 Task: Use flows to demonstrate automation in HR management.
Action: Mouse moved to (666, 43)
Screenshot: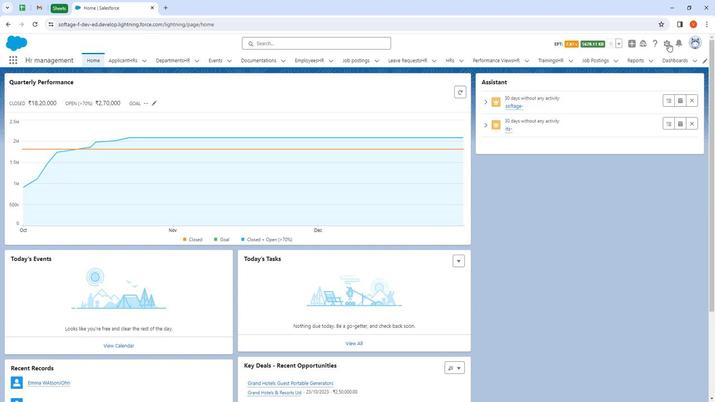 
Action: Mouse pressed left at (666, 43)
Screenshot: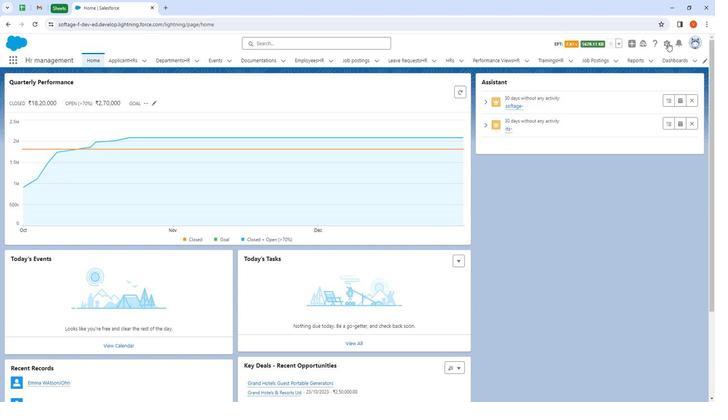 
Action: Mouse moved to (639, 75)
Screenshot: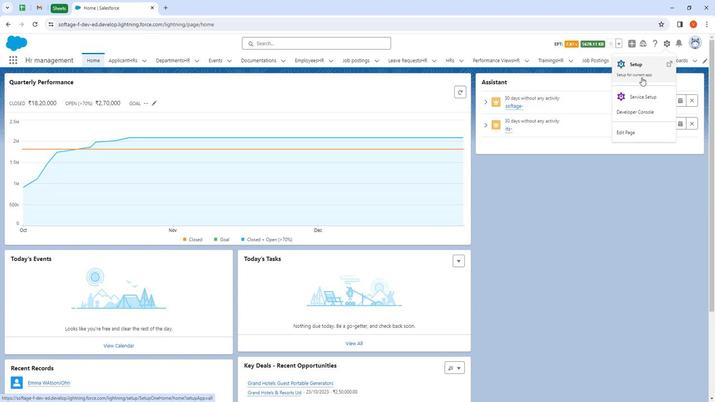 
Action: Mouse pressed left at (639, 75)
Screenshot: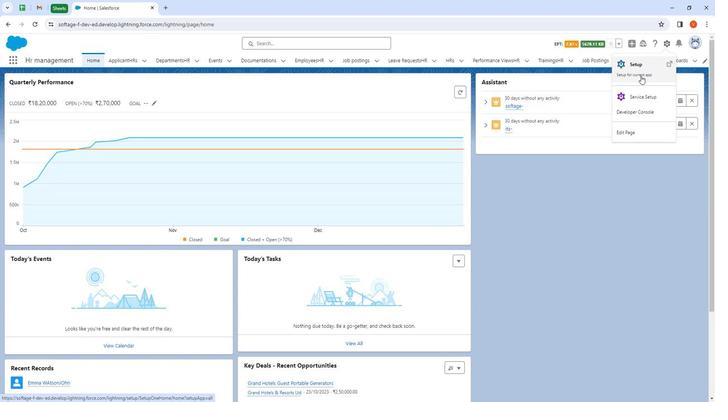 
Action: Mouse moved to (30, 82)
Screenshot: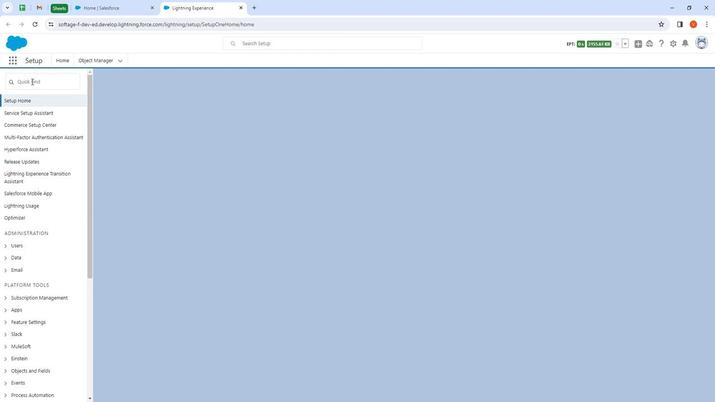 
Action: Mouse pressed left at (30, 82)
Screenshot: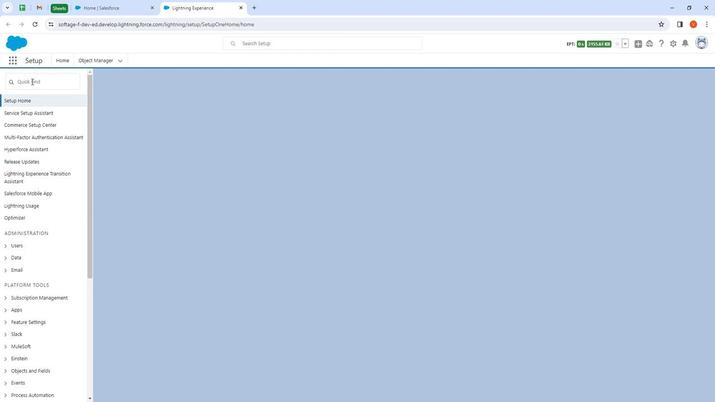
Action: Mouse moved to (39, 84)
Screenshot: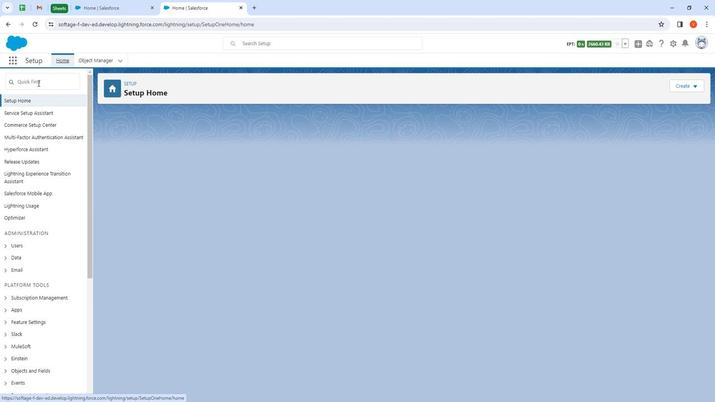 
Action: Mouse pressed left at (39, 84)
Screenshot: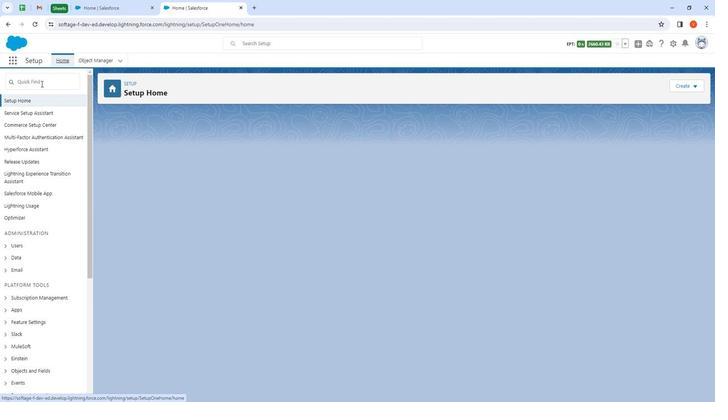 
Action: Mouse moved to (39, 84)
Screenshot: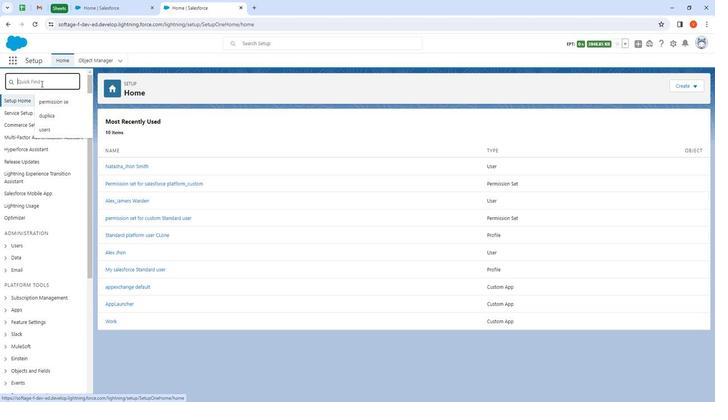 
Action: Key pressed flow
Screenshot: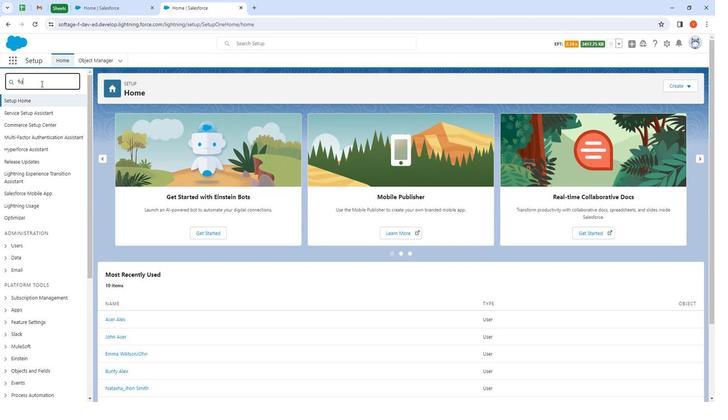 
Action: Mouse moved to (26, 162)
Screenshot: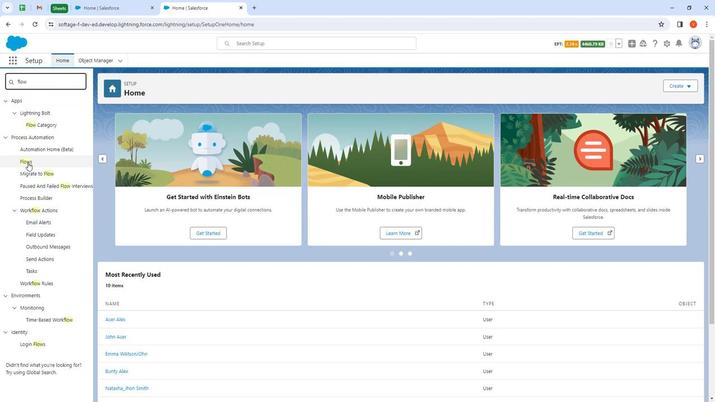 
Action: Mouse pressed left at (26, 162)
Screenshot: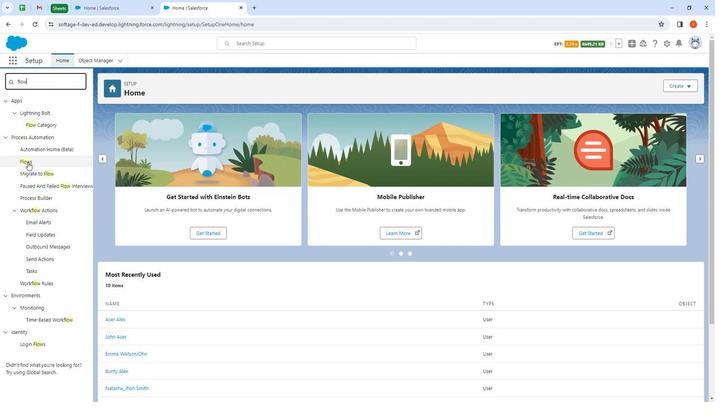 
Action: Mouse moved to (691, 84)
Screenshot: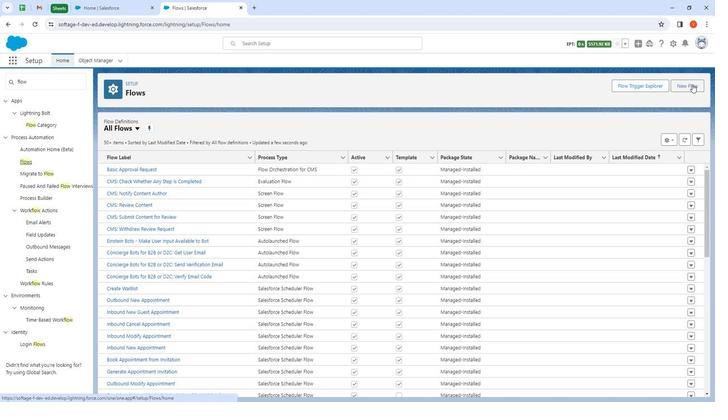 
Action: Mouse pressed left at (691, 84)
Screenshot: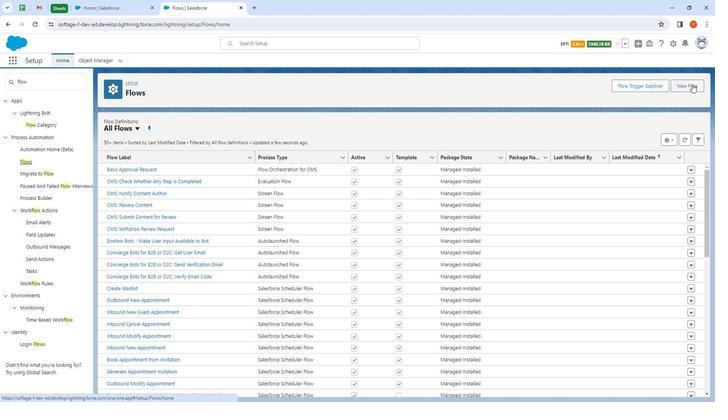 
Action: Mouse moved to (323, 159)
Screenshot: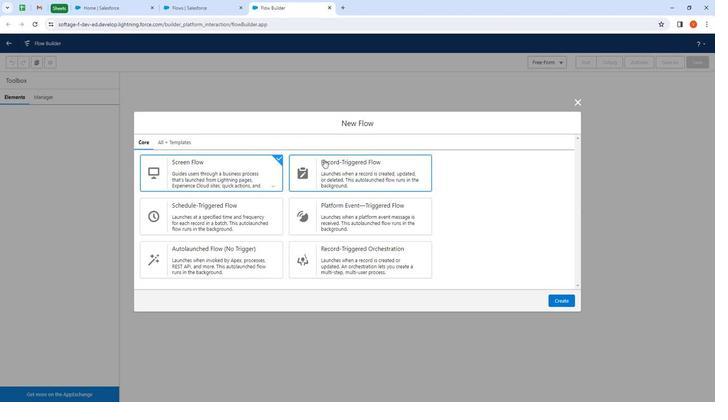 
Action: Mouse pressed left at (323, 159)
Screenshot: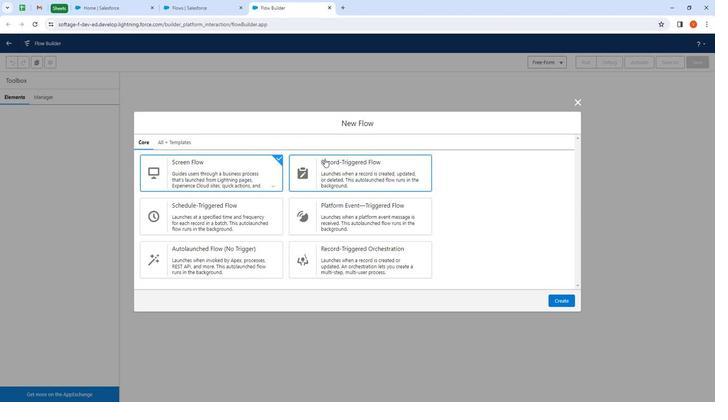 
Action: Mouse moved to (560, 302)
Screenshot: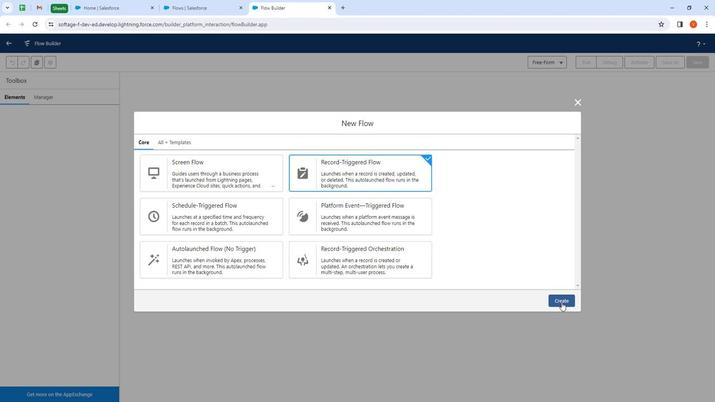 
Action: Mouse pressed left at (560, 302)
Screenshot: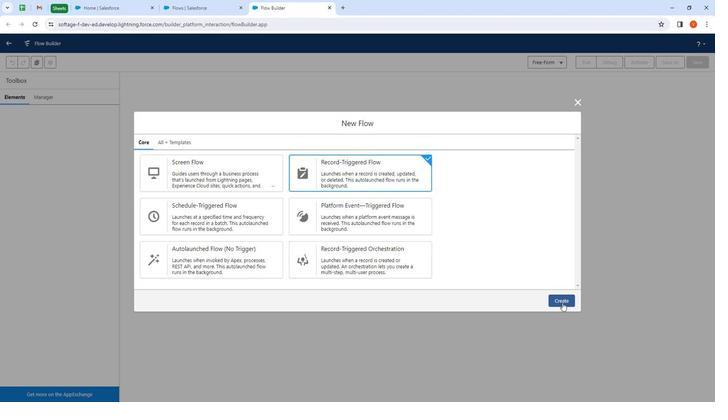 
Action: Mouse moved to (415, 124)
Screenshot: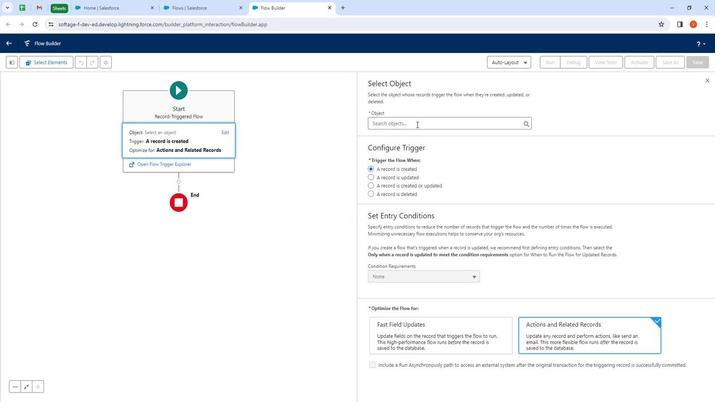 
Action: Mouse pressed left at (415, 124)
Screenshot: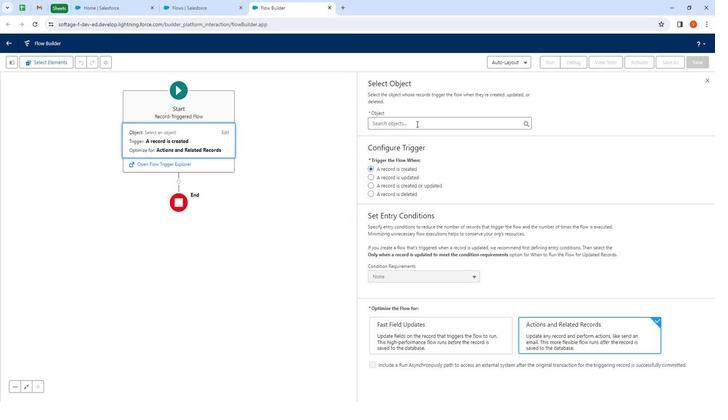 
Action: Mouse moved to (351, 73)
Screenshot: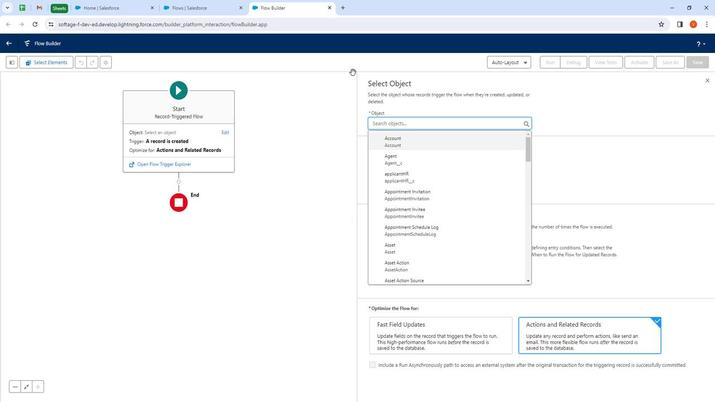
Action: Key pressed appli
Screenshot: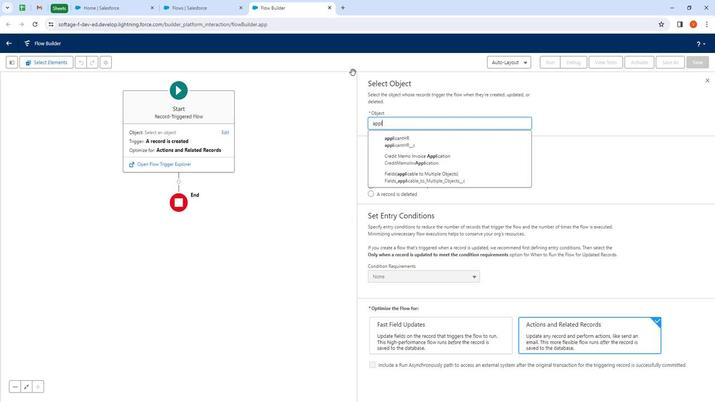
Action: Mouse moved to (447, 144)
Screenshot: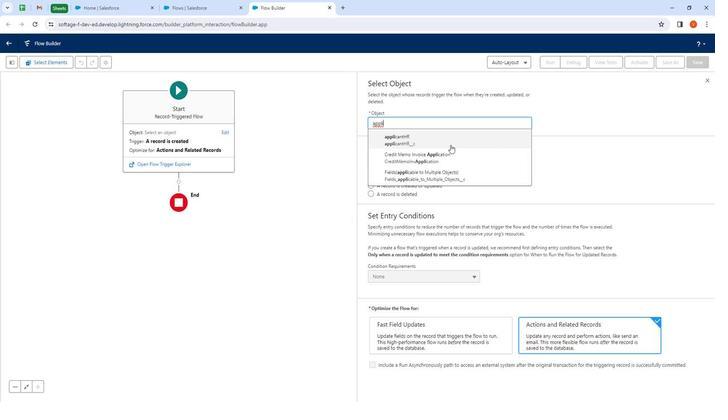 
Action: Mouse pressed left at (447, 144)
Screenshot: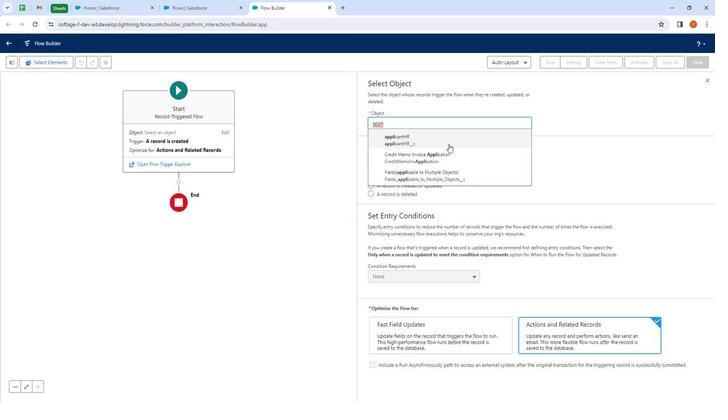 
Action: Mouse moved to (449, 334)
Screenshot: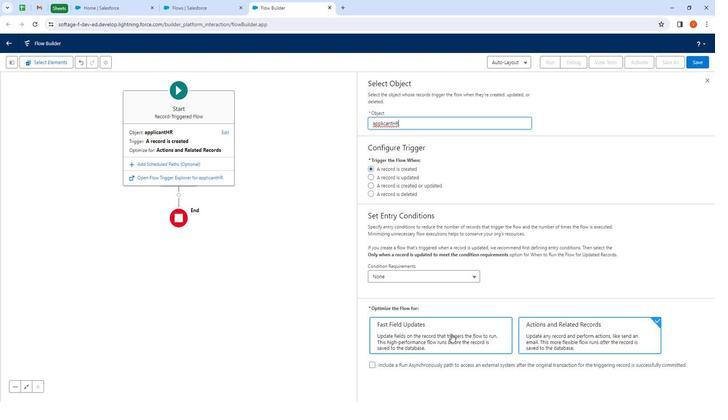 
Action: Mouse pressed left at (449, 334)
Screenshot: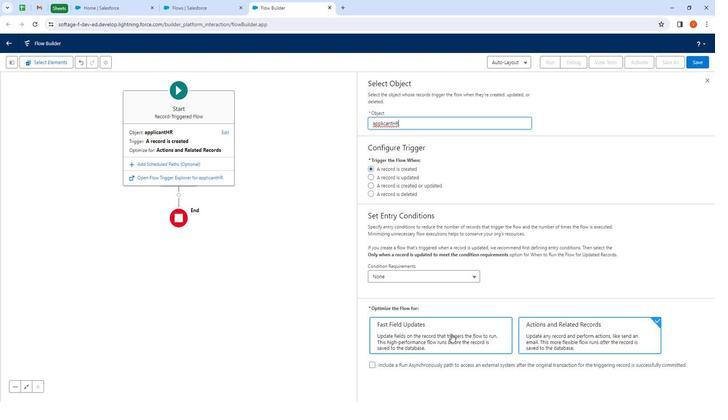 
Action: Mouse moved to (707, 78)
Screenshot: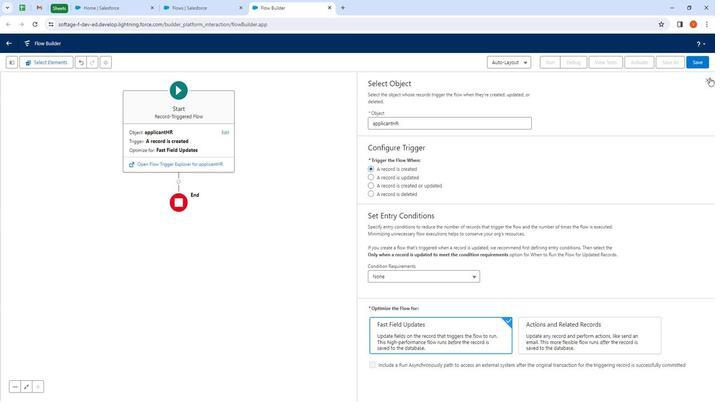 
Action: Mouse pressed left at (707, 78)
Screenshot: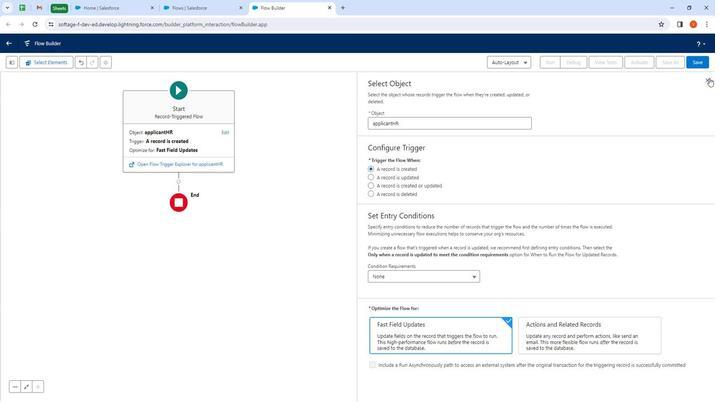 
Action: Mouse moved to (403, 139)
Screenshot: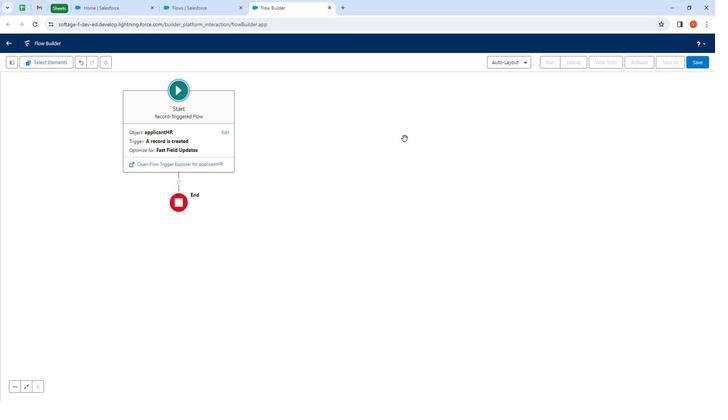 
Action: Mouse pressed left at (403, 139)
Screenshot: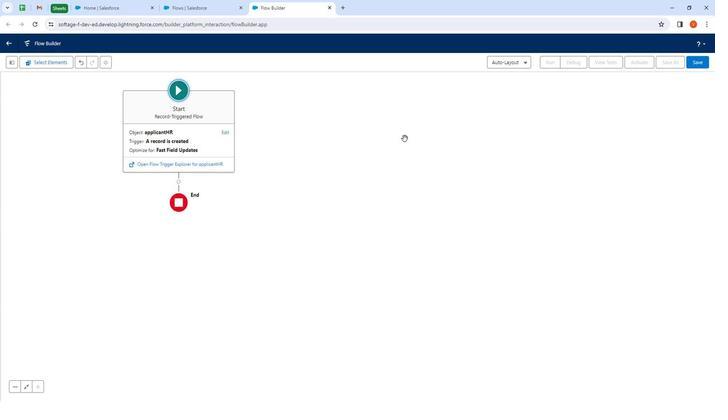
Action: Mouse moved to (347, 192)
Screenshot: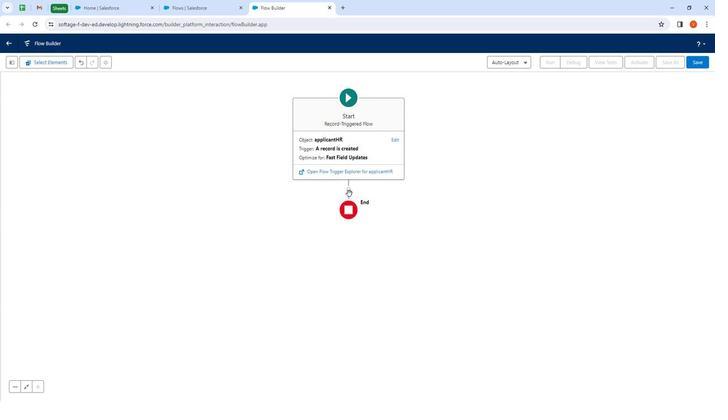 
Action: Mouse pressed left at (347, 192)
Screenshot: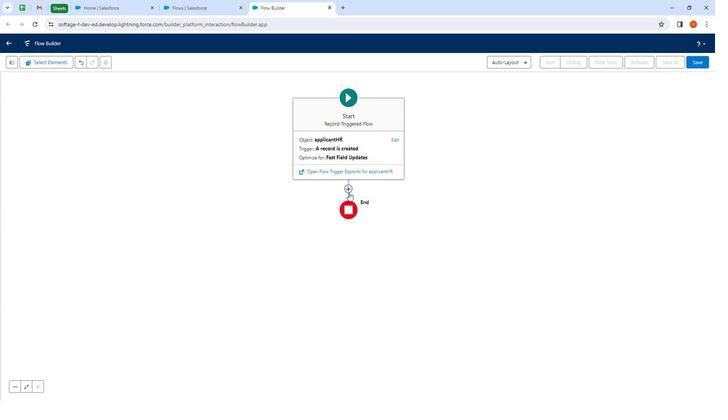 
Action: Mouse moved to (349, 163)
Screenshot: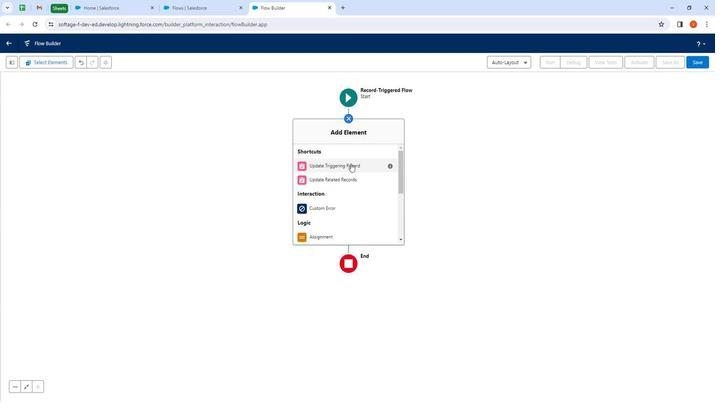 
Action: Mouse pressed left at (349, 163)
Screenshot: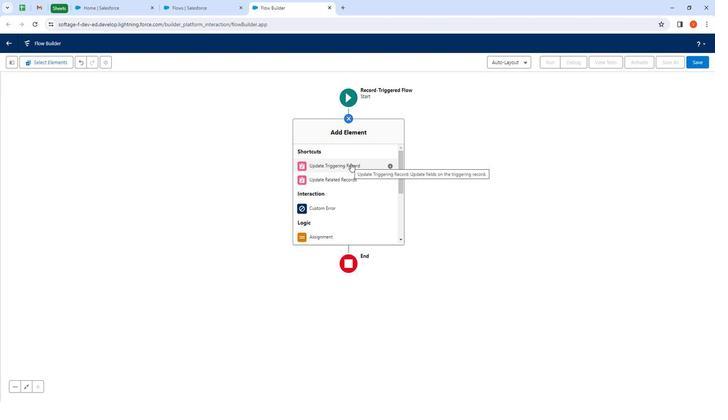 
Action: Mouse moved to (457, 110)
Screenshot: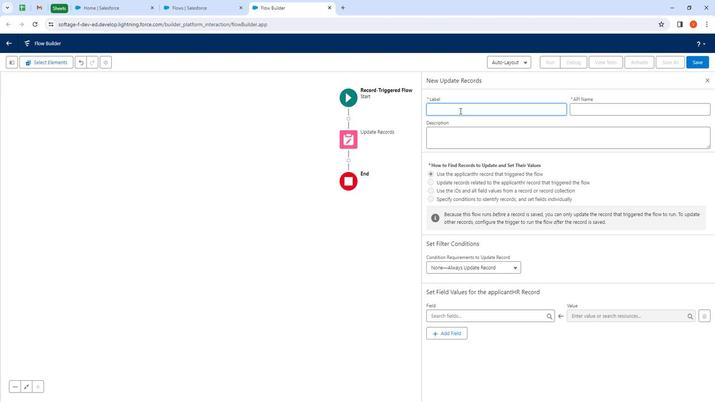 
Action: Mouse pressed left at (457, 110)
Screenshot: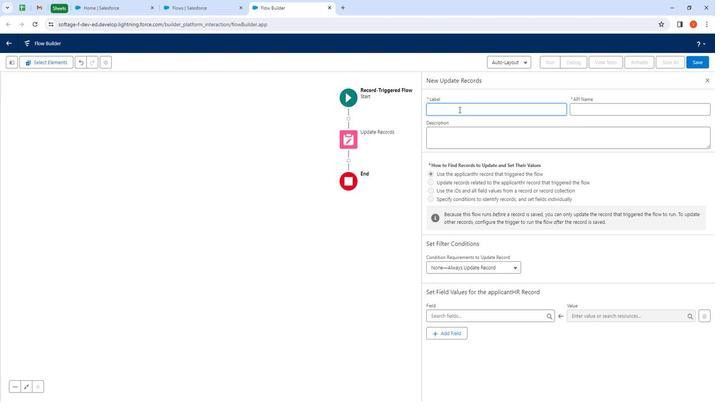 
Action: Mouse moved to (374, 56)
Screenshot: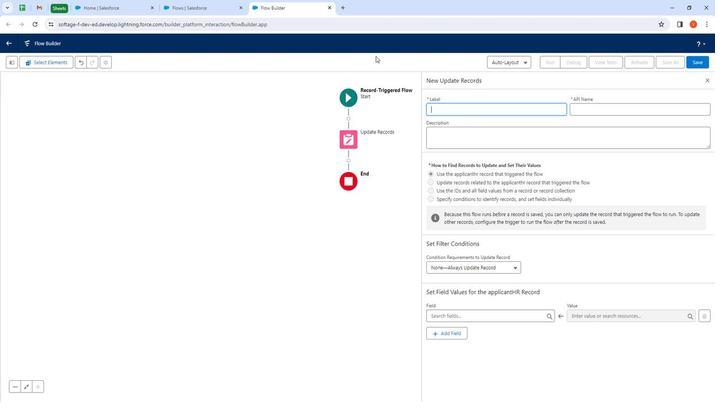 
Action: Key pressed <Key.shift>Update<Key.space><Key.shift>Element<Key.space>to<Key.space><Key.shift><Key.shift><Key.shift><Key.shift><Key.shift><Key.shift><Key.shift><Key.shift><Key.shift>Automate
Screenshot: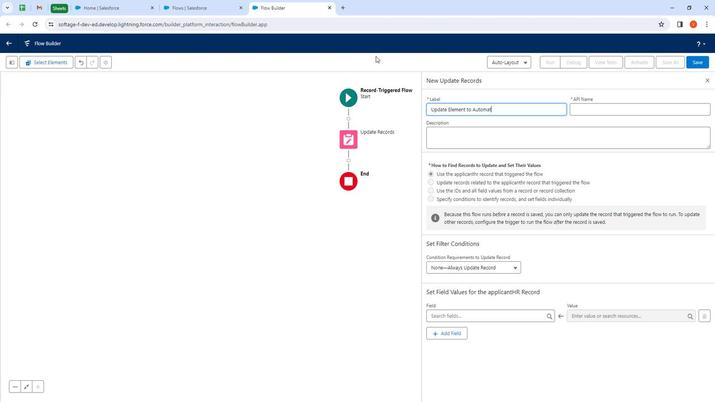 
Action: Mouse moved to (527, 134)
Screenshot: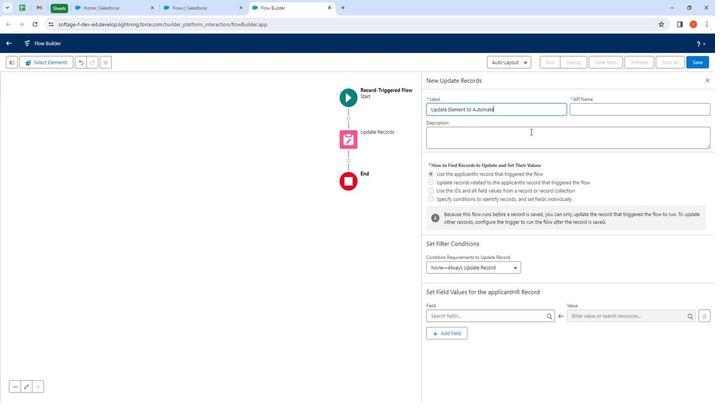 
Action: Mouse pressed left at (527, 134)
Screenshot: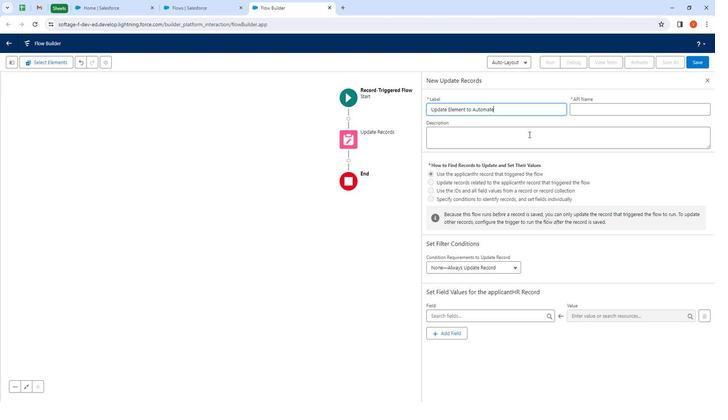 
Action: Mouse moved to (515, 126)
Screenshot: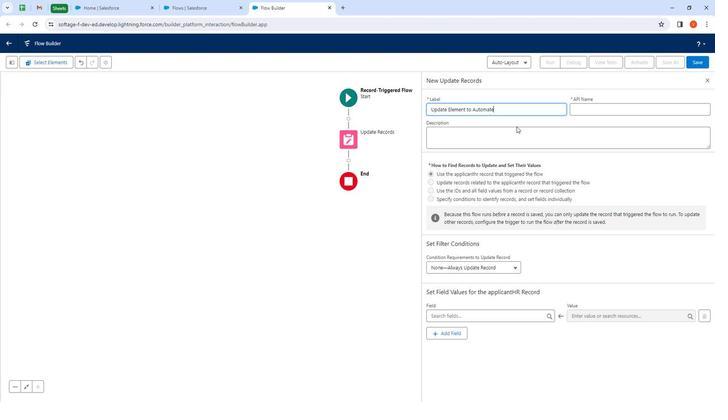 
Action: Key pressed this<Key.space>element<Key.space>use<Key.space>to<Key.space>automate<Key.space><Key.shift><Key.shift><Key.shift><Key.shift><Key.shift><Key.shift><Key.shift><Key.shift><Key.shift>Applicant<Key.space>f
Screenshot: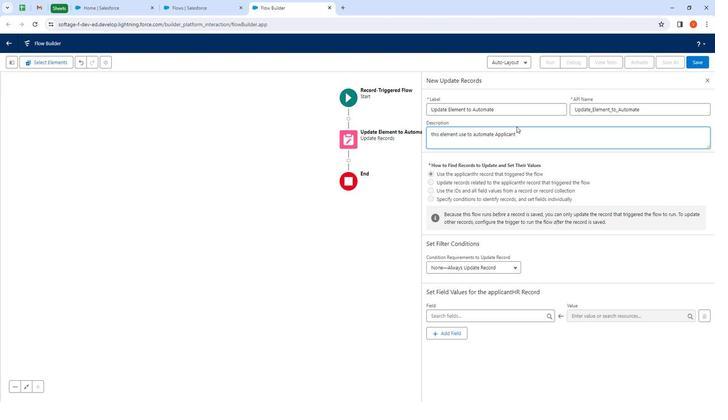 
Action: Mouse moved to (514, 126)
Screenshot: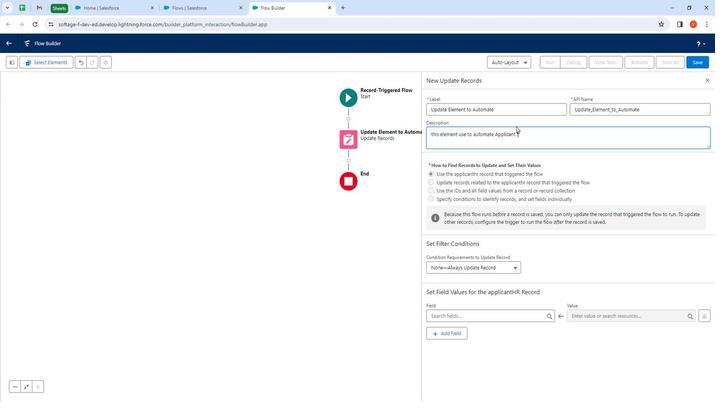 
Action: Key pressed ields
Screenshot: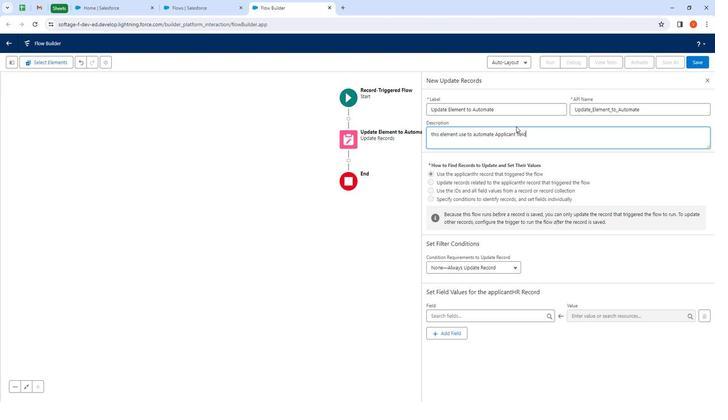 
Action: Mouse moved to (474, 267)
Screenshot: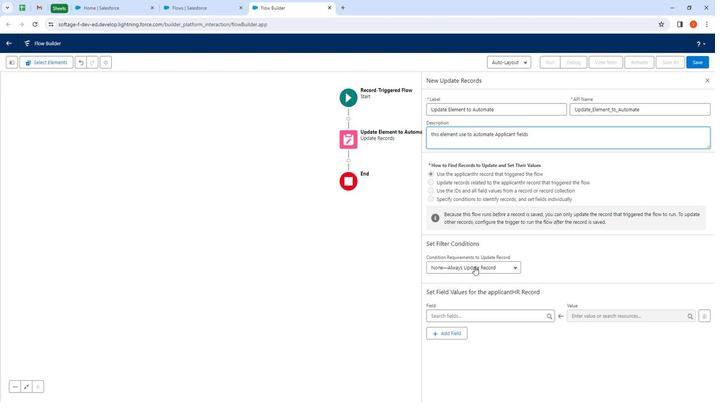 
Action: Mouse pressed left at (474, 267)
Screenshot: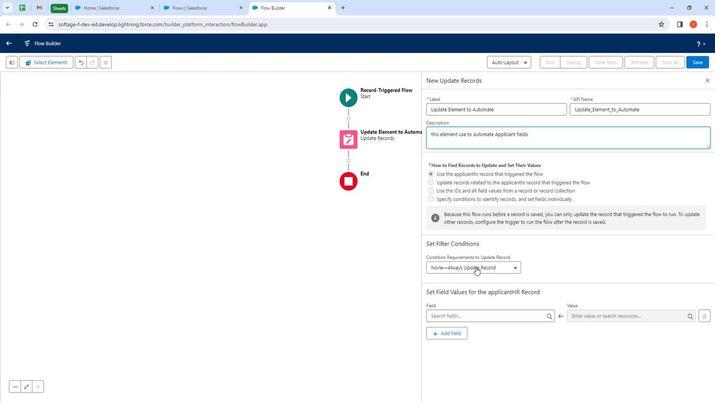 
Action: Mouse moved to (490, 302)
Screenshot: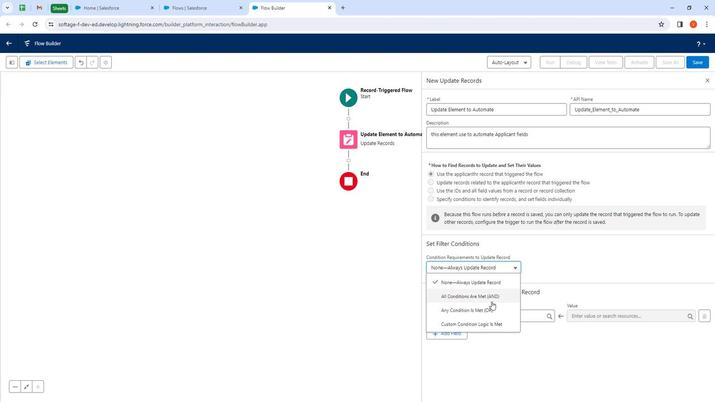 
Action: Mouse pressed left at (490, 302)
Screenshot: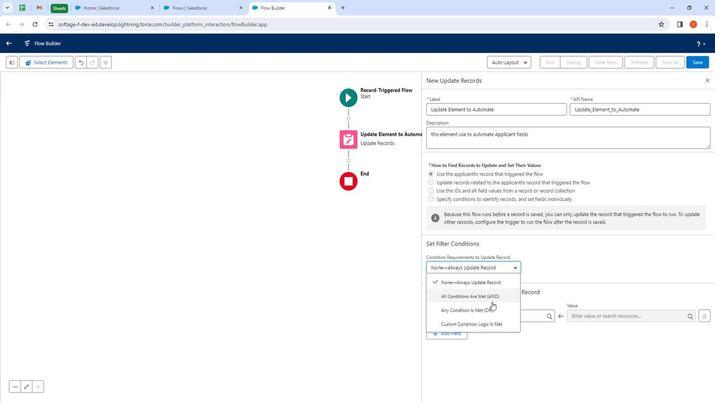
Action: Mouse moved to (495, 296)
Screenshot: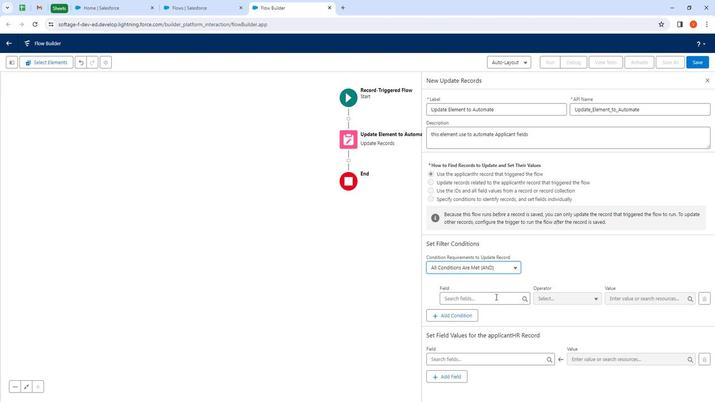
Action: Mouse scrolled (495, 296) with delta (0, 0)
Screenshot: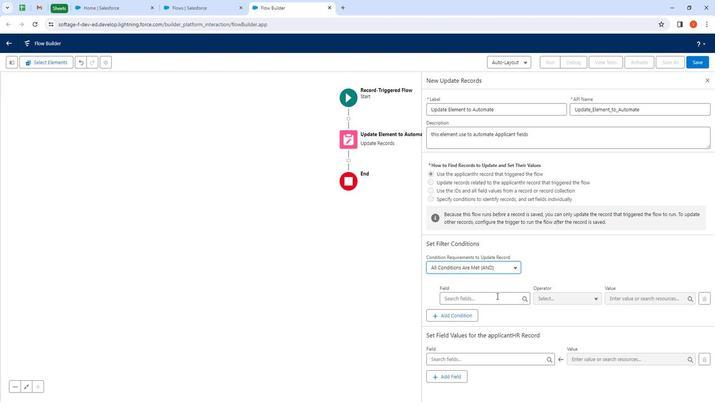 
Action: Mouse moved to (485, 298)
Screenshot: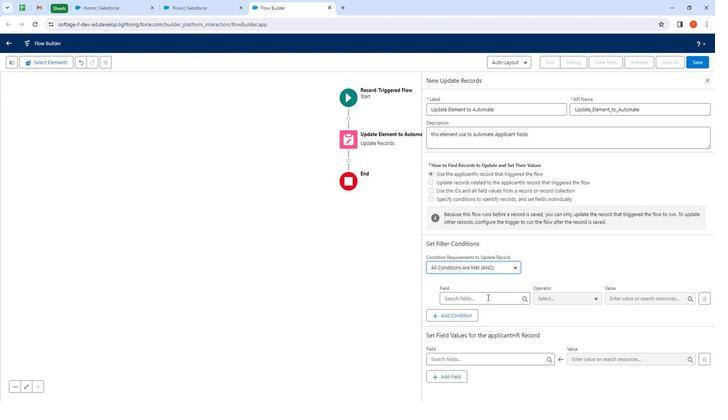 
Action: Mouse pressed left at (485, 298)
Screenshot: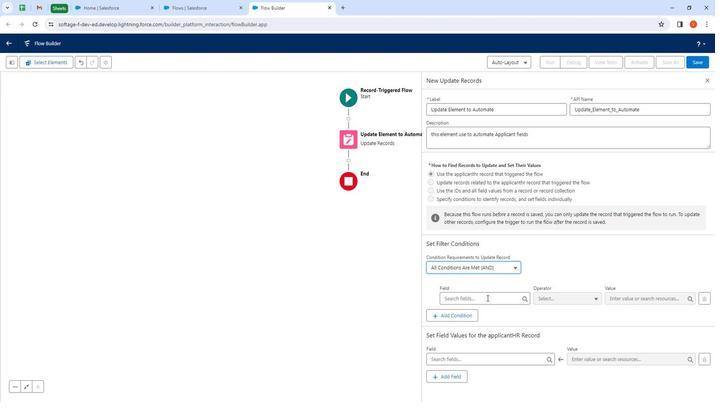 
Action: Mouse moved to (483, 201)
Screenshot: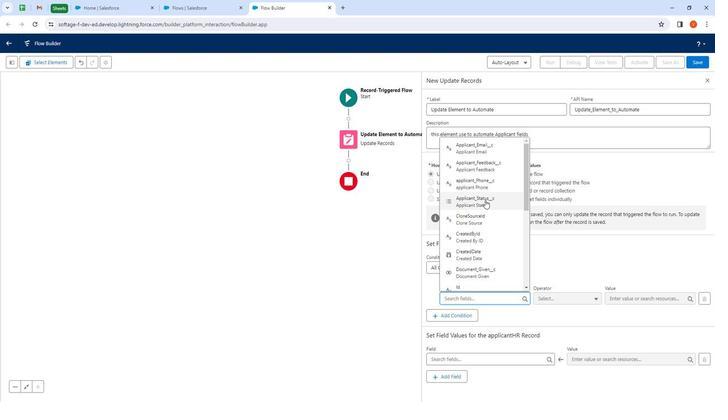 
Action: Mouse pressed left at (483, 201)
Screenshot: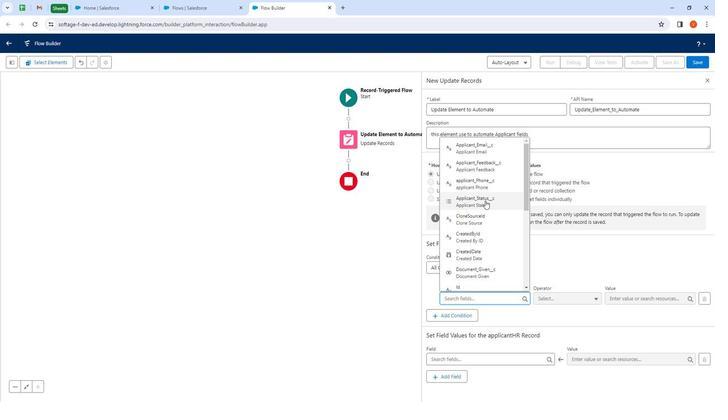 
Action: Mouse moved to (578, 296)
Screenshot: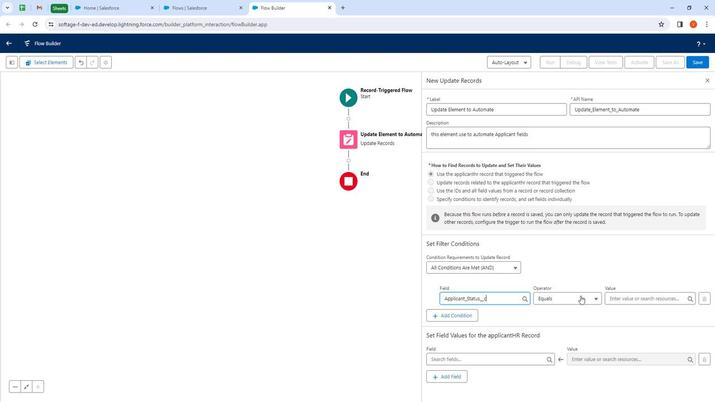 
Action: Mouse pressed left at (578, 296)
Screenshot: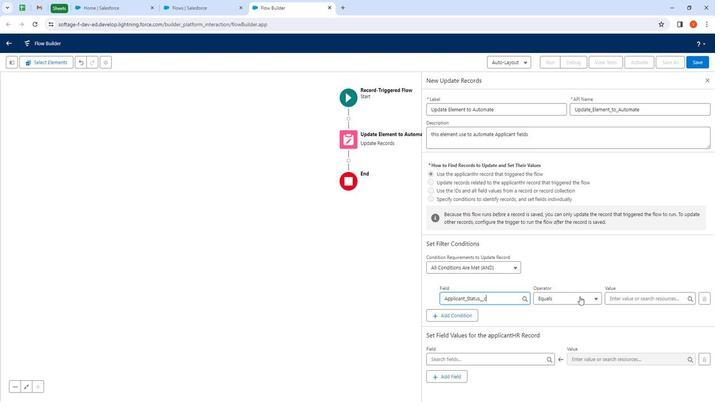 
Action: Mouse moved to (576, 229)
Screenshot: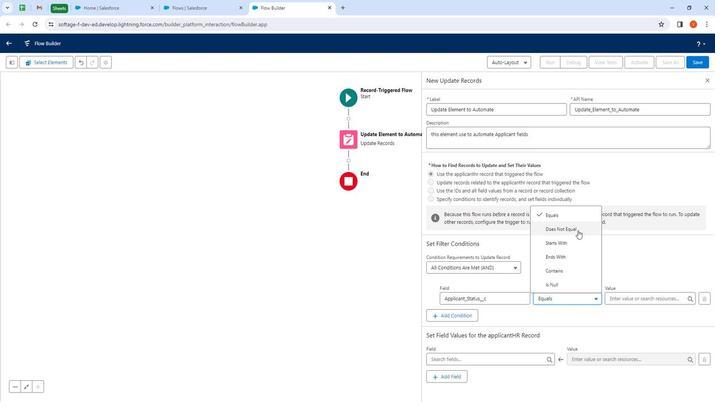 
Action: Mouse pressed left at (576, 229)
Screenshot: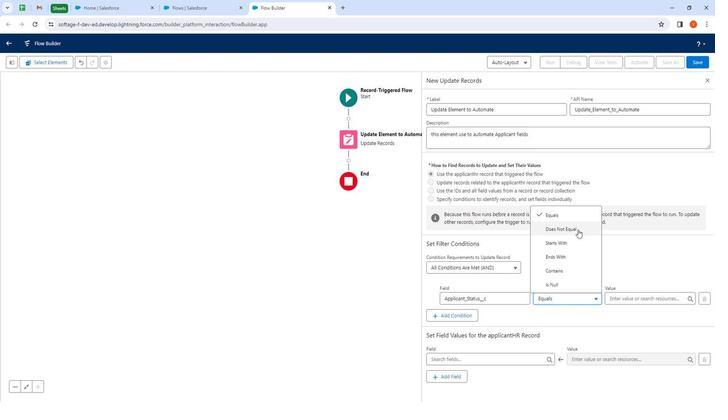 
Action: Mouse moved to (627, 300)
Screenshot: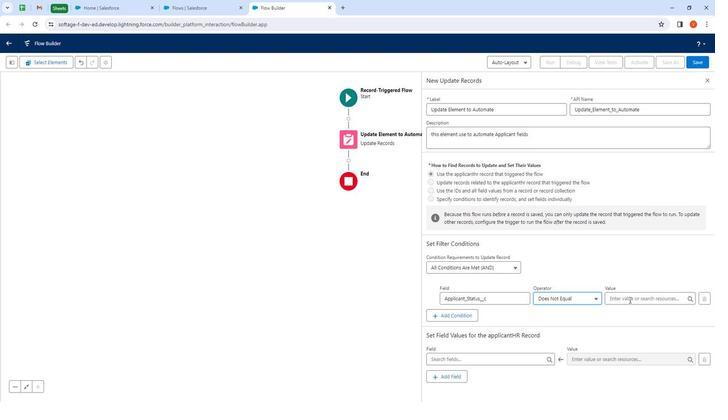 
Action: Mouse pressed left at (627, 300)
Screenshot: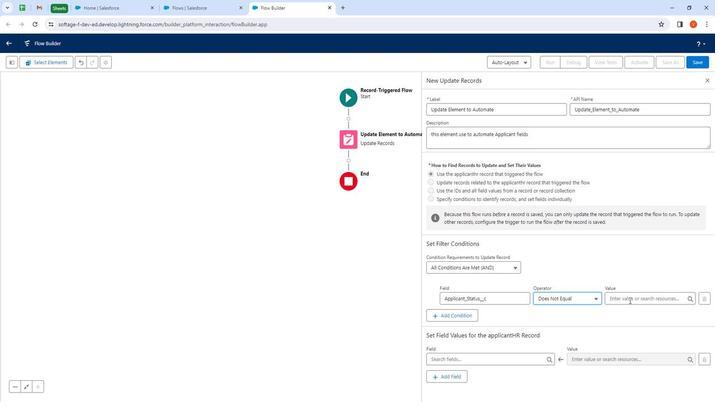 
Action: Mouse moved to (639, 180)
Screenshot: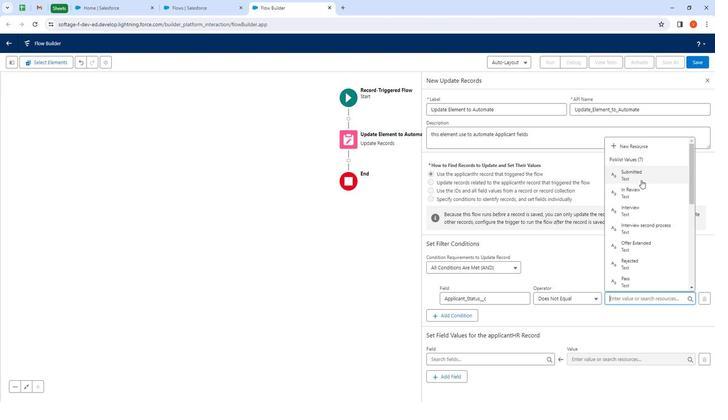 
Action: Mouse pressed left at (639, 180)
Screenshot: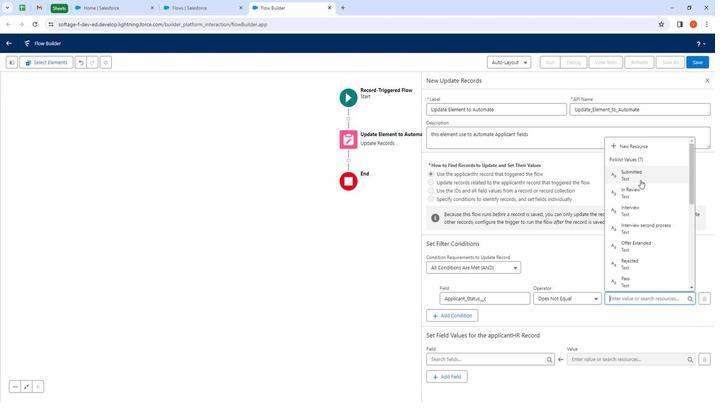 
Action: Mouse moved to (443, 319)
Screenshot: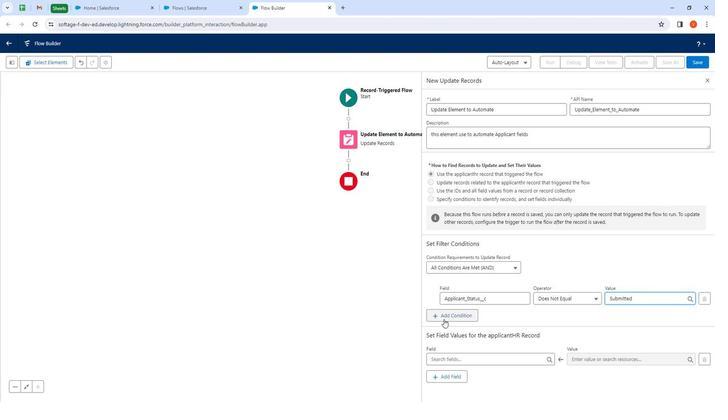 
Action: Mouse pressed left at (443, 319)
Screenshot: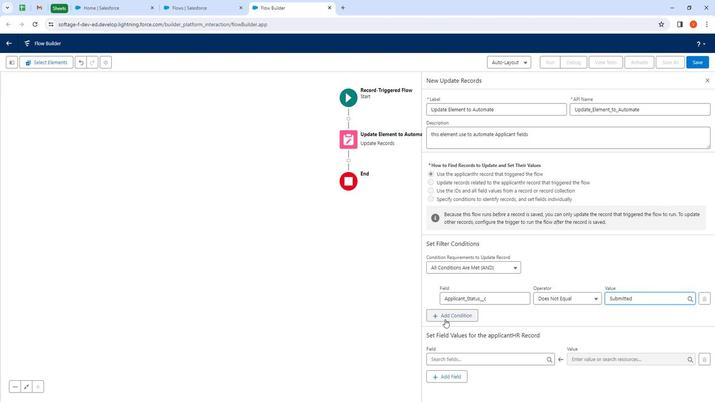 
Action: Mouse moved to (483, 328)
Screenshot: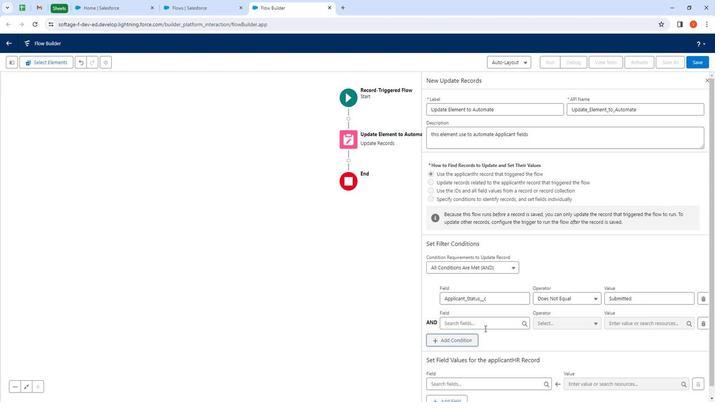 
Action: Mouse pressed left at (483, 328)
Screenshot: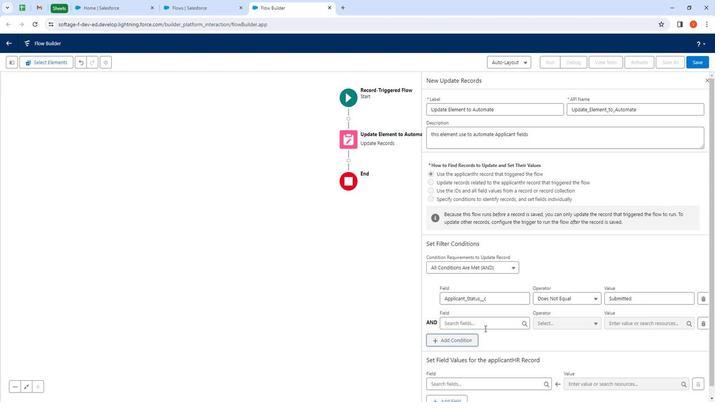 
Action: Mouse moved to (495, 224)
Screenshot: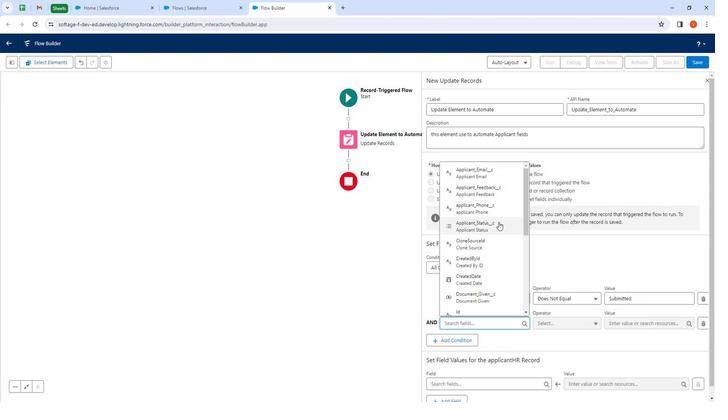
Action: Mouse pressed left at (495, 224)
Screenshot: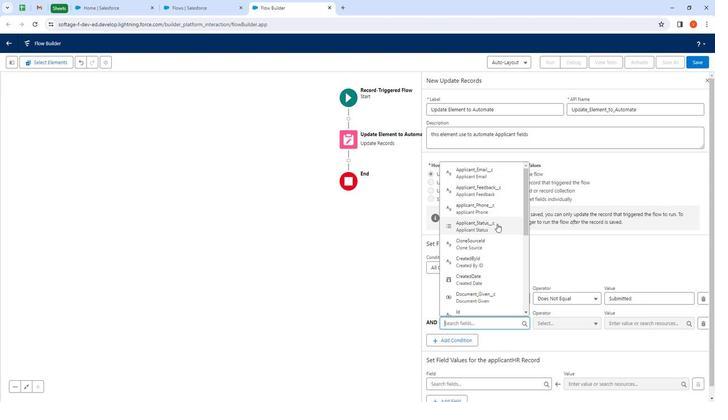 
Action: Mouse moved to (567, 325)
Screenshot: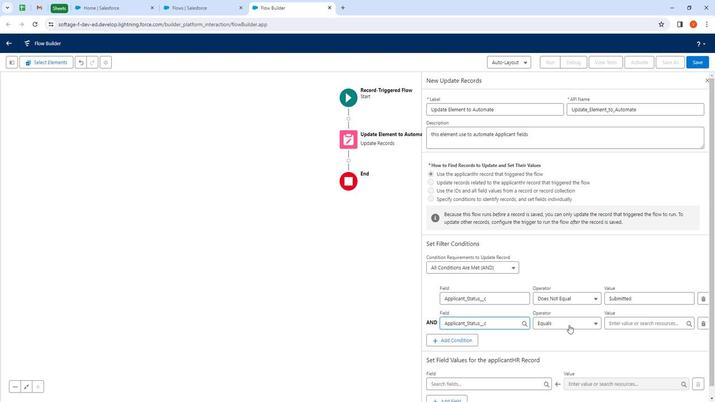 
Action: Mouse pressed left at (567, 325)
Screenshot: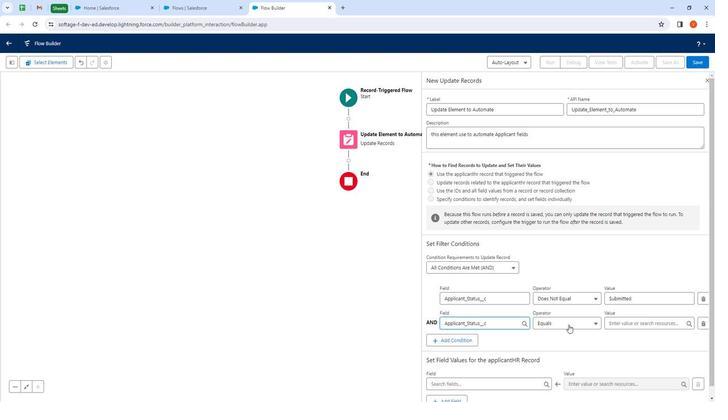 
Action: Mouse moved to (565, 251)
Screenshot: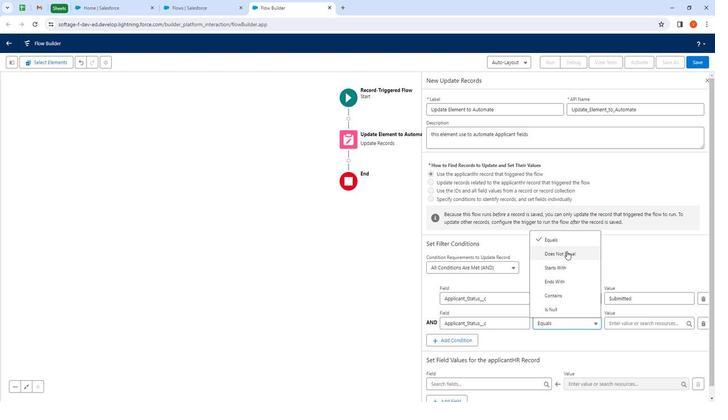 
Action: Mouse pressed left at (565, 251)
Screenshot: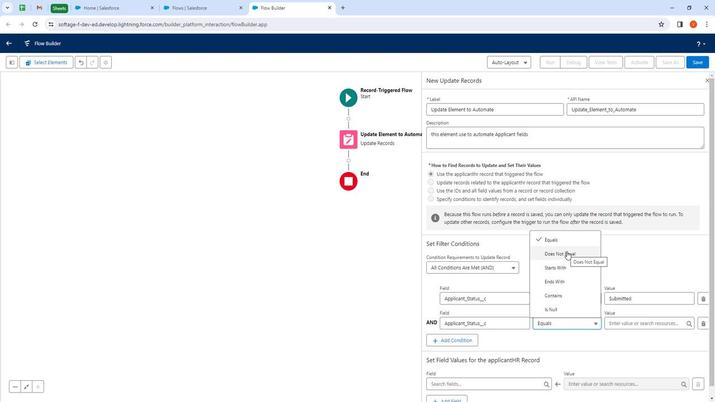 
Action: Mouse moved to (624, 322)
Screenshot: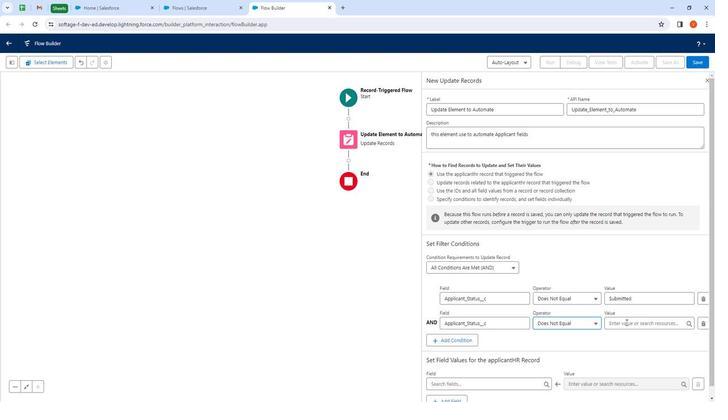 
Action: Mouse pressed left at (624, 322)
Screenshot: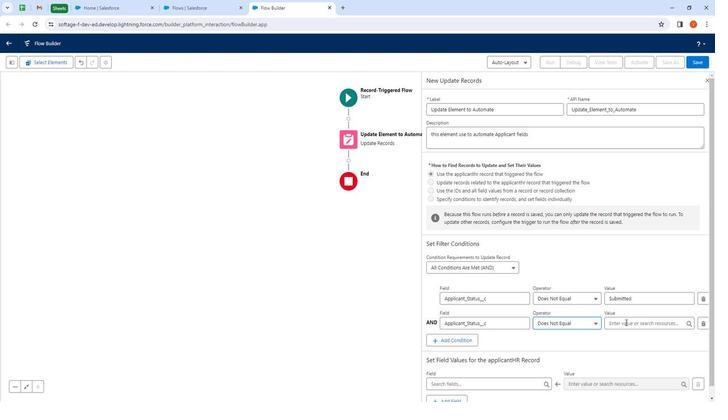
Action: Mouse moved to (641, 284)
Screenshot: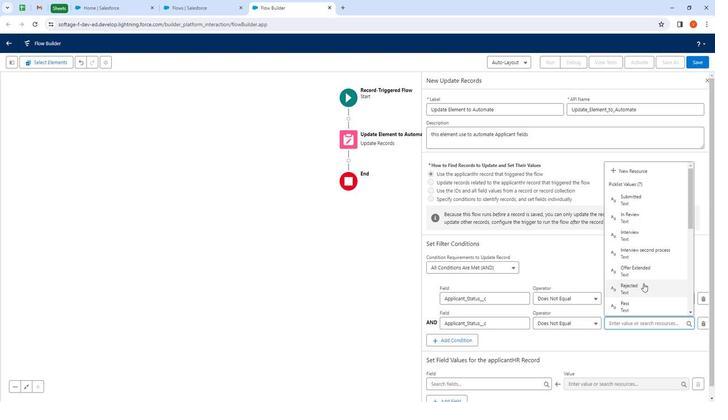 
Action: Mouse pressed left at (641, 284)
Screenshot: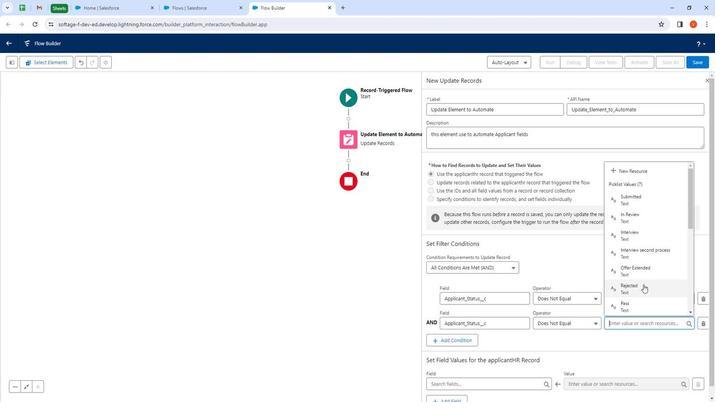 
Action: Mouse moved to (625, 269)
Screenshot: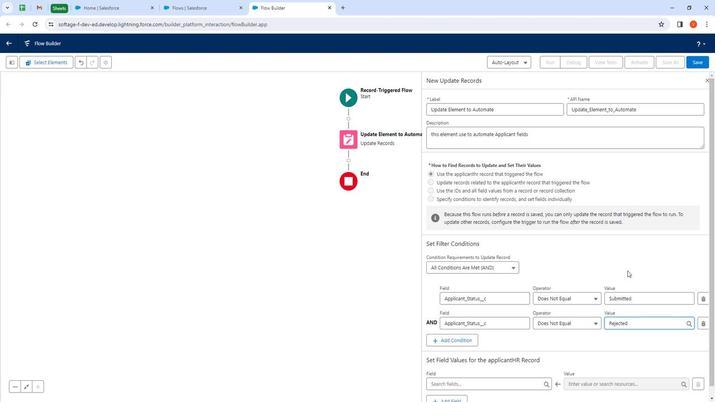 
Action: Mouse pressed left at (625, 269)
Screenshot: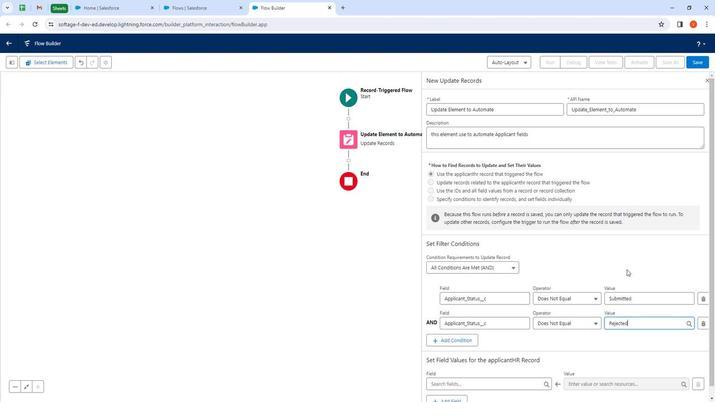 
Action: Mouse moved to (557, 251)
Screenshot: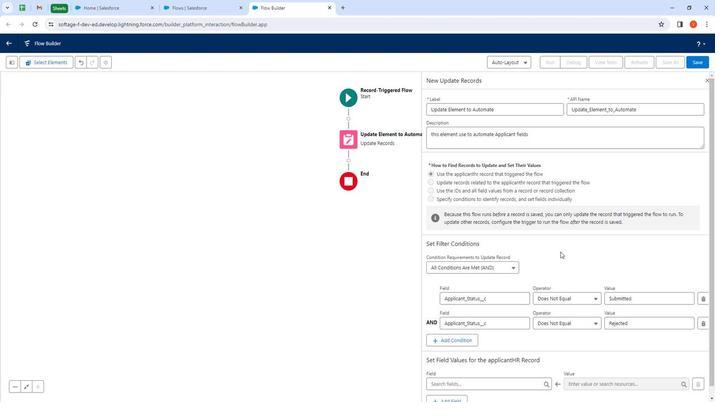 
Action: Mouse scrolled (557, 251) with delta (0, 0)
Screenshot: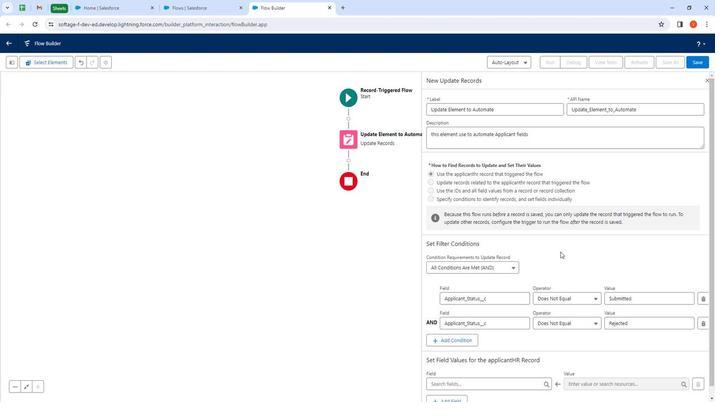 
Action: Mouse moved to (552, 254)
Screenshot: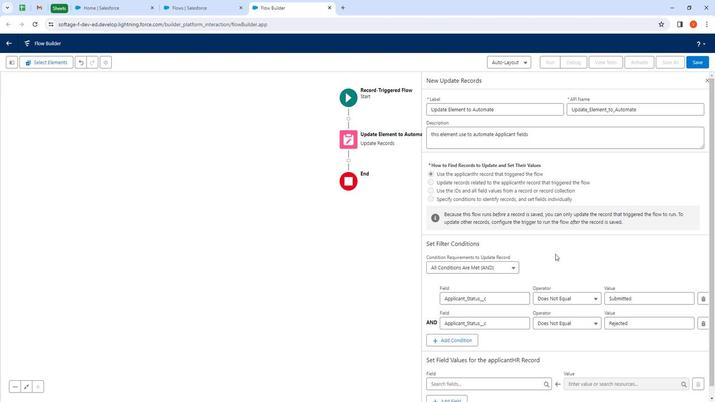 
Action: Mouse scrolled (552, 254) with delta (0, 0)
Screenshot: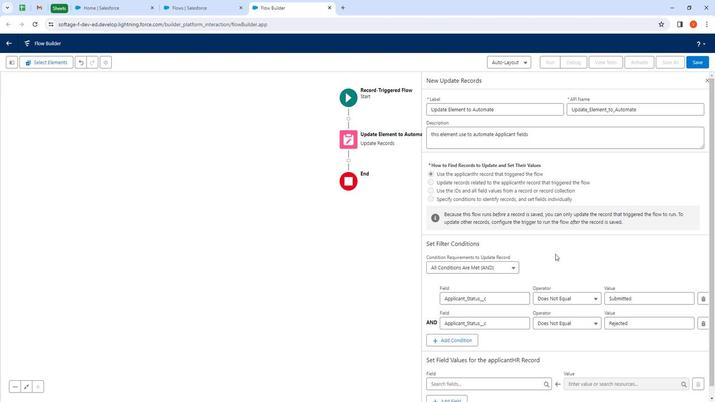 
Action: Mouse moved to (550, 255)
Screenshot: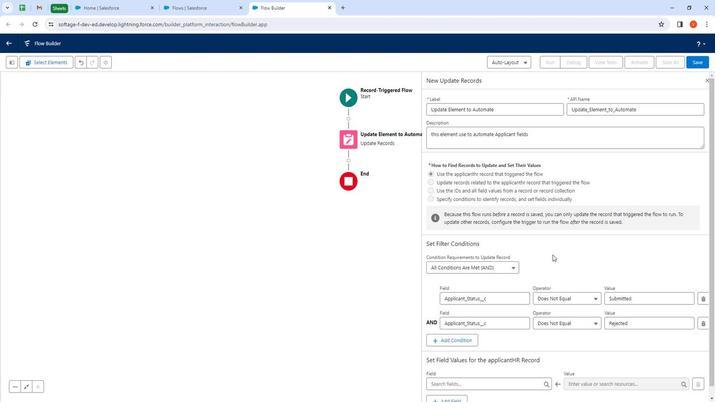 
Action: Mouse scrolled (550, 254) with delta (0, 0)
Screenshot: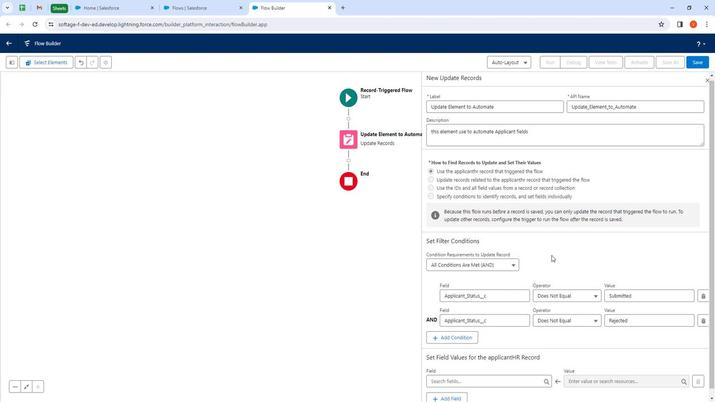 
Action: Mouse moved to (549, 255)
Screenshot: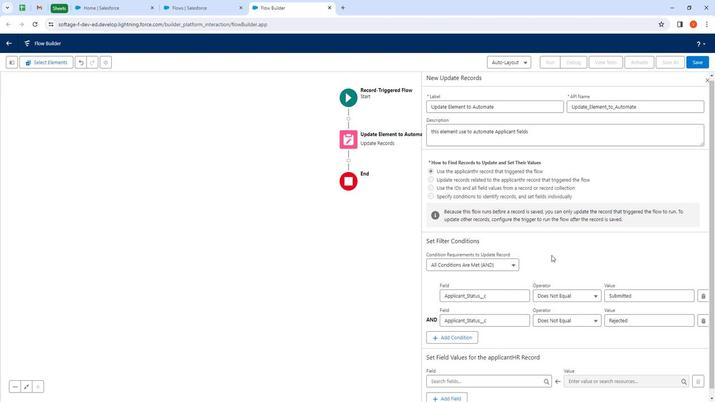 
Action: Mouse scrolled (549, 254) with delta (0, 0)
Screenshot: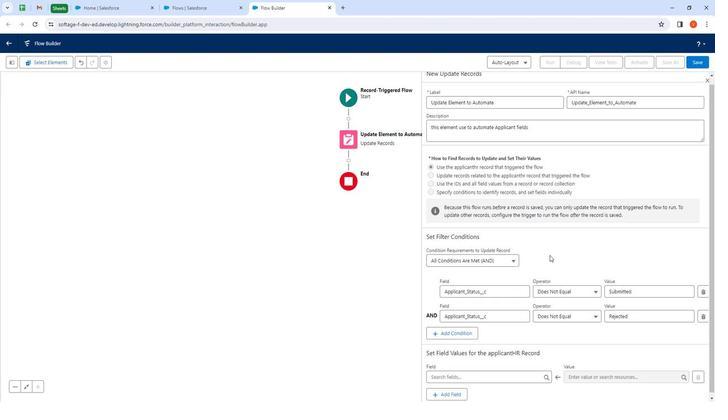 
Action: Mouse moved to (545, 255)
Screenshot: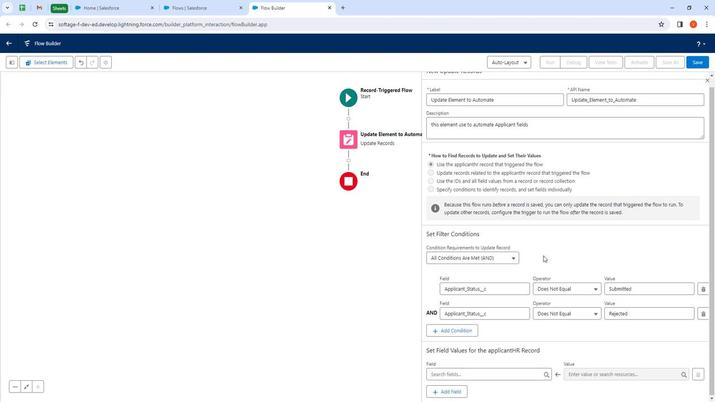 
Action: Mouse scrolled (545, 254) with delta (0, 0)
Screenshot: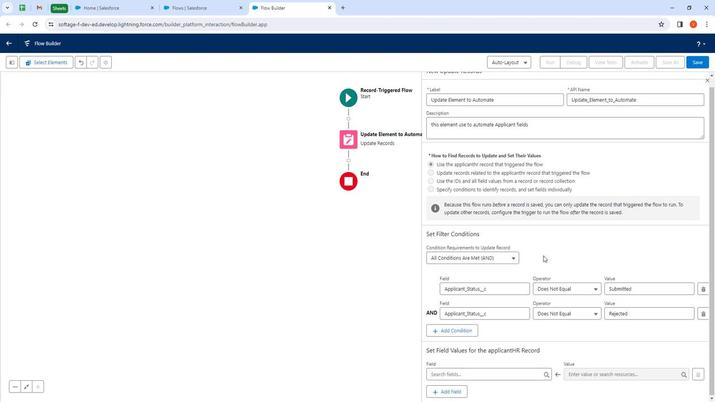 
Action: Mouse moved to (453, 373)
Screenshot: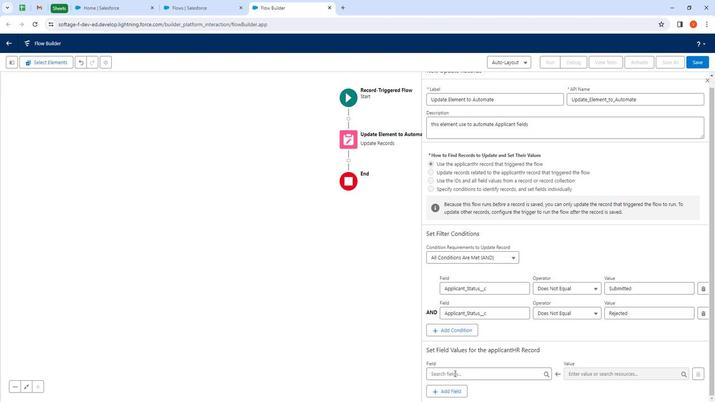 
Action: Mouse pressed left at (453, 373)
Screenshot: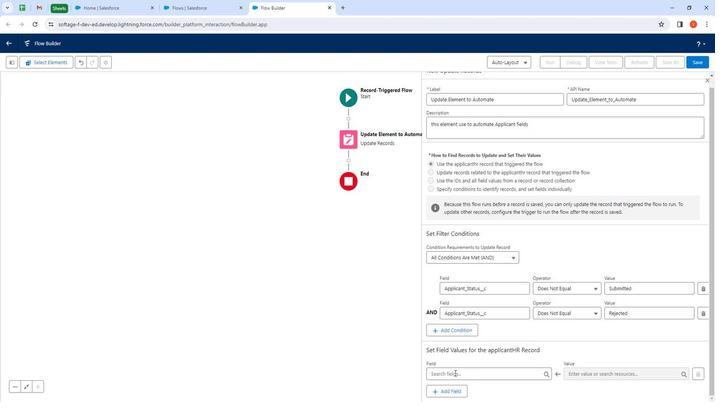 
Action: Mouse moved to (489, 263)
Screenshot: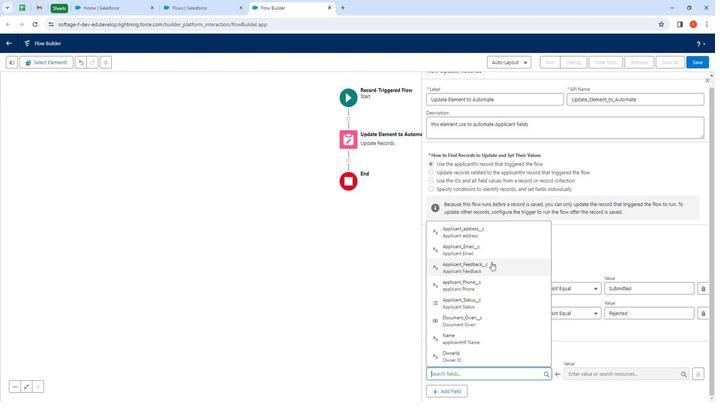 
Action: Mouse pressed left at (489, 263)
Screenshot: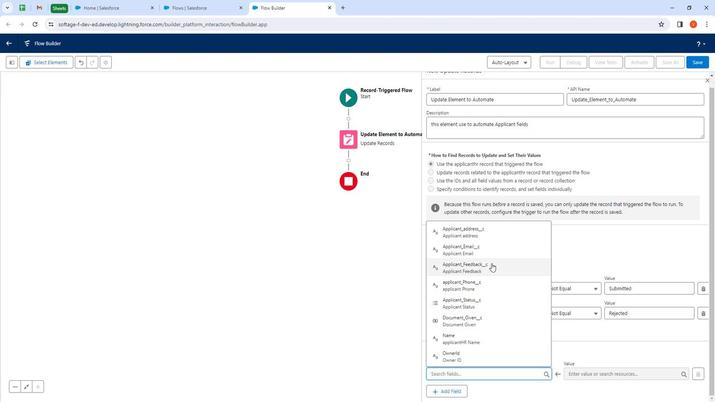 
Action: Mouse moved to (598, 379)
Screenshot: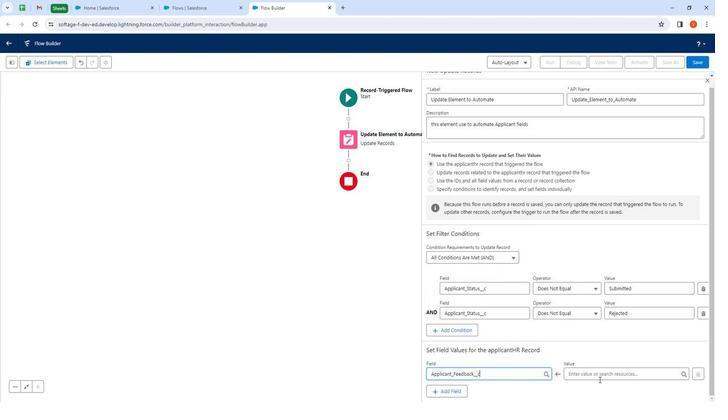 
Action: Mouse pressed left at (598, 379)
Screenshot: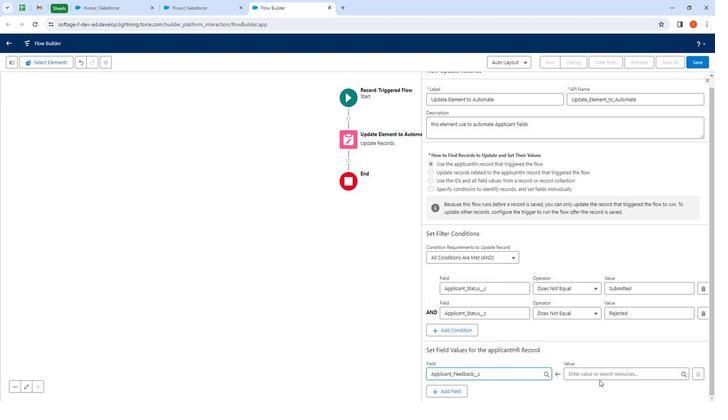 
Action: Mouse moved to (596, 375)
Screenshot: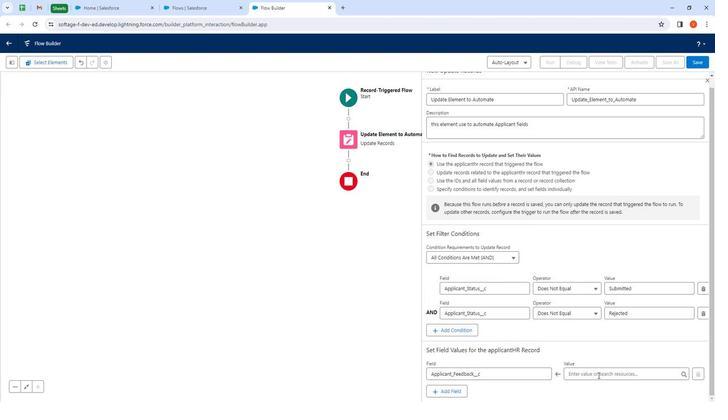
Action: Mouse pressed left at (596, 375)
Screenshot: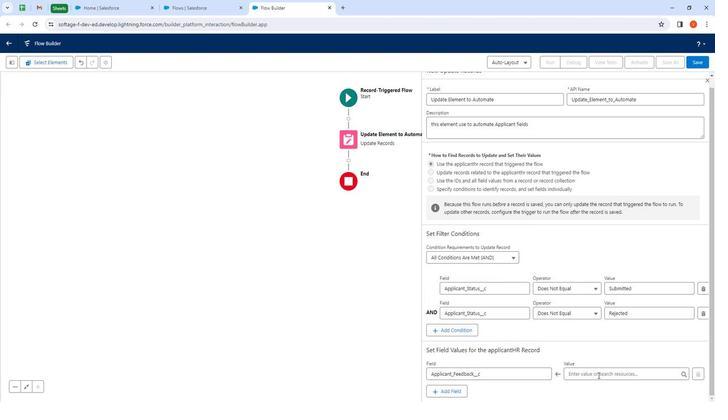 
Action: Mouse moved to (564, 340)
Screenshot: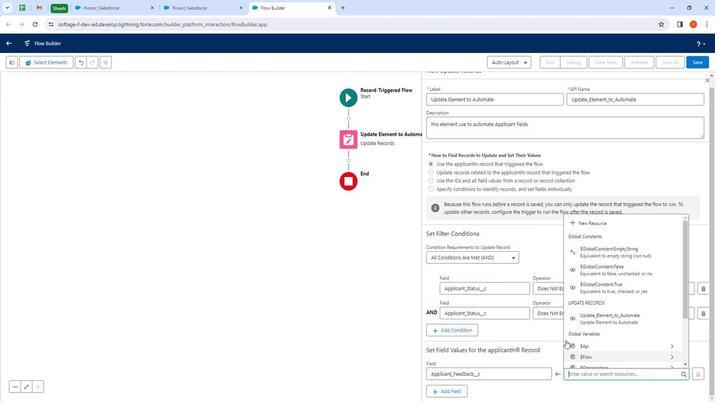 
Action: Key pressed <Key.shift>Good<Key.space><Key.shift><Key.shift><Key.shift><Key.shift><Key.shift><Key.shift><Key.shift><Key.shift><Key.shift><Key.shift><Key.shift><Key.shift><Key.shift><Key.shift><Key.shift>Got<Key.space>selecrt<Key.backspace><Key.backspace>
Screenshot: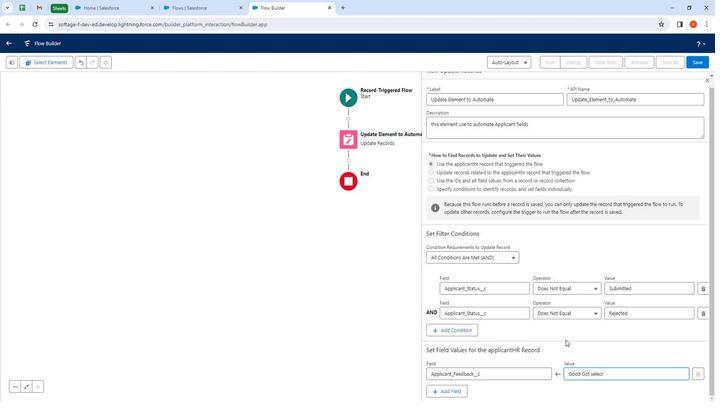 
Action: Mouse moved to (564, 339)
Screenshot: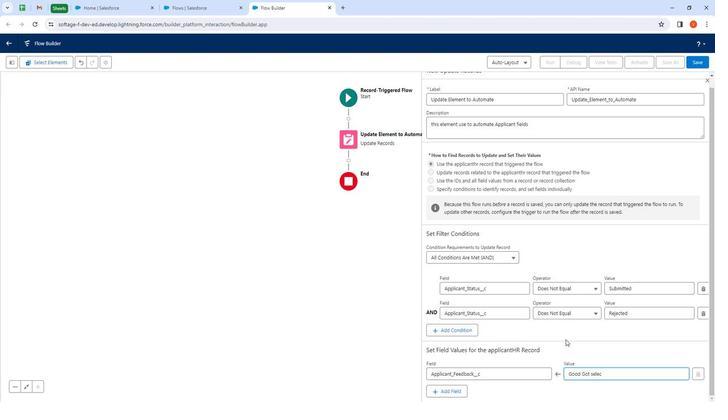 
Action: Key pressed ted
Screenshot: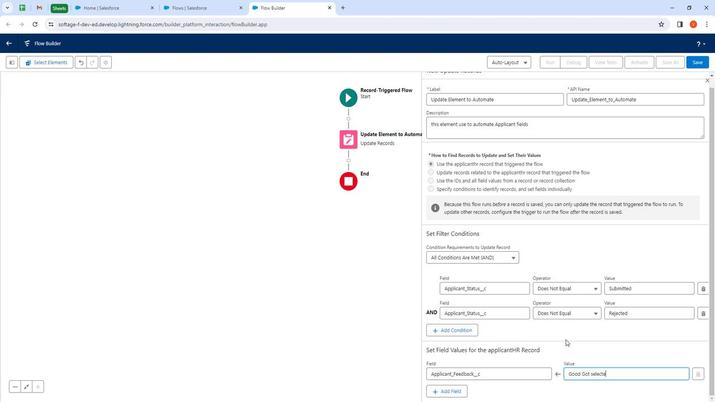 
Action: Mouse moved to (617, 351)
Screenshot: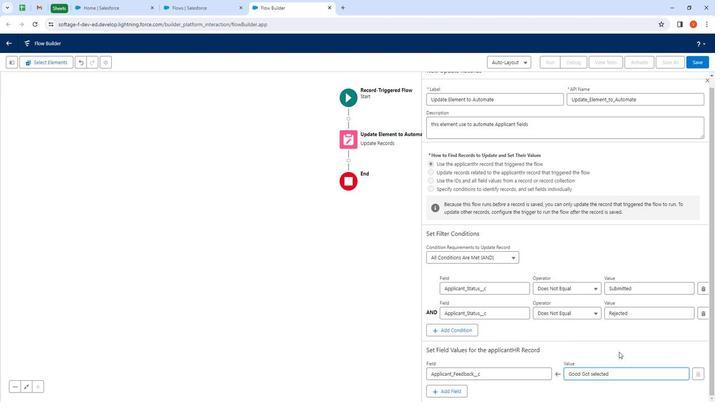 
Action: Mouse pressed left at (617, 351)
Screenshot: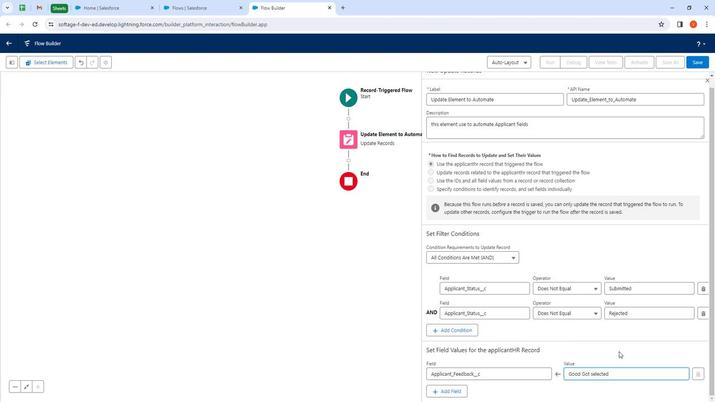 
Action: Mouse moved to (706, 81)
Screenshot: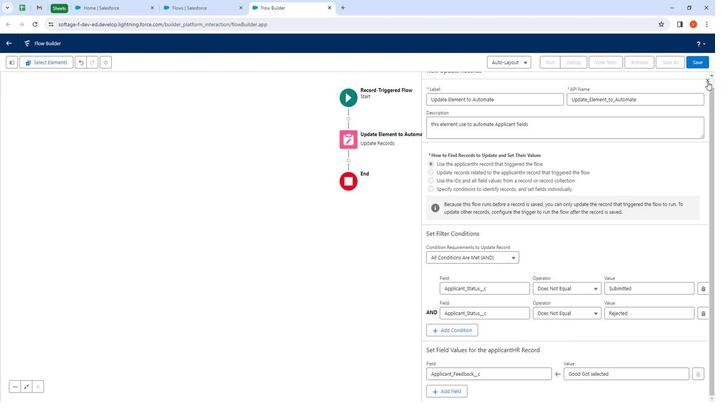 
Action: Mouse pressed left at (706, 81)
Screenshot: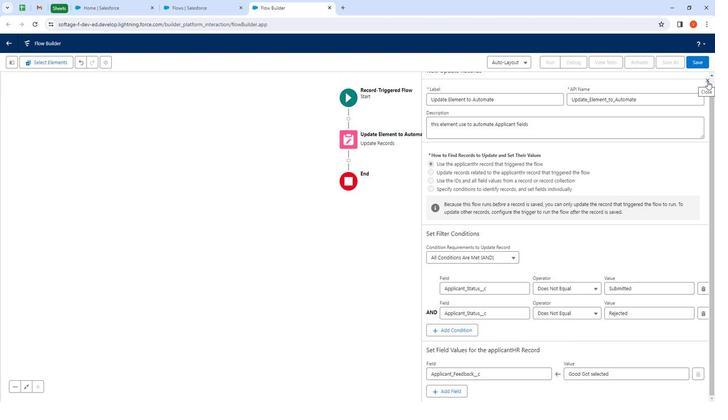 
Action: Mouse moved to (693, 69)
Screenshot: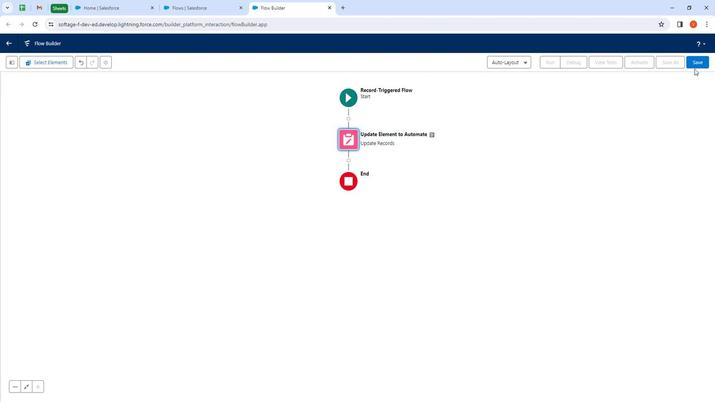 
Action: Mouse pressed left at (693, 69)
Screenshot: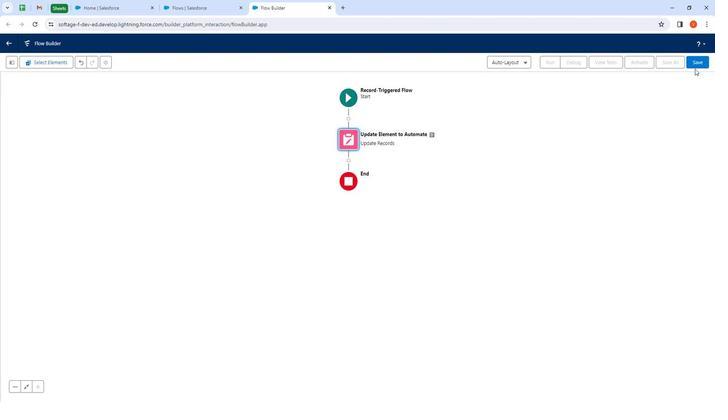 
Action: Mouse moved to (694, 67)
Screenshot: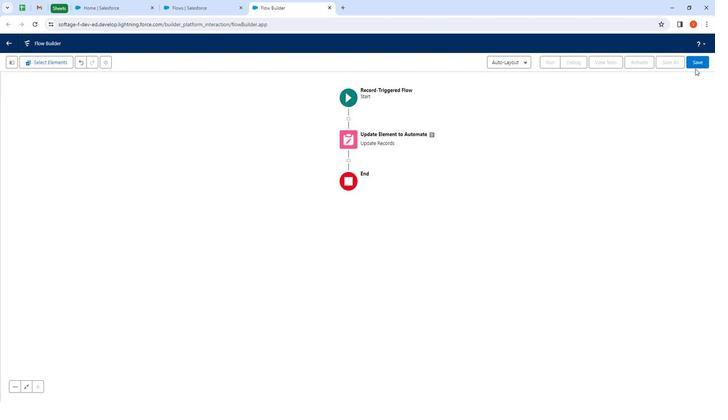 
Action: Mouse pressed left at (694, 67)
Screenshot: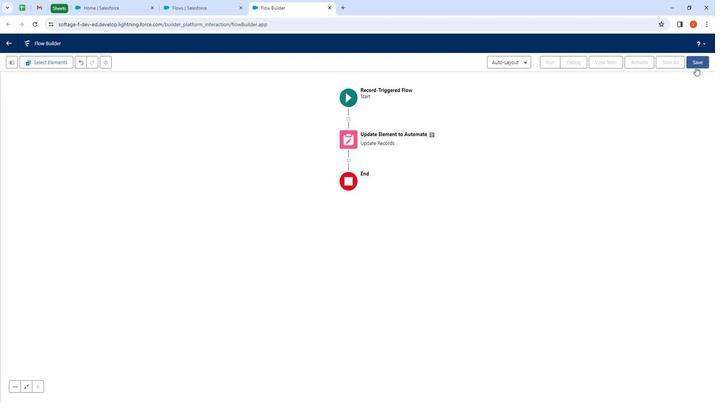 
Action: Mouse moved to (256, 187)
Screenshot: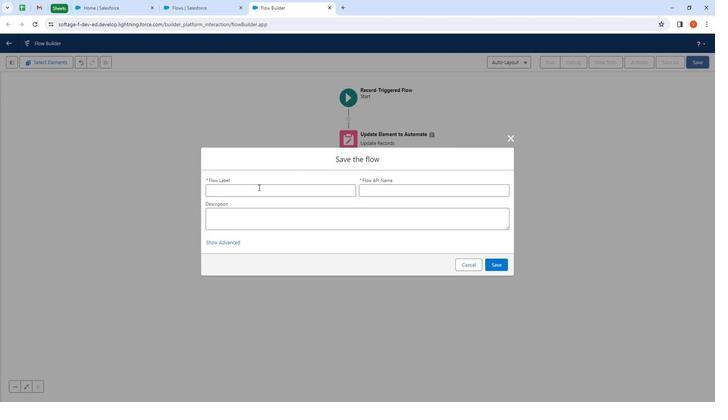 
Action: Mouse pressed left at (256, 187)
Screenshot: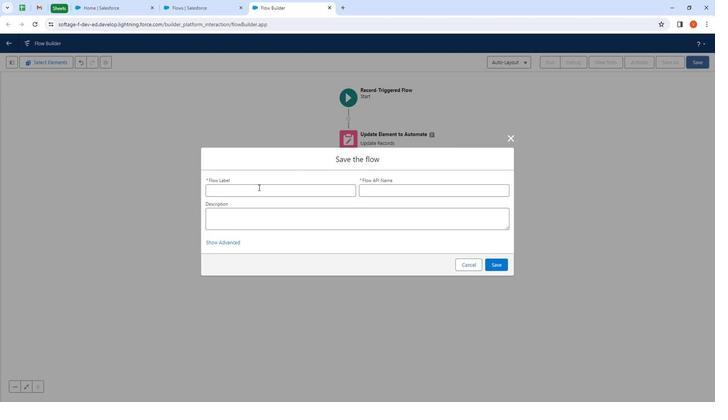 
Action: Key pressed applicant<Key.space><Key.shift>Automation<Key.space>flow
Screenshot: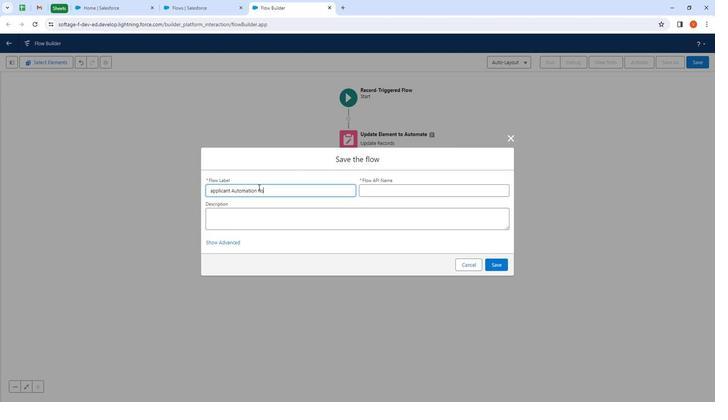 
Action: Mouse moved to (310, 210)
Screenshot: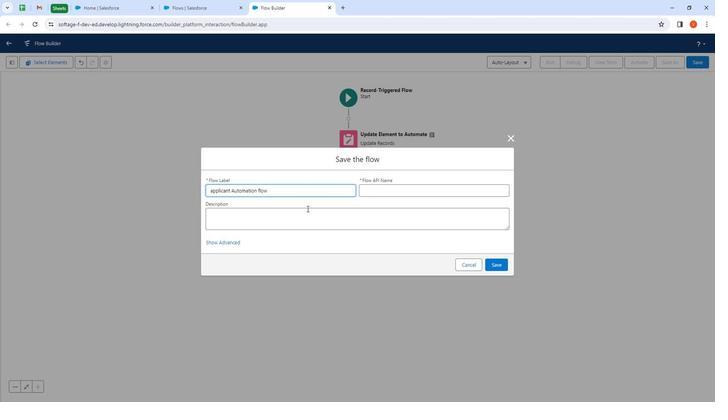 
Action: Mouse pressed left at (310, 210)
Screenshot: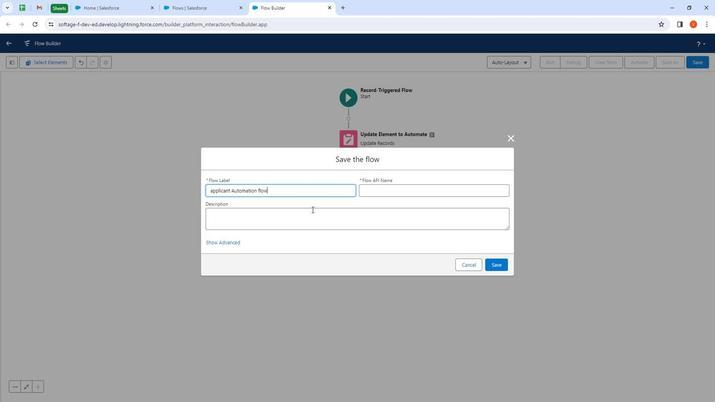 
Action: Mouse moved to (243, 161)
Screenshot: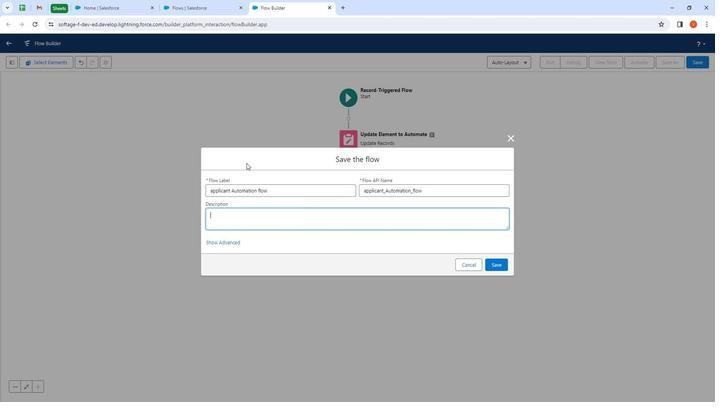 
Action: Key pressed <Key.shift>This<Key.space>flow<Key.space>change<Key.space>vau<Key.backspace>lues<Key.space>on<Key.space>the<Key.space>baisis<Key.space>of
Screenshot: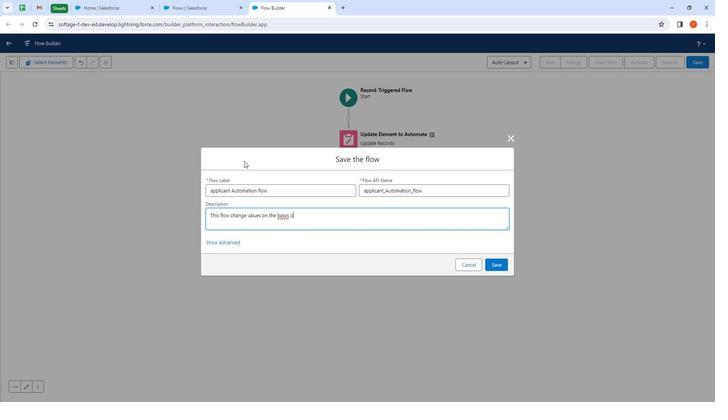 
Action: Mouse moved to (285, 213)
Screenshot: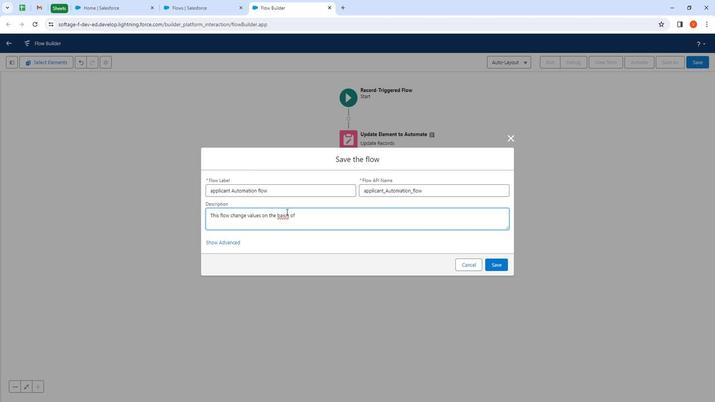 
Action: Mouse pressed right at (285, 213)
Screenshot: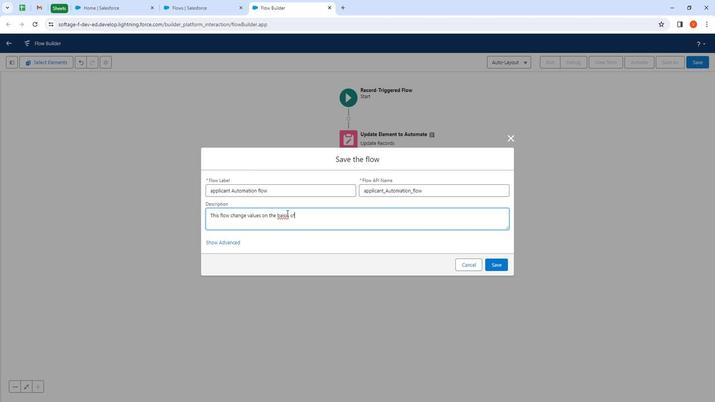 
Action: Mouse moved to (308, 221)
Screenshot: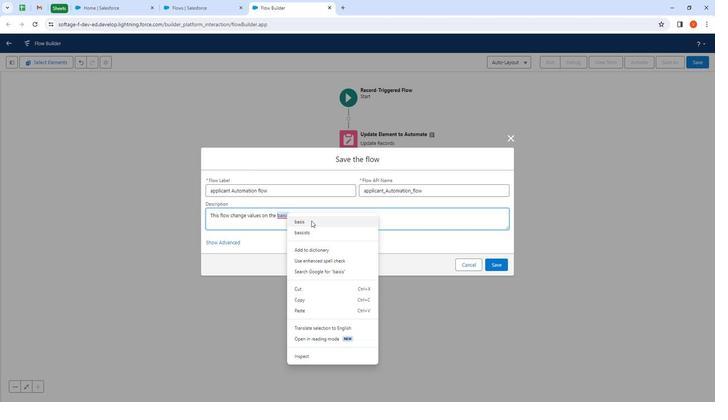 
Action: Mouse pressed left at (308, 221)
Screenshot: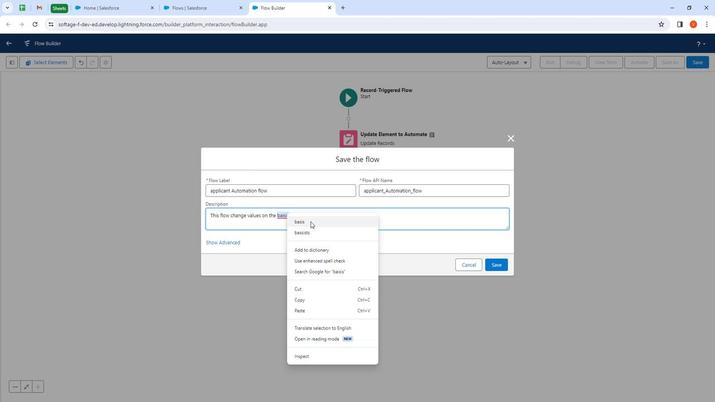 
Action: Mouse moved to (302, 216)
Screenshot: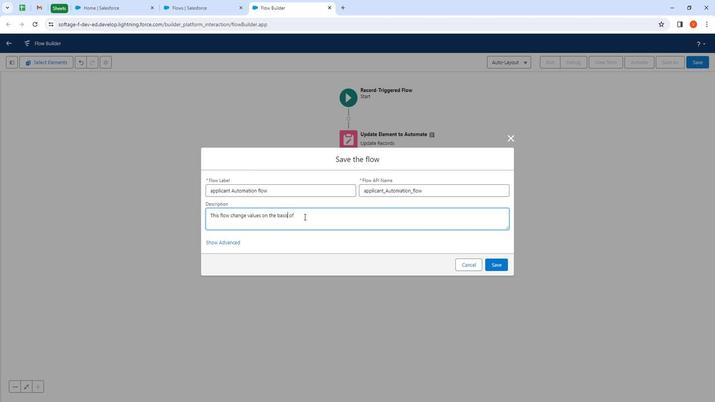 
Action: Mouse pressed left at (302, 216)
Screenshot: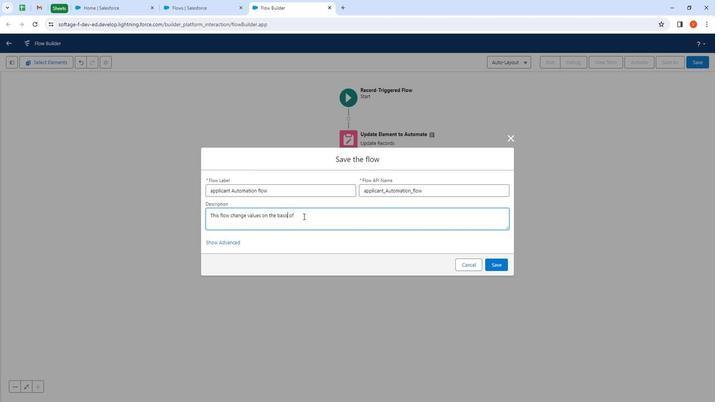 
Action: Mouse moved to (263, 184)
Screenshot: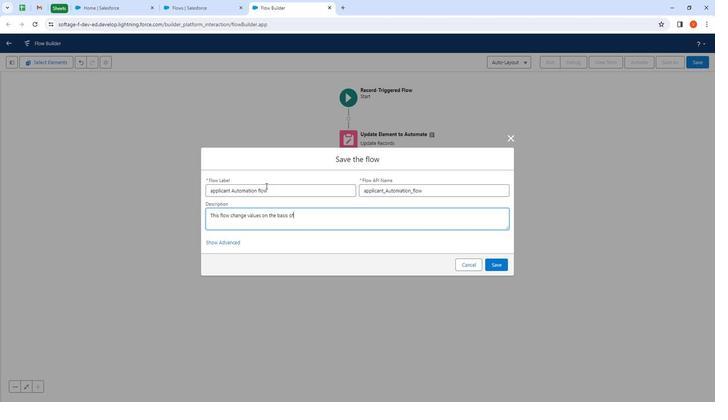 
Action: Key pressed <Key.space><Key.shift>Require<Key.space>condition<Key.space>that<Key.space>is<Key.space>status
Screenshot: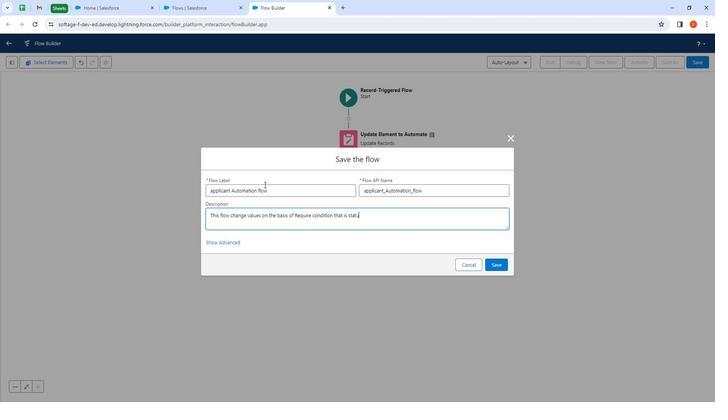 
Action: Mouse moved to (272, 196)
Screenshot: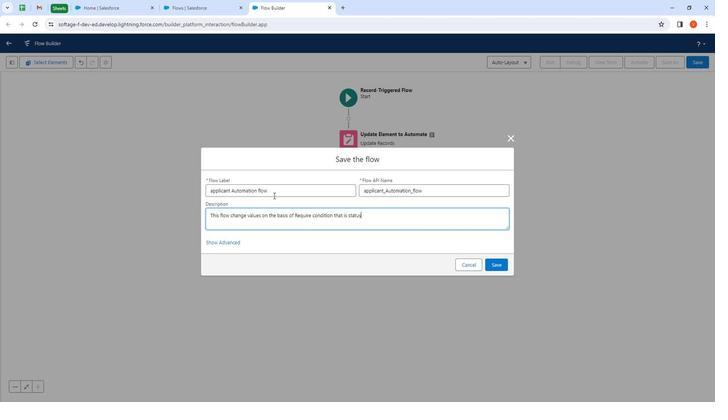 
Action: Key pressed /
Screenshot: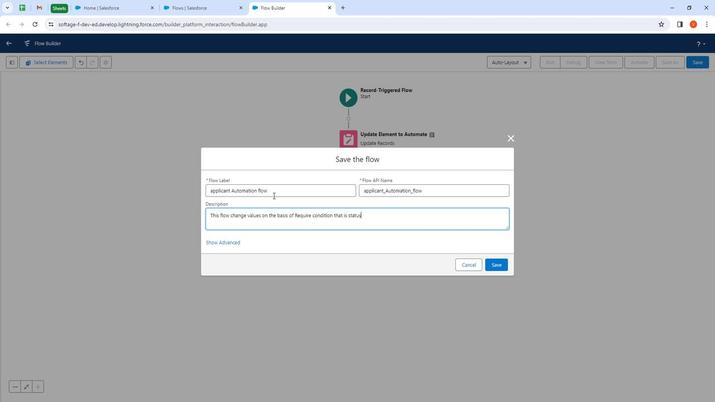 
Action: Mouse moved to (272, 197)
Screenshot: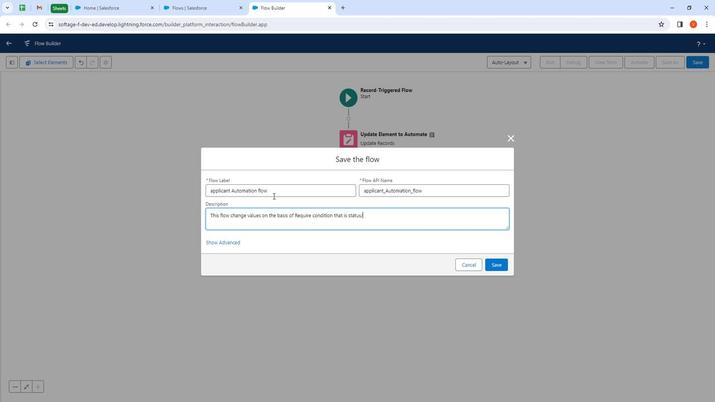 
Action: Key pressed .
Screenshot: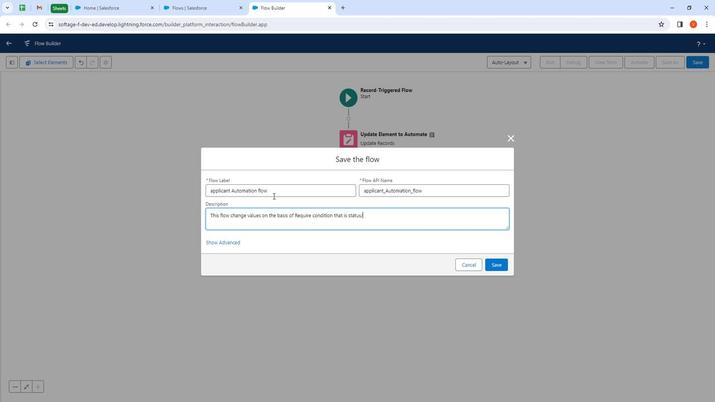 
Action: Mouse moved to (392, 243)
Screenshot: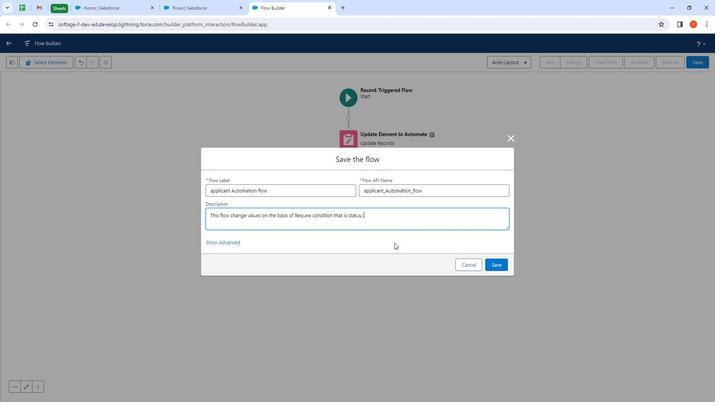 
Action: Key pressed <Key.backspace>
Screenshot: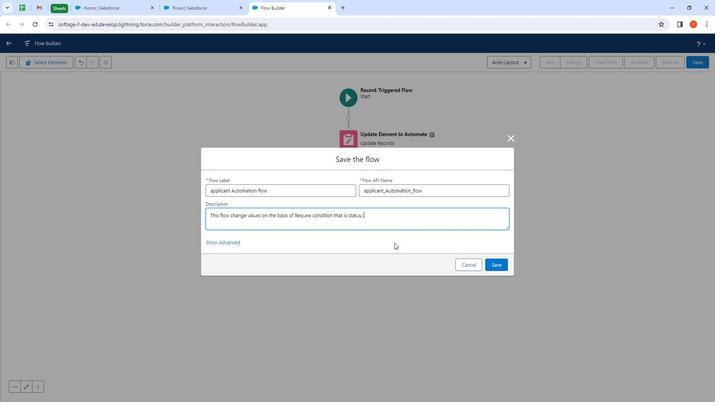 
Action: Mouse moved to (393, 241)
Screenshot: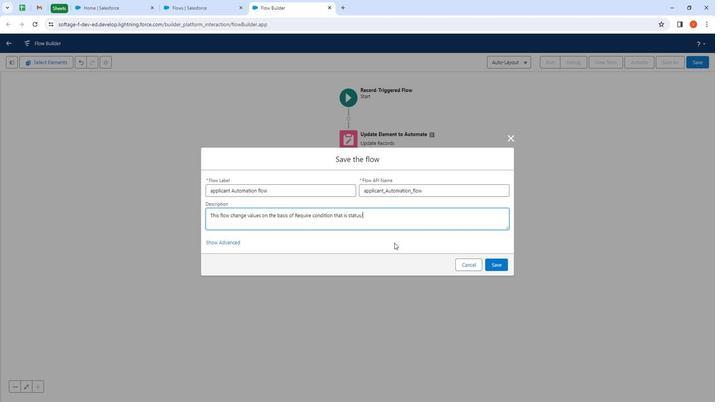 
Action: Key pressed <Key.backspace>
Screenshot: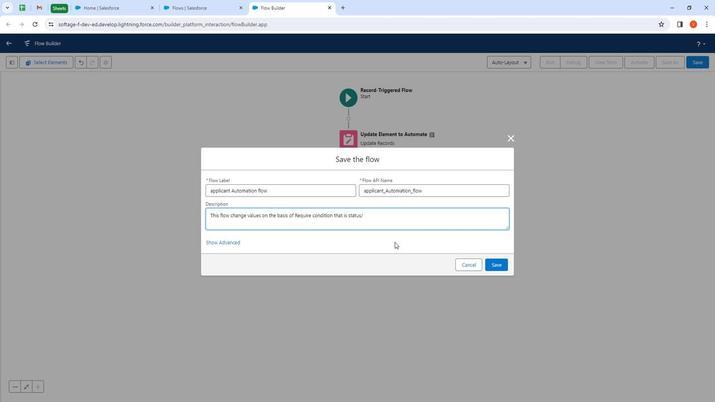 
Action: Mouse moved to (396, 234)
Screenshot: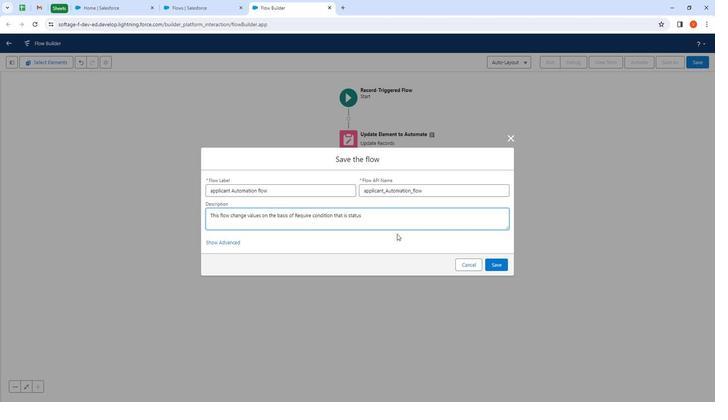 
Action: Key pressed .
Screenshot: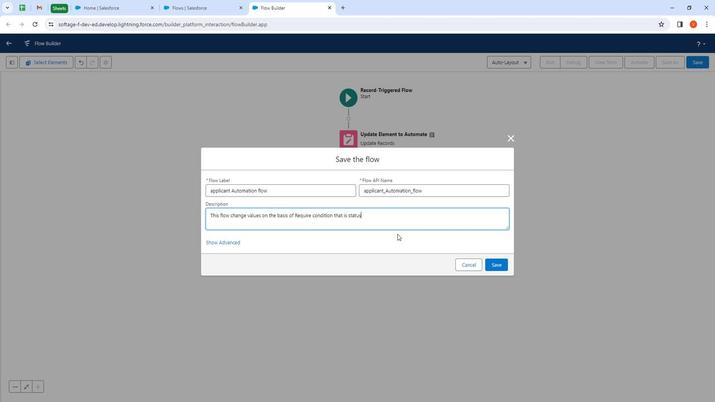 
Action: Mouse moved to (502, 265)
Screenshot: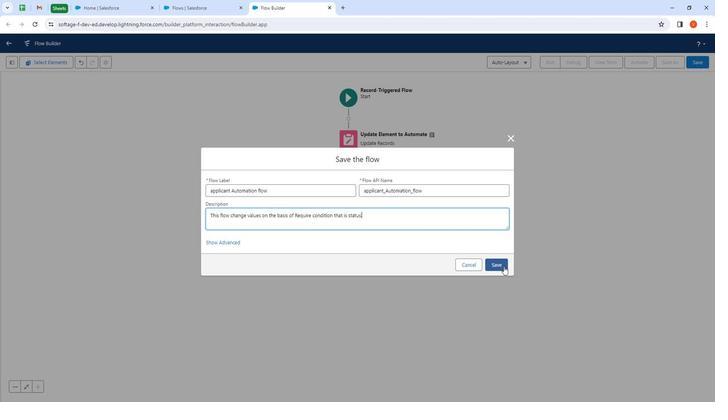 
Action: Mouse pressed left at (502, 265)
Screenshot: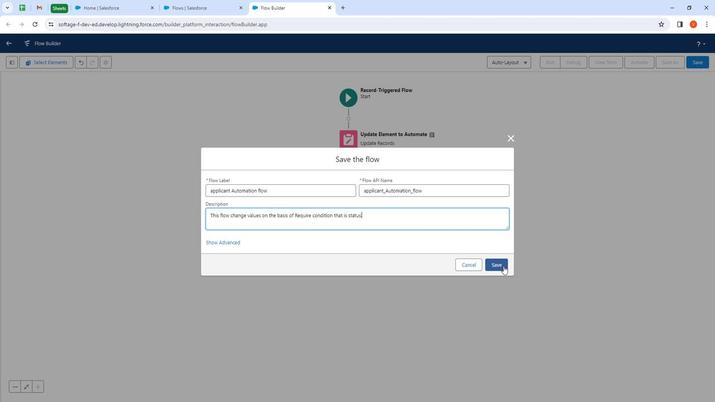 
Action: Mouse moved to (348, 143)
Screenshot: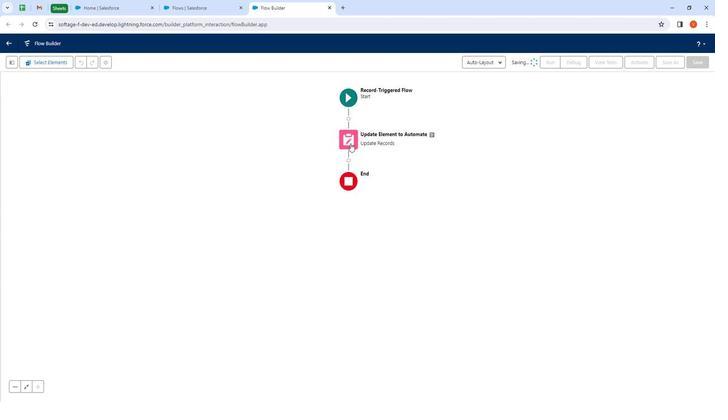 
Action: Mouse pressed left at (348, 143)
Screenshot: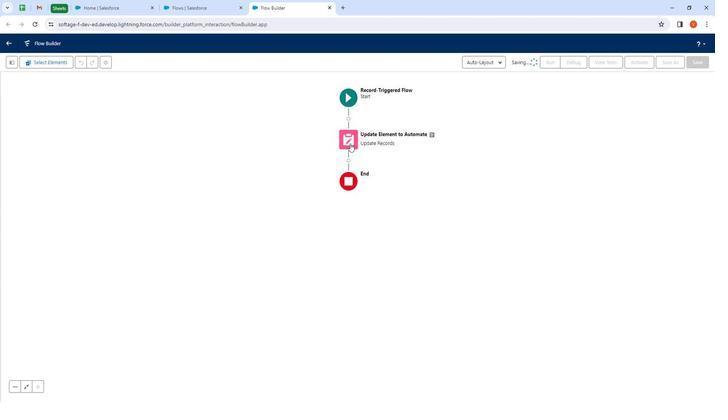 
Action: Mouse pressed left at (348, 143)
Screenshot: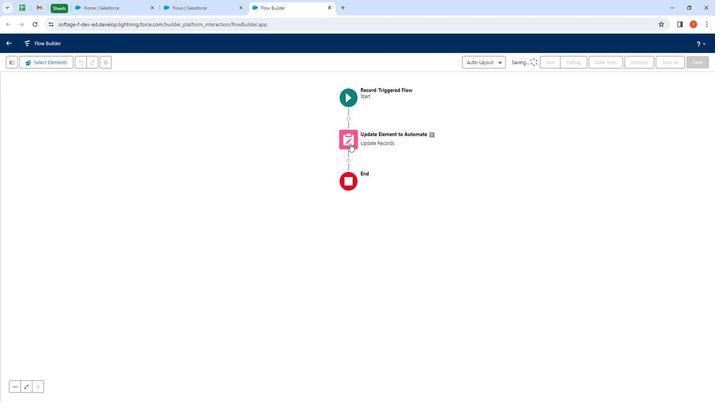 
Action: Mouse moved to (706, 78)
Screenshot: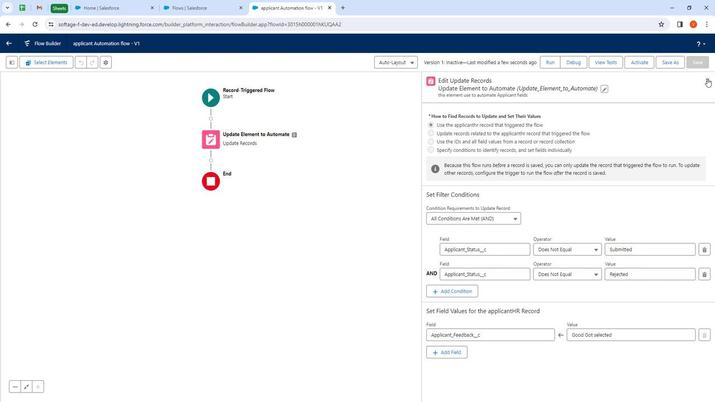 
Action: Mouse pressed left at (706, 78)
Screenshot: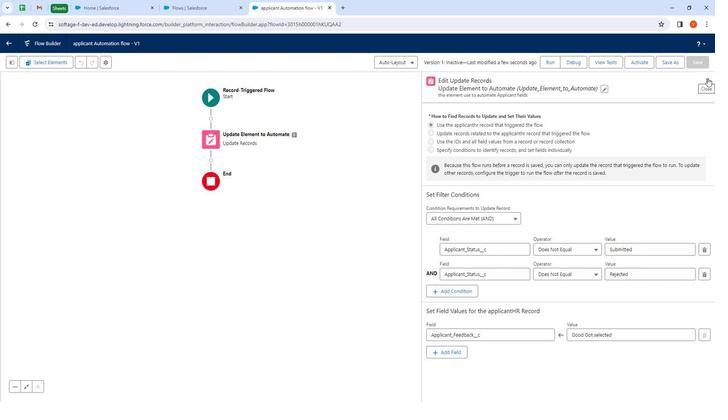 
Action: Mouse moved to (630, 63)
Screenshot: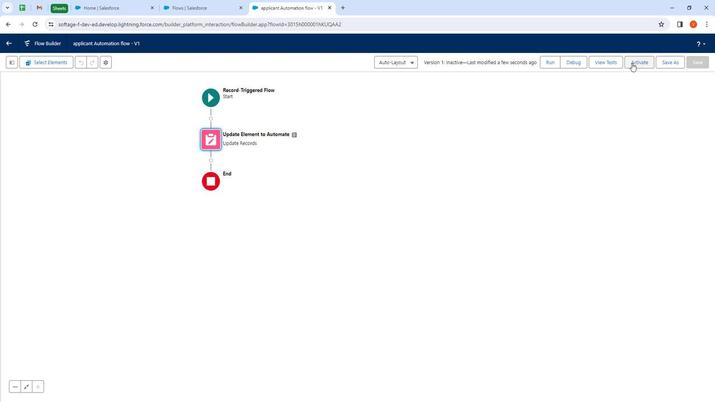 
Action: Mouse pressed left at (630, 63)
Screenshot: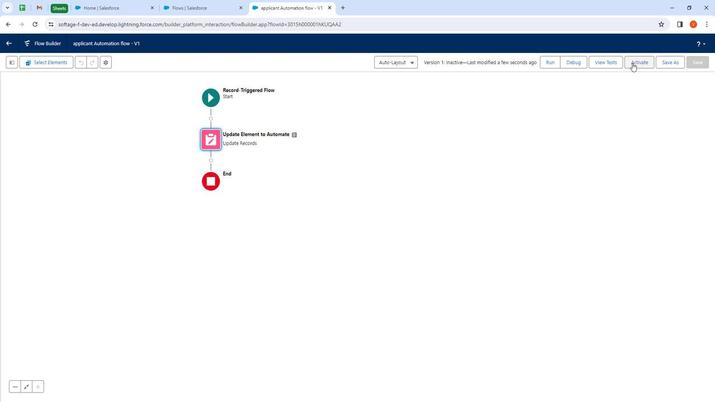 
Action: Mouse moved to (2, 44)
Screenshot: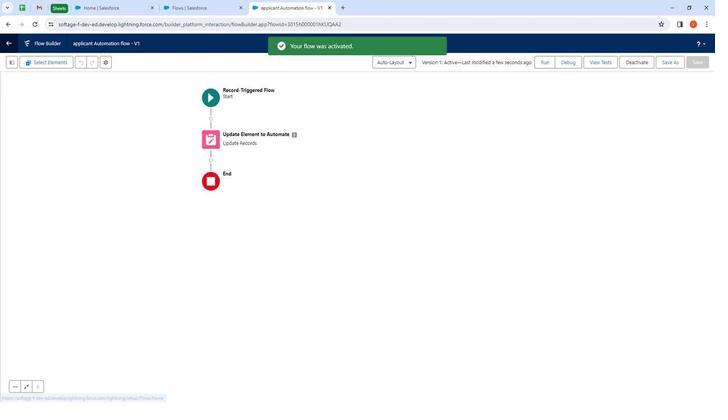 
Action: Mouse pressed left at (2, 44)
Screenshot: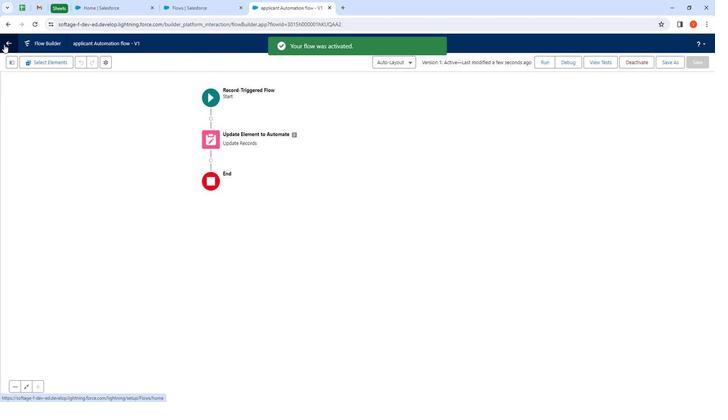 
Action: Mouse moved to (7, 62)
Screenshot: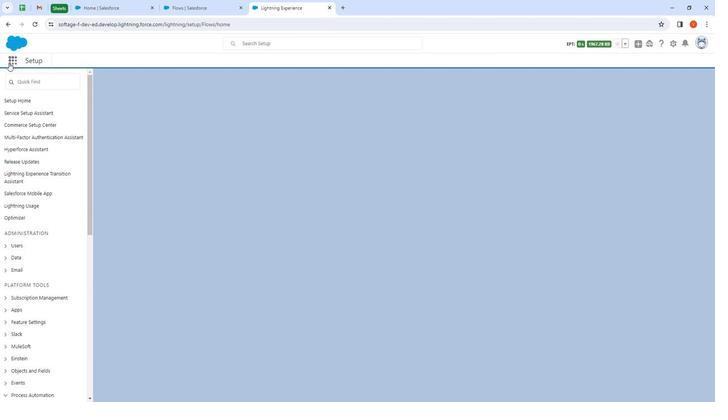 
Action: Mouse pressed left at (7, 62)
Screenshot: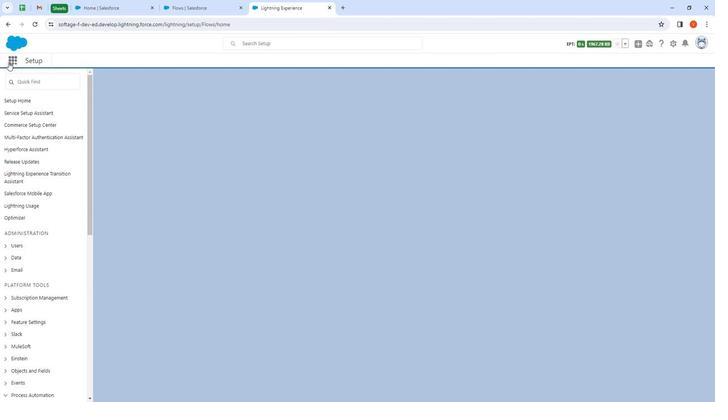 
Action: Mouse moved to (13, 58)
Screenshot: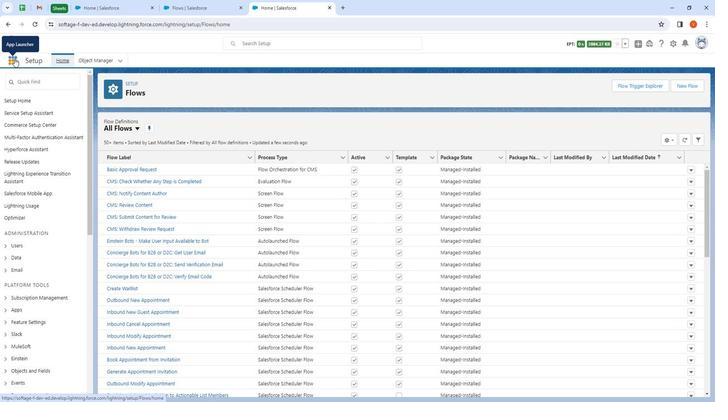 
Action: Mouse pressed left at (13, 58)
Screenshot: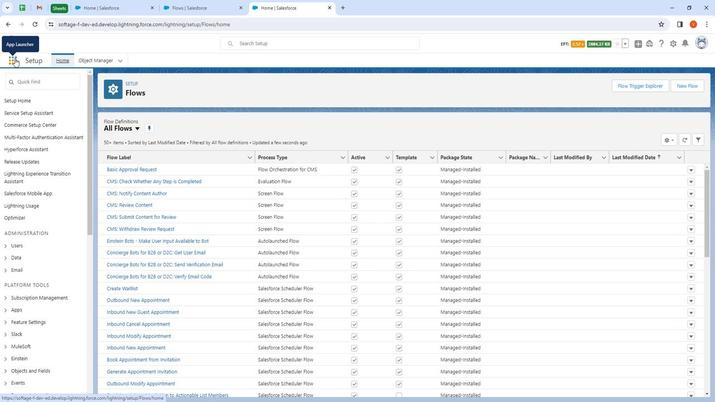 
Action: Mouse moved to (16, 195)
Screenshot: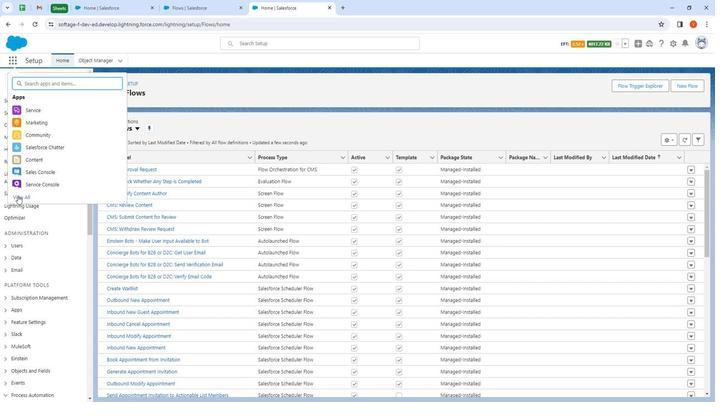 
Action: Mouse pressed left at (16, 195)
Screenshot: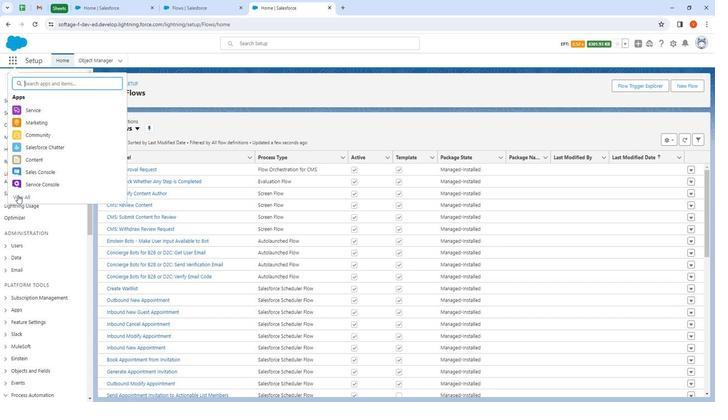 
Action: Mouse moved to (178, 290)
Screenshot: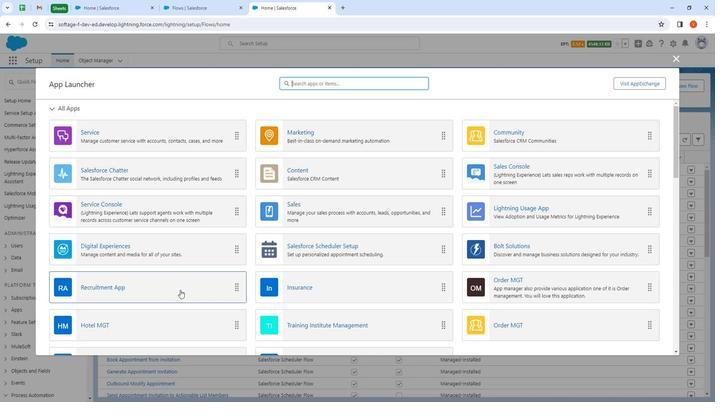 
Action: Mouse scrolled (178, 289) with delta (0, 0)
Screenshot: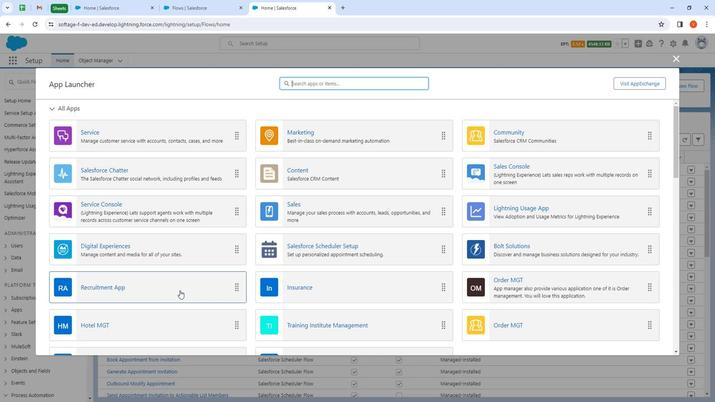 
Action: Mouse scrolled (178, 289) with delta (0, 0)
Screenshot: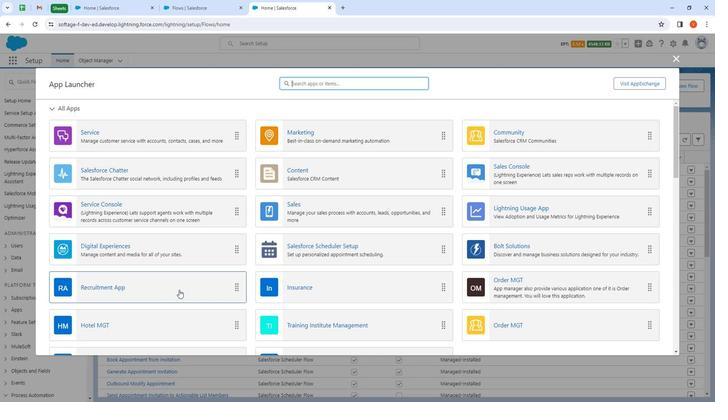 
Action: Mouse moved to (177, 289)
Screenshot: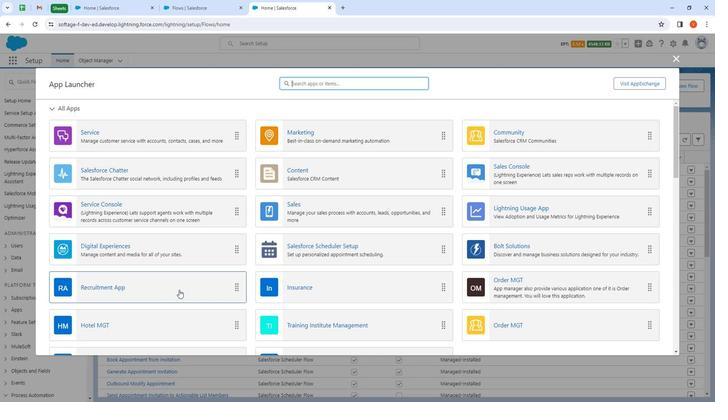 
Action: Mouse scrolled (177, 289) with delta (0, 0)
Screenshot: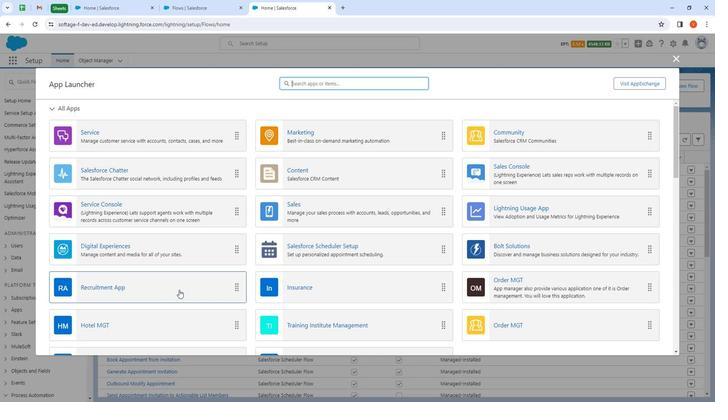 
Action: Mouse moved to (288, 244)
Screenshot: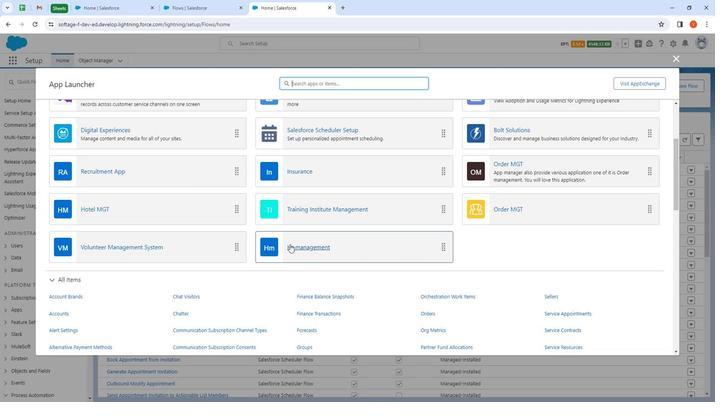 
Action: Mouse pressed left at (288, 244)
Screenshot: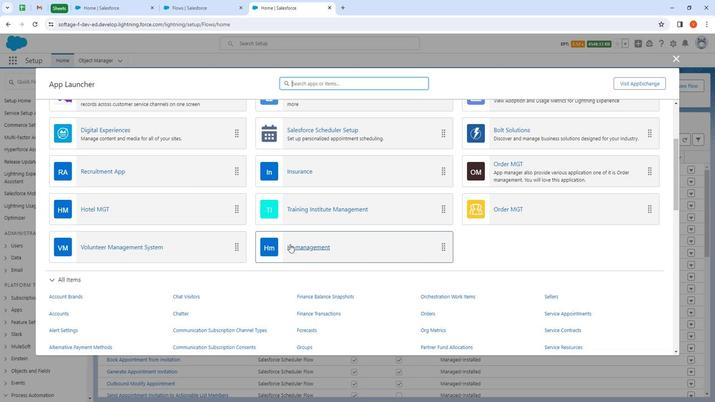 
Action: Mouse moved to (117, 64)
Screenshot: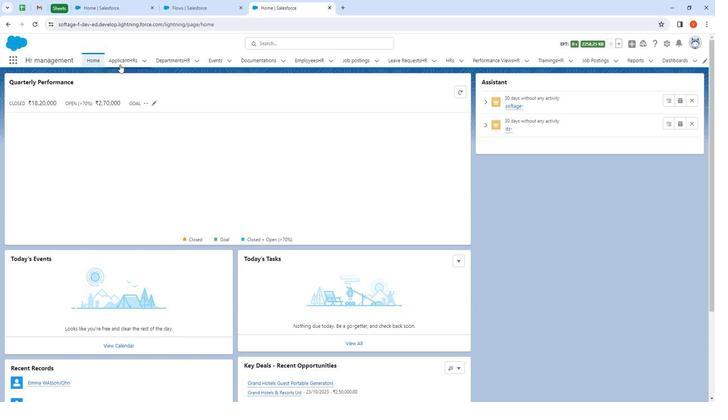 
Action: Mouse pressed left at (117, 64)
Screenshot: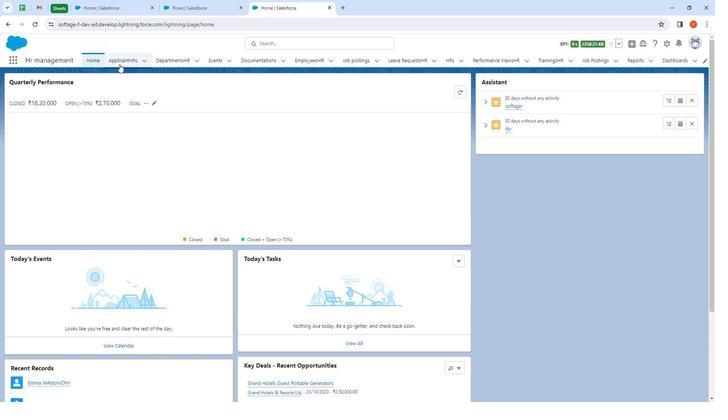 
Action: Mouse moved to (617, 82)
Screenshot: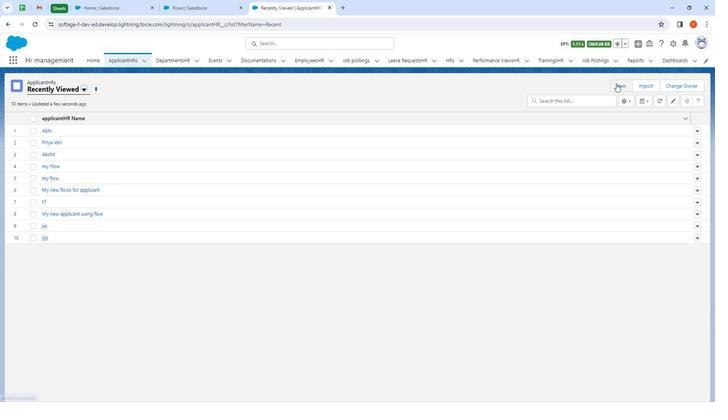 
Action: Mouse pressed left at (617, 82)
Screenshot: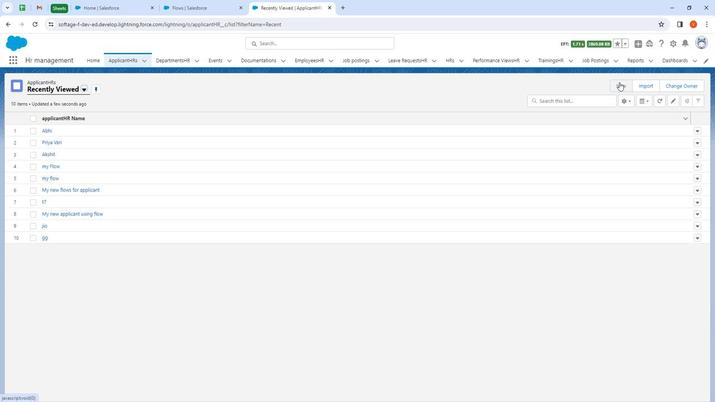 
Action: Mouse moved to (240, 148)
Screenshot: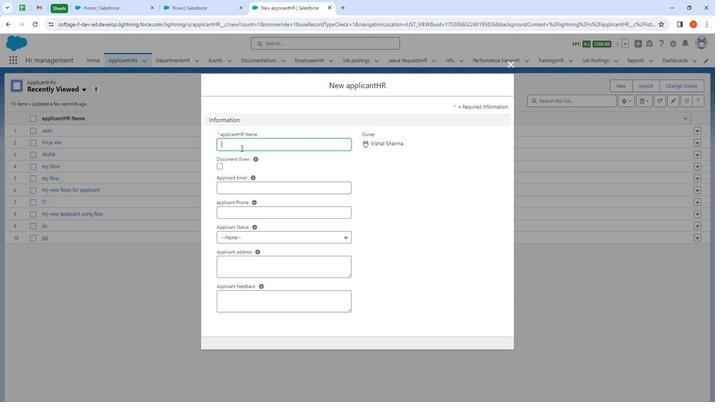 
Action: Mouse pressed left at (240, 148)
Screenshot: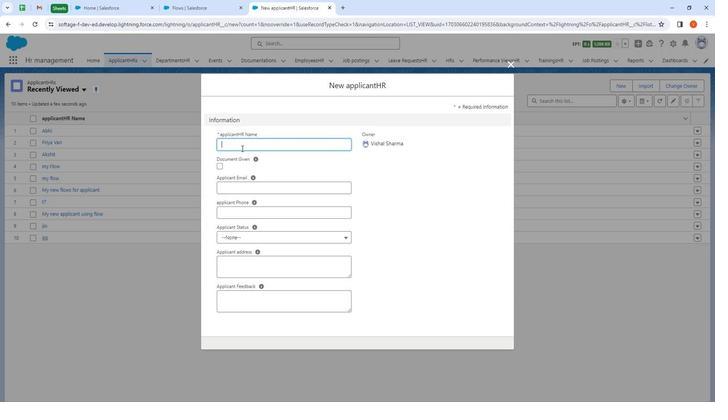 
Action: Mouse moved to (240, 148)
Screenshot: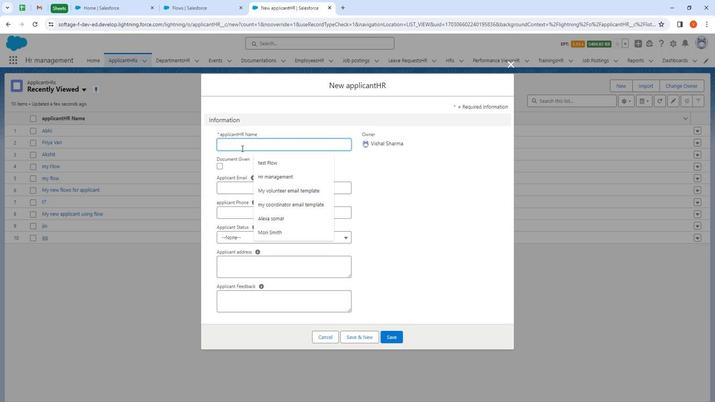 
Action: Key pressed <Key.shift>Danial<Key.space><Key.shift>Desial
Screenshot: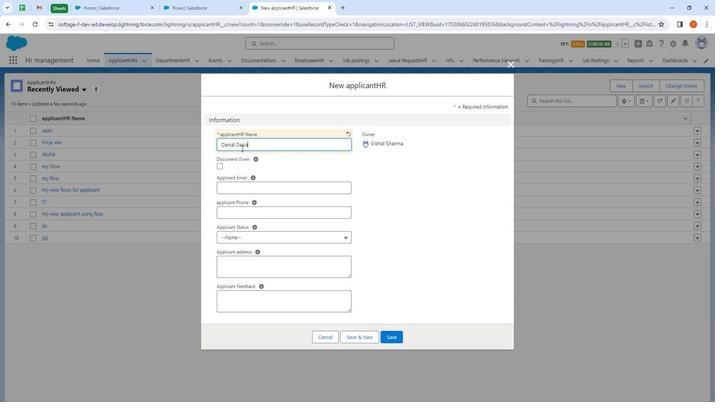 
Action: Mouse moved to (380, 186)
Screenshot: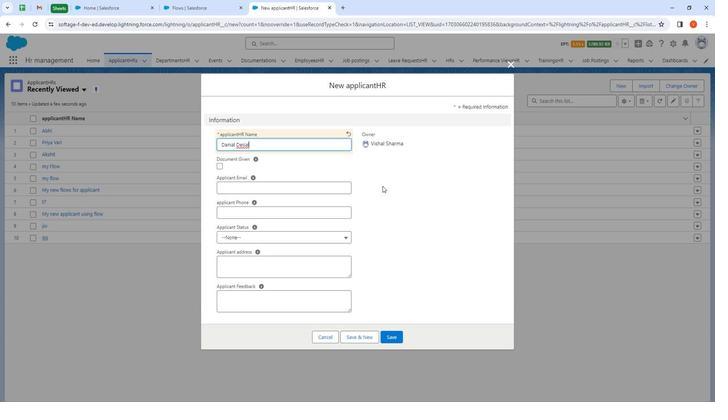 
Action: Mouse pressed left at (380, 186)
Screenshot: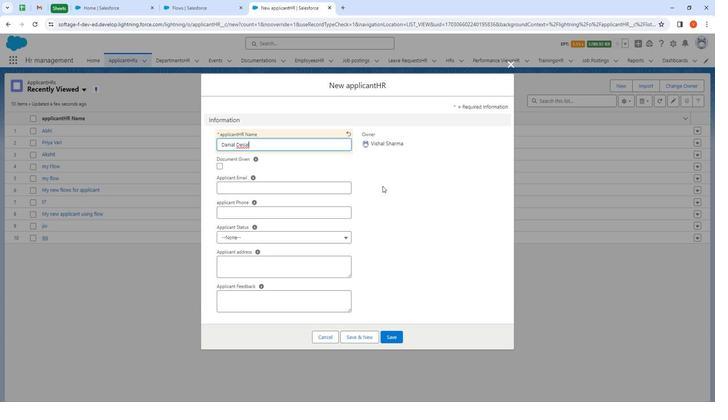 
Action: Mouse moved to (216, 164)
Screenshot: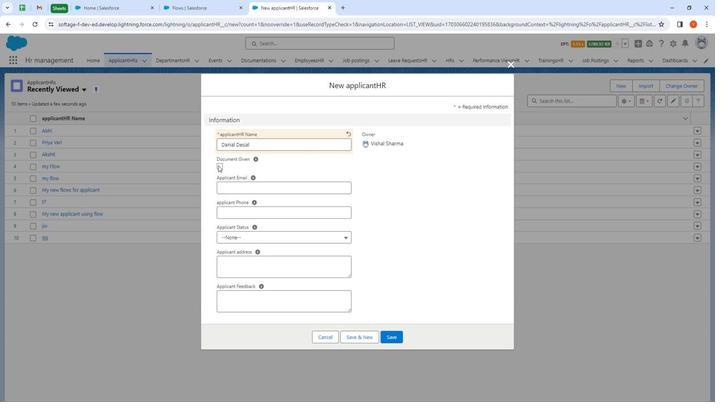 
Action: Mouse pressed left at (216, 164)
Screenshot: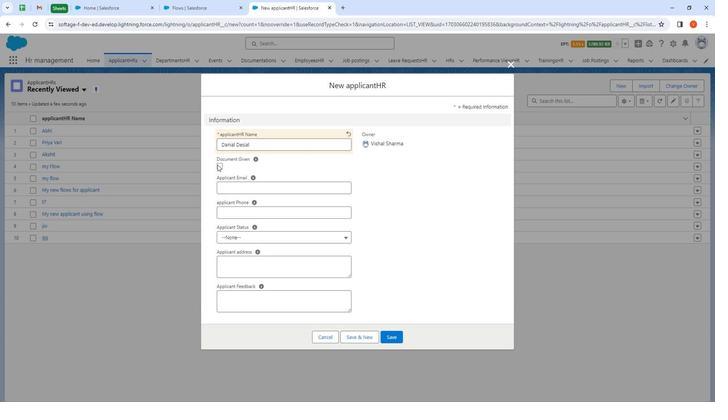 
Action: Mouse moved to (241, 190)
Screenshot: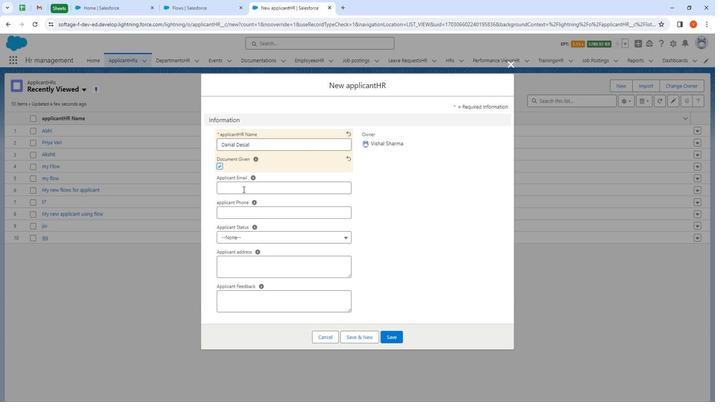 
Action: Mouse pressed left at (241, 190)
Screenshot: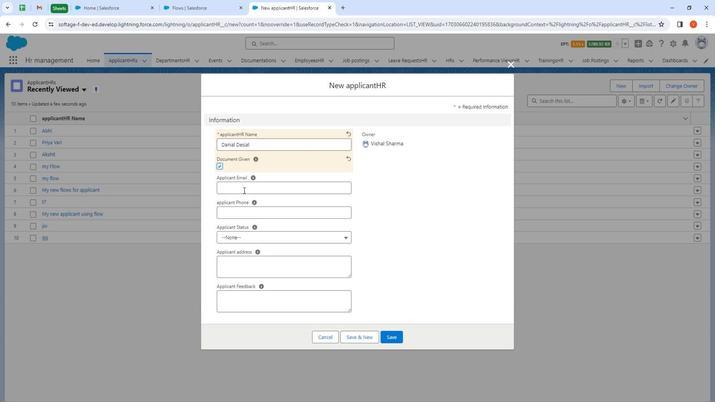 
Action: Mouse moved to (232, 181)
Screenshot: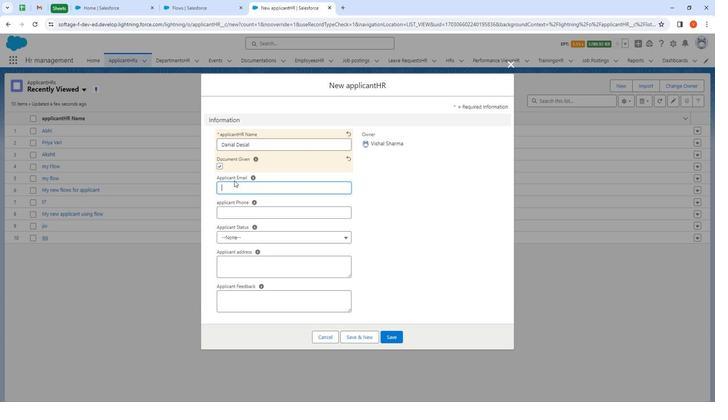 
Action: Key pressed <Key.shift>Danial<Key.shift>@em.com
Screenshot: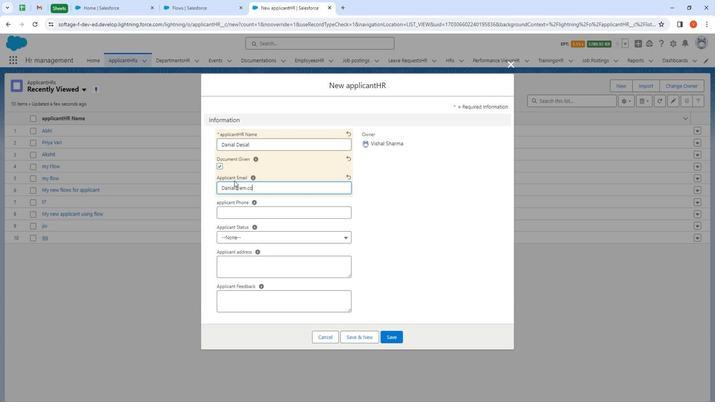 
Action: Mouse moved to (265, 207)
Screenshot: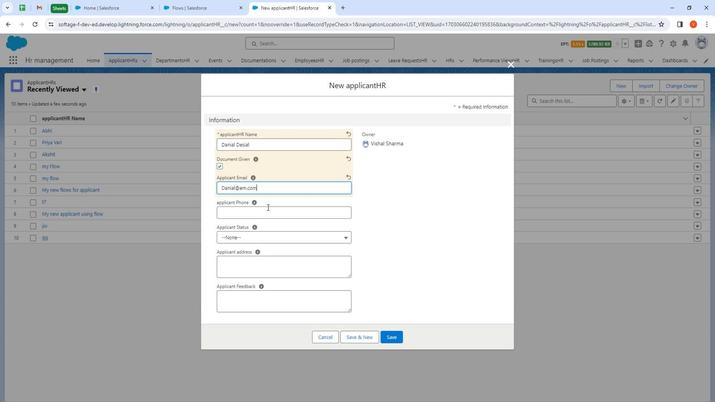 
Action: Mouse pressed left at (265, 207)
Screenshot: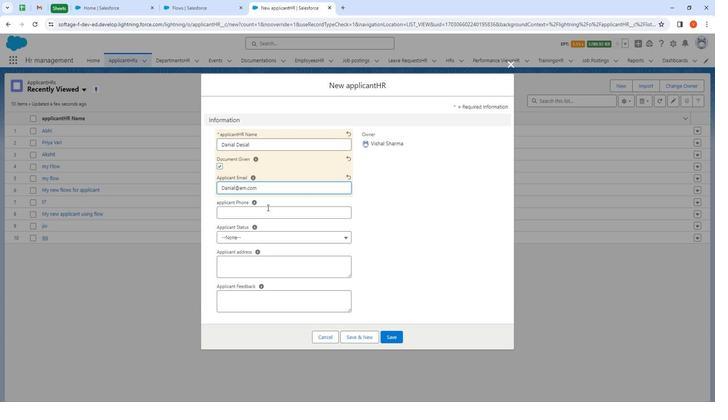 
Action: Key pressed 1
Screenshot: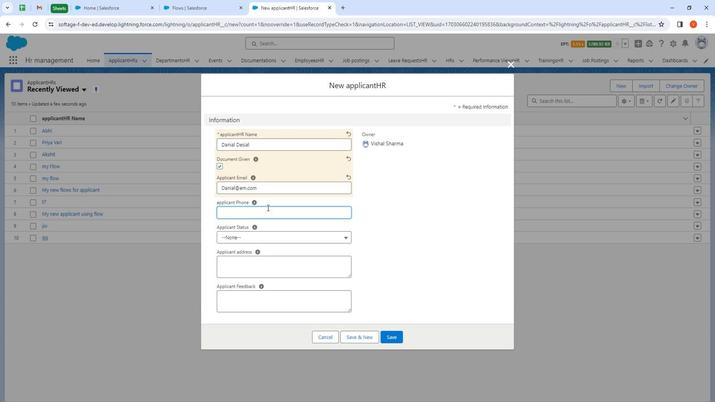 
Action: Mouse moved to (266, 208)
Screenshot: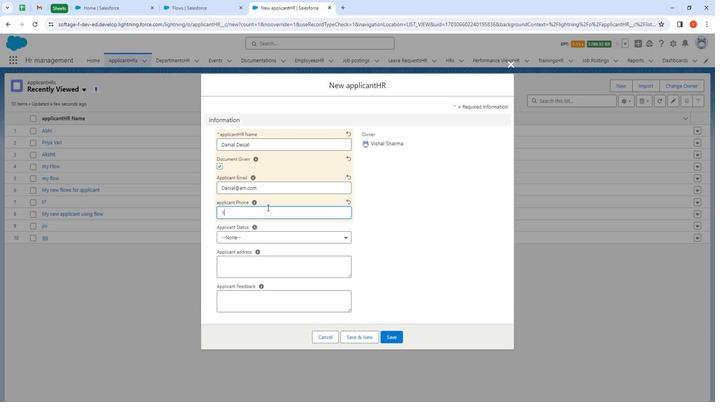 
Action: Key pressed 23
Screenshot: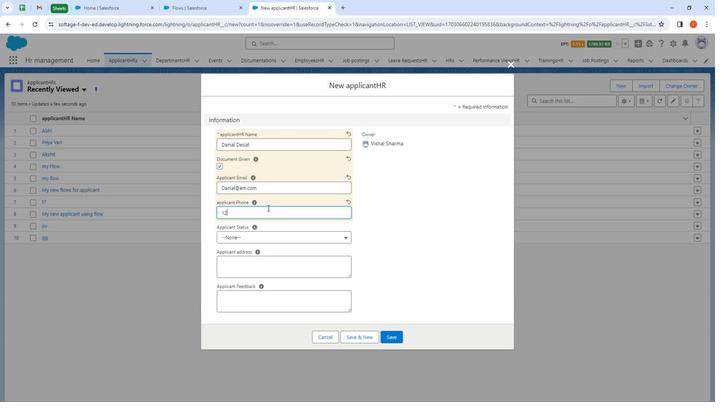 
Action: Mouse moved to (275, 234)
Screenshot: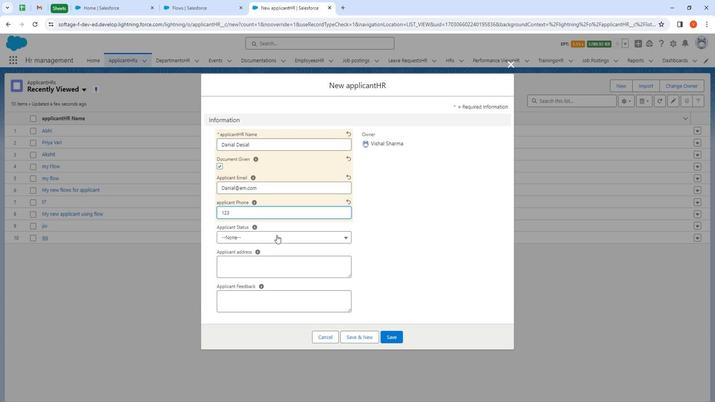 
Action: Key pressed 6343
Screenshot: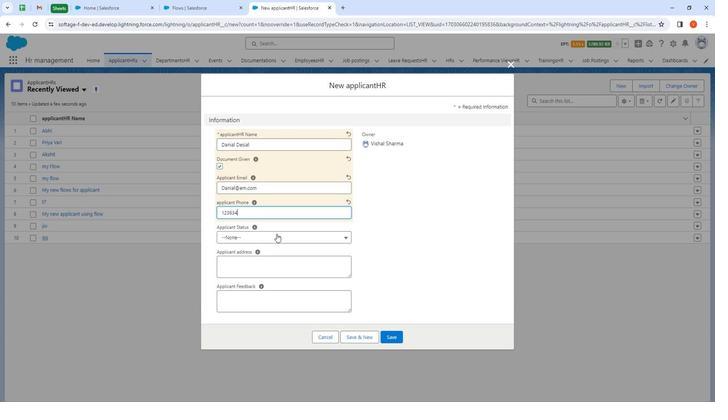 
Action: Mouse moved to (266, 237)
Screenshot: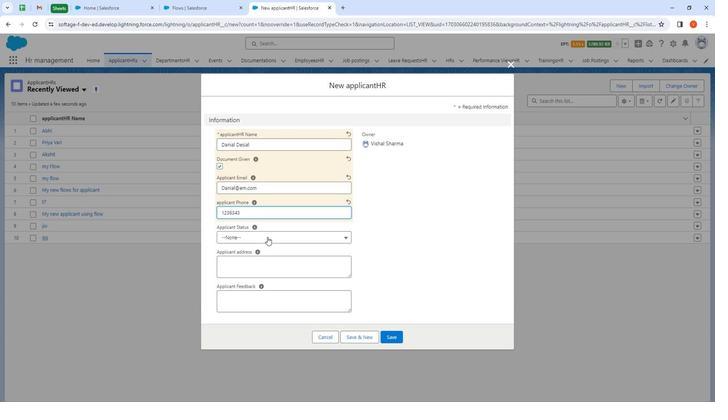 
Action: Mouse pressed left at (266, 237)
Screenshot: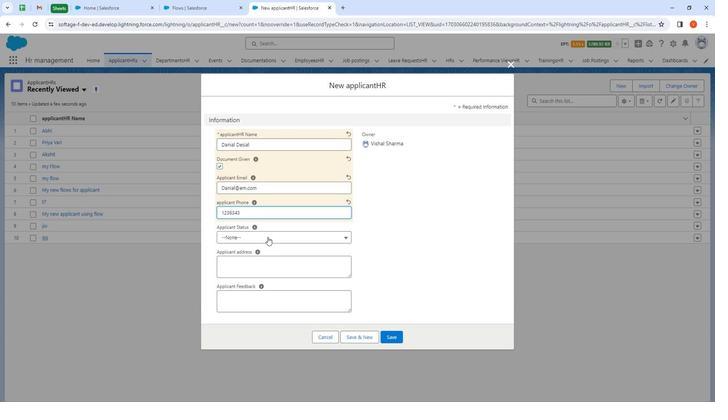 
Action: Mouse moved to (291, 350)
Screenshot: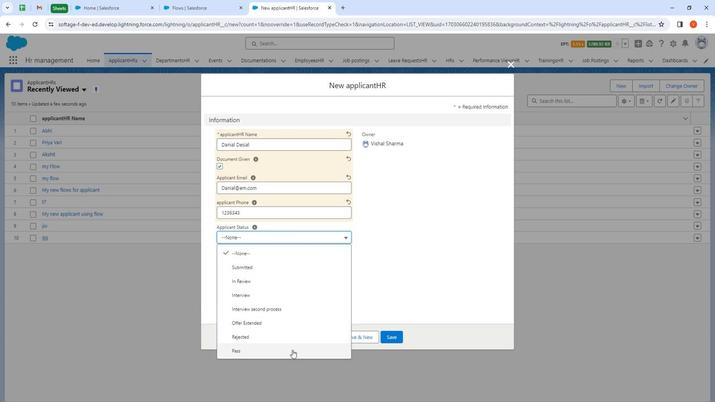 
Action: Mouse pressed left at (291, 350)
Screenshot: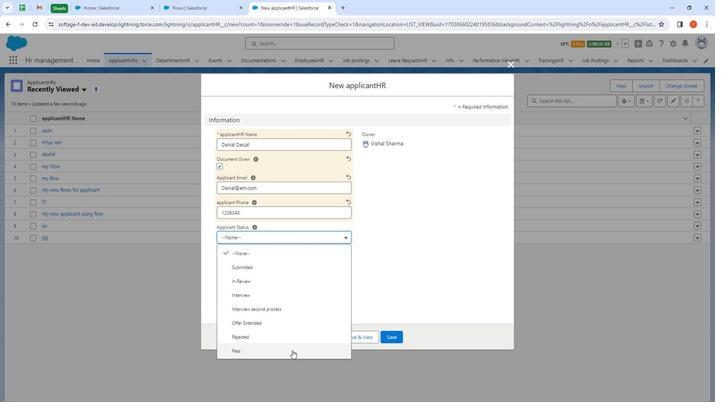 
Action: Mouse moved to (262, 272)
Screenshot: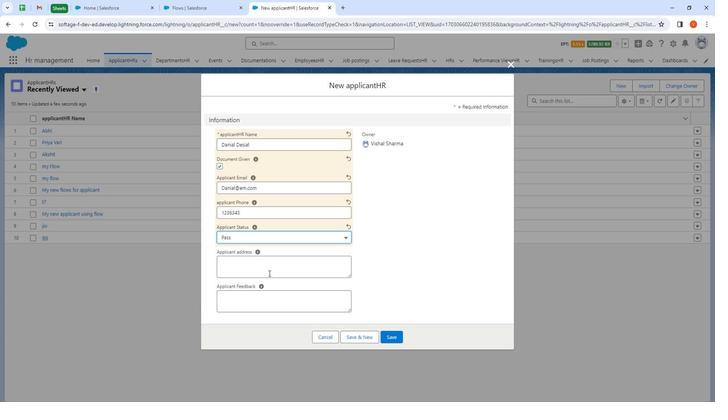 
Action: Mouse pressed left at (262, 272)
Screenshot: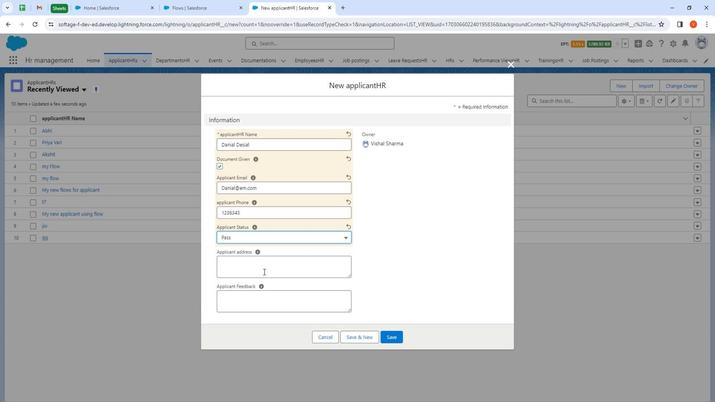 
Action: Mouse moved to (263, 268)
Screenshot: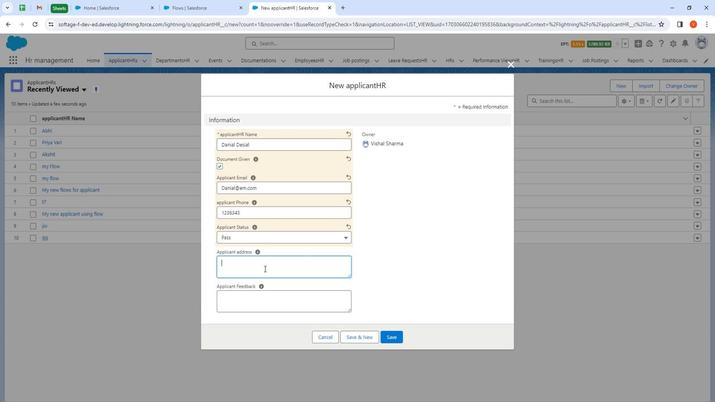 
Action: Key pressed 12/22<Key.space>street<Key.space><Key.shift>Canada
Screenshot: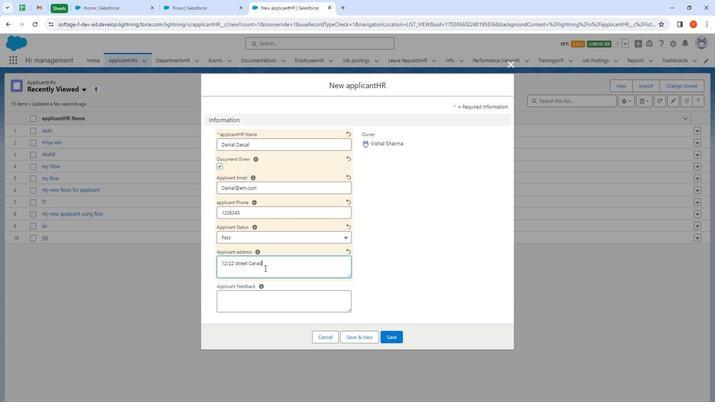 
Action: Mouse moved to (418, 288)
Screenshot: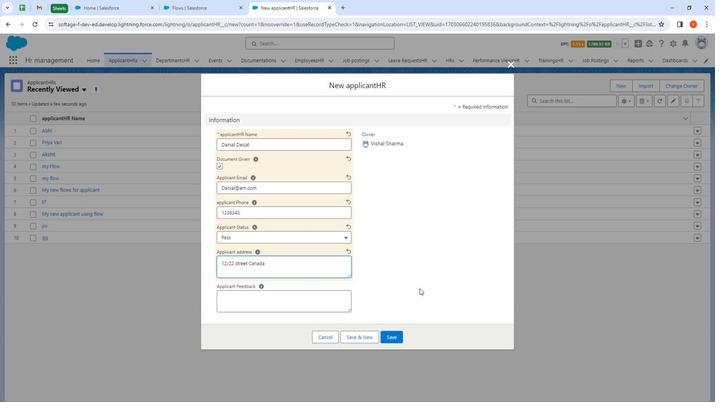 
Action: Mouse pressed left at (418, 288)
Screenshot: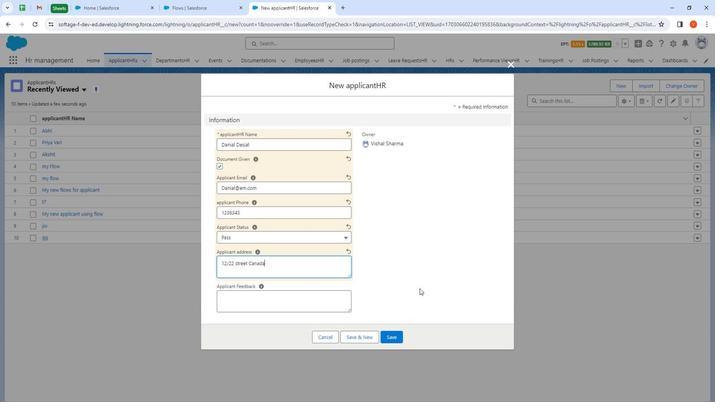 
Action: Mouse moved to (388, 338)
Screenshot: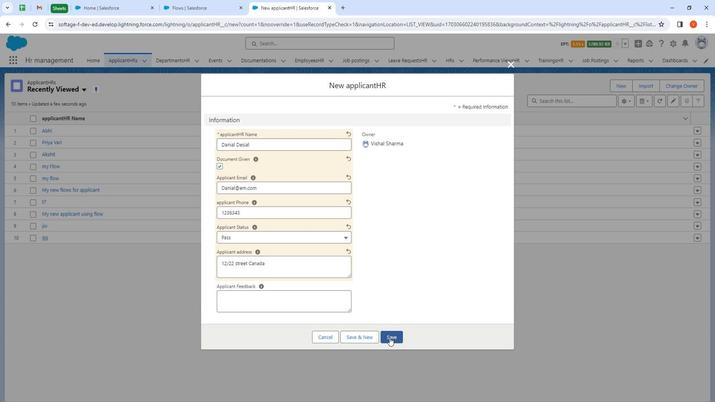 
Action: Mouse pressed left at (388, 338)
Screenshot: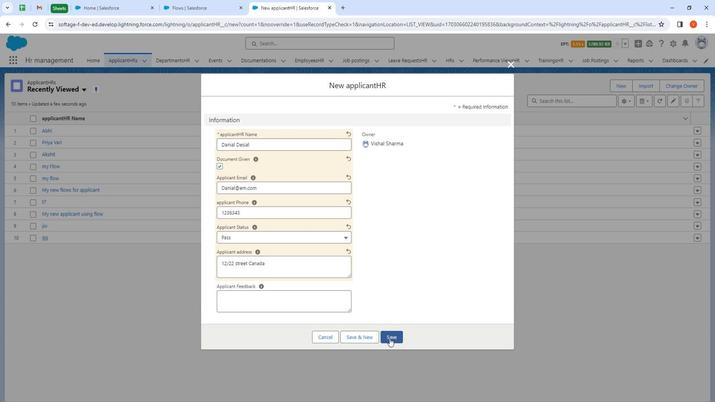 
Action: Mouse moved to (67, 355)
Screenshot: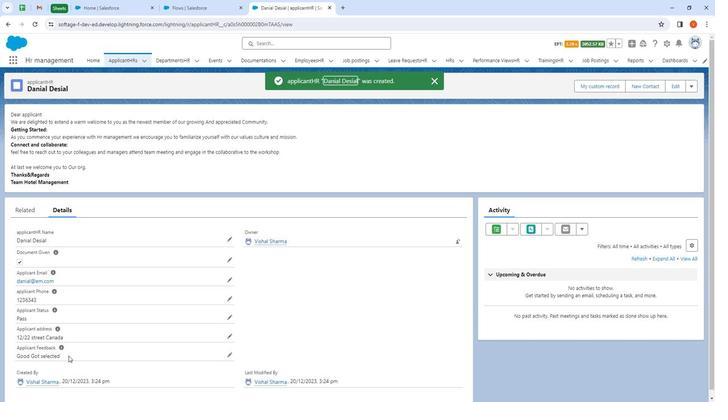 
Action: Mouse pressed left at (67, 355)
Screenshot: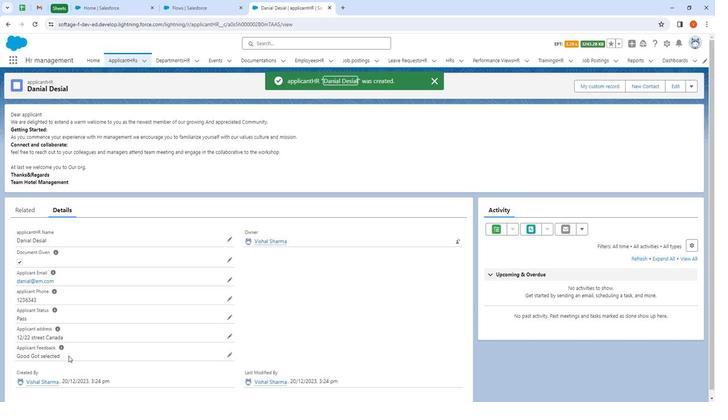 
Action: Mouse moved to (115, 61)
Screenshot: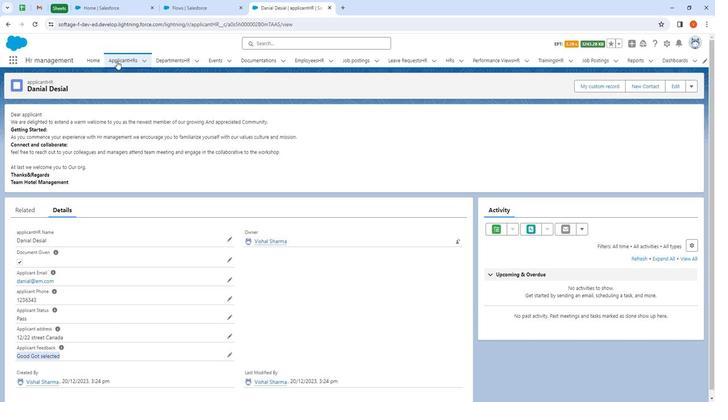 
Action: Mouse pressed left at (115, 61)
Screenshot: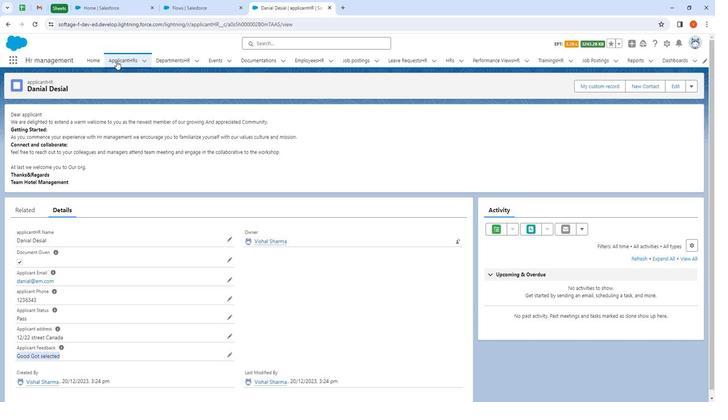 
Action: Mouse moved to (623, 87)
Screenshot: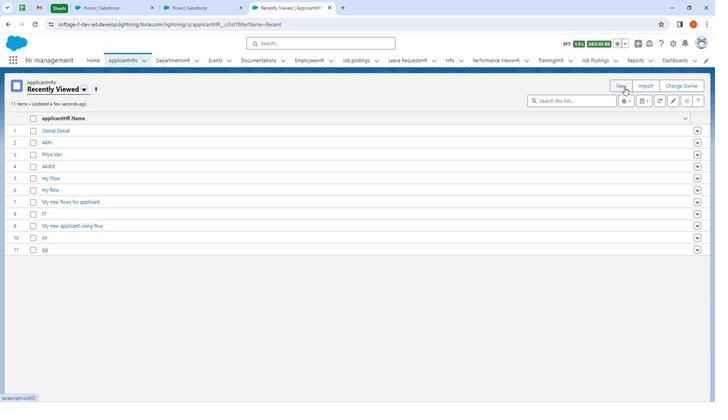 
Action: Mouse pressed left at (623, 87)
Screenshot: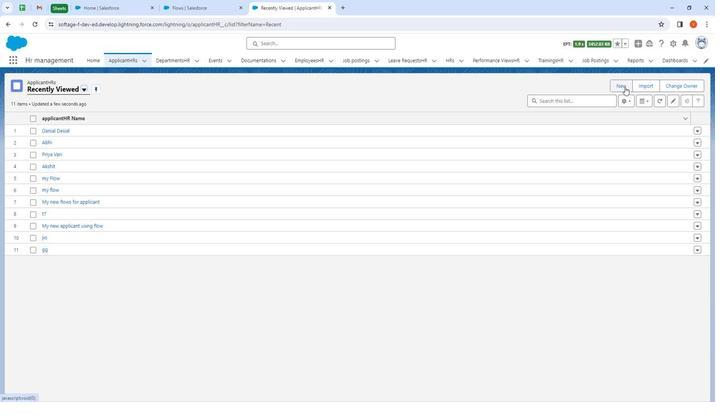 
Action: Mouse moved to (269, 145)
Screenshot: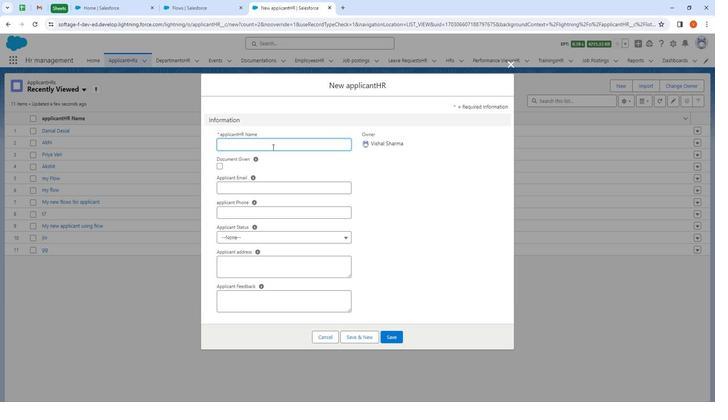 
Action: Mouse pressed left at (269, 145)
Screenshot: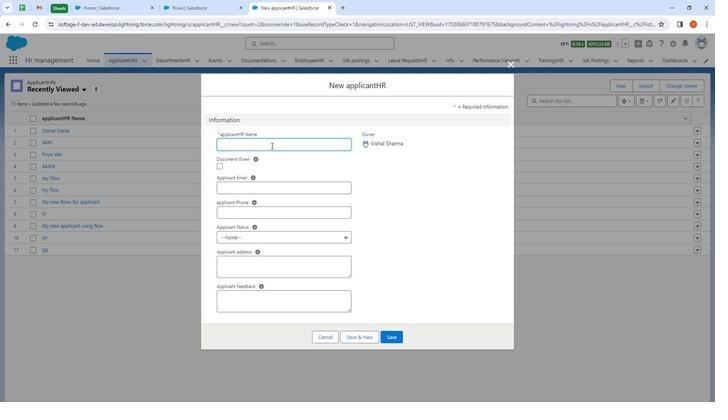 
Action: Mouse moved to (269, 145)
Screenshot: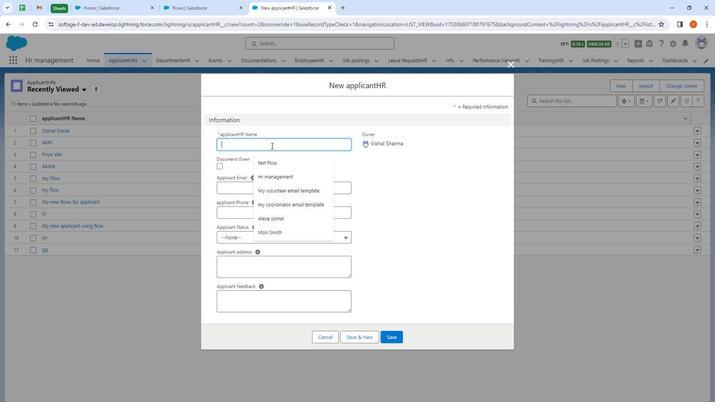 
Action: Key pressed bunty<Key.space>
Screenshot: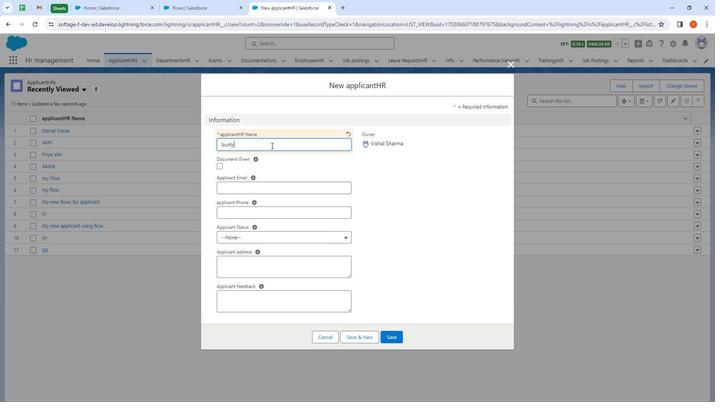 
Action: Mouse moved to (217, 168)
Screenshot: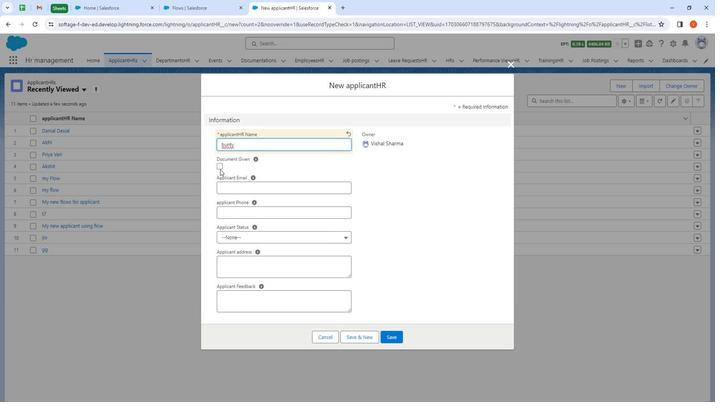 
Action: Mouse pressed left at (217, 168)
Screenshot: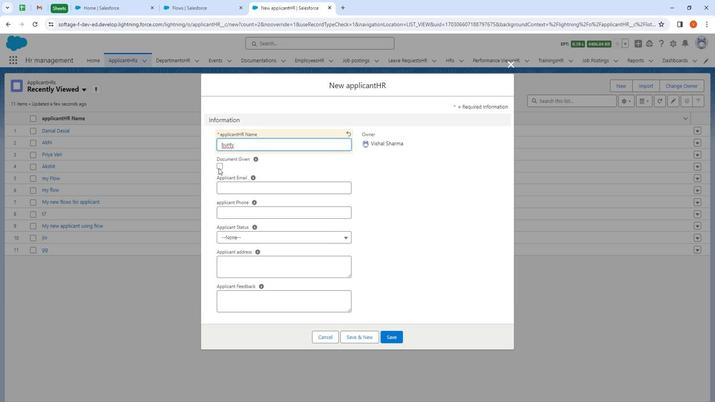 
Action: Mouse moved to (241, 187)
Screenshot: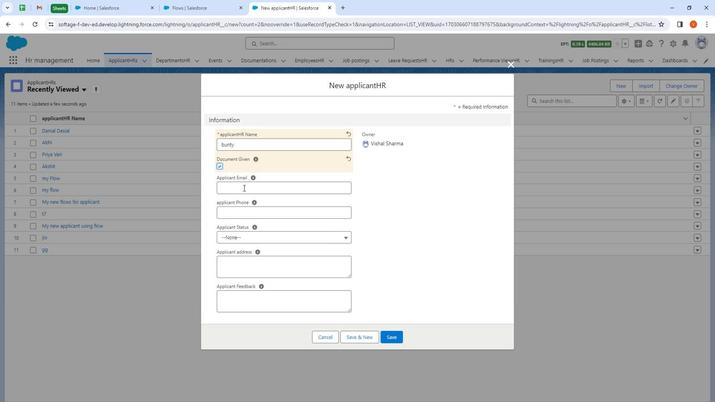 
Action: Mouse pressed left at (241, 187)
Screenshot: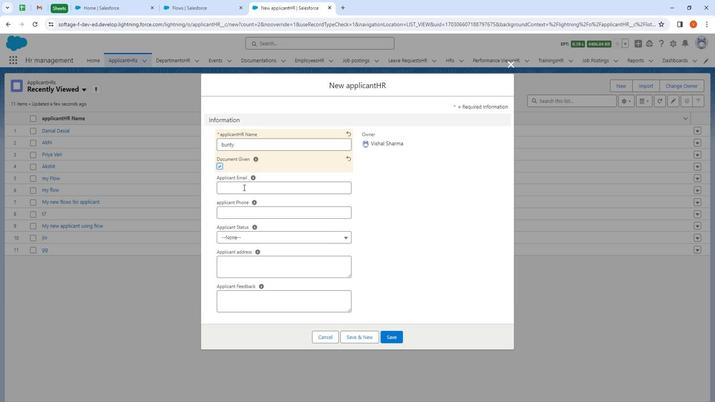 
Action: Mouse moved to (216, 155)
Screenshot: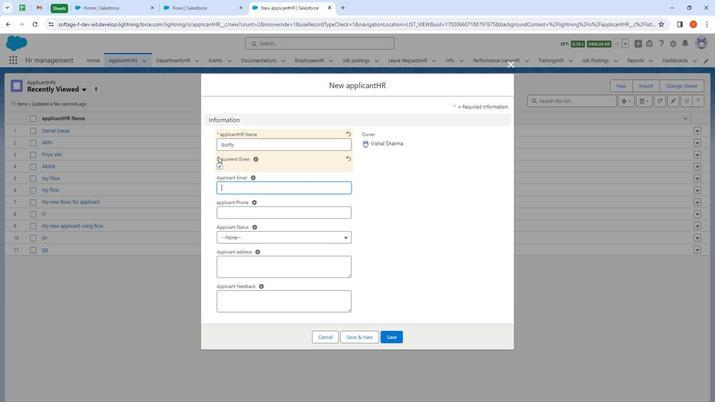 
Action: Key pressed <Key.shift>Bun<Key.shift>@ty<Key.shift>.com
Screenshot: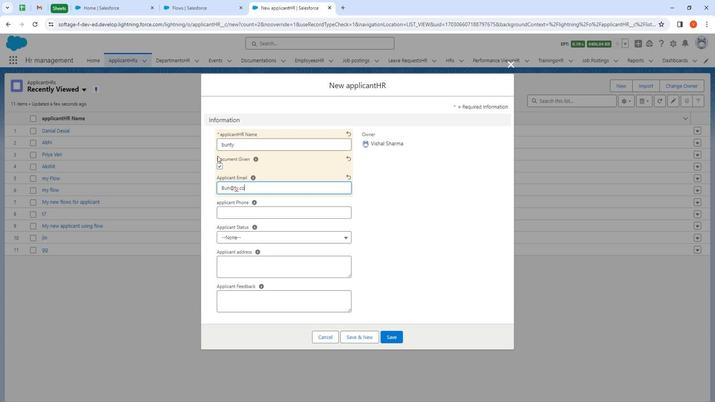 
Action: Mouse moved to (249, 213)
Screenshot: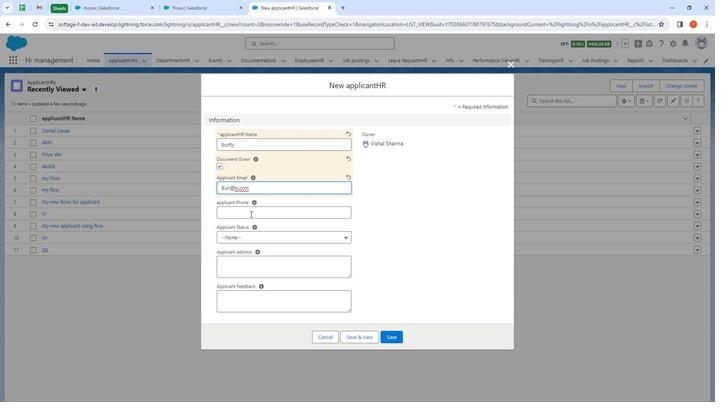 
Action: Mouse pressed left at (249, 213)
Screenshot: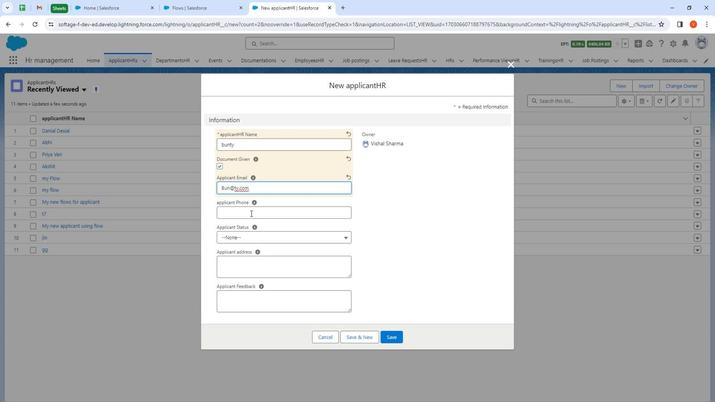 
Action: Mouse moved to (249, 213)
Screenshot: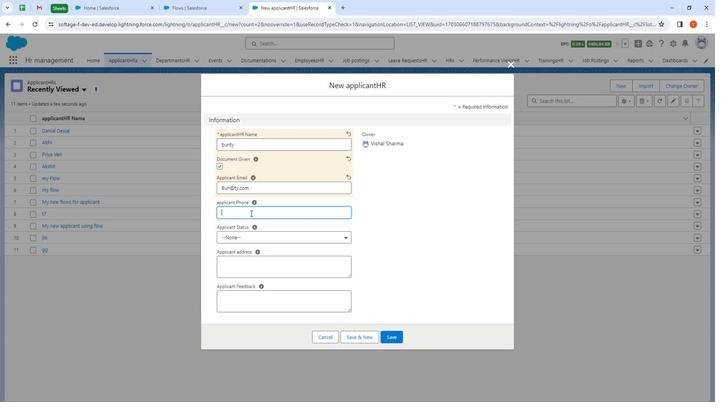 
Action: Key pressed 889524256
Screenshot: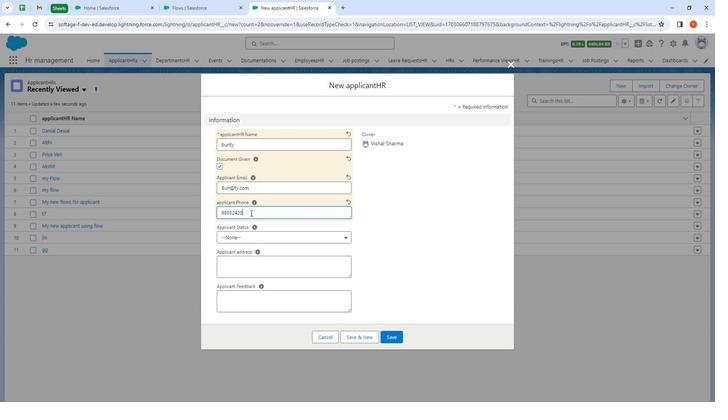 
Action: Mouse moved to (260, 240)
Screenshot: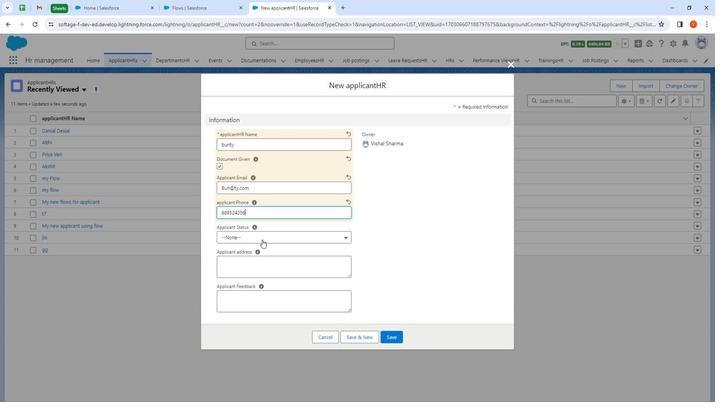 
Action: Mouse pressed left at (260, 240)
Screenshot: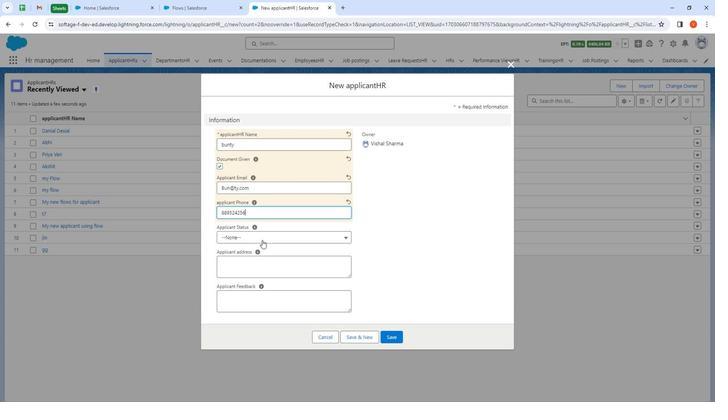 
Action: Mouse moved to (269, 337)
Screenshot: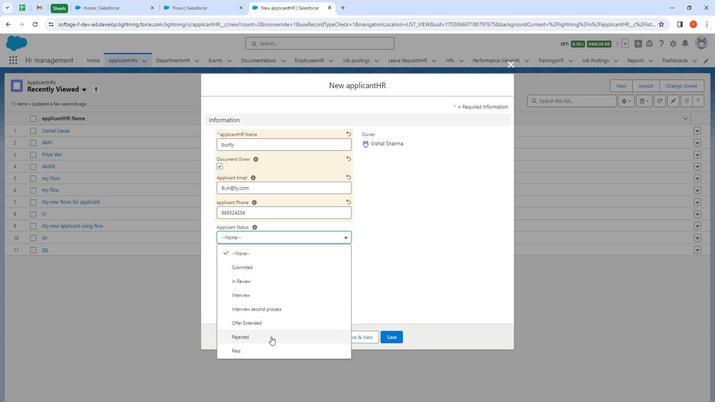 
Action: Mouse pressed left at (269, 337)
Screenshot: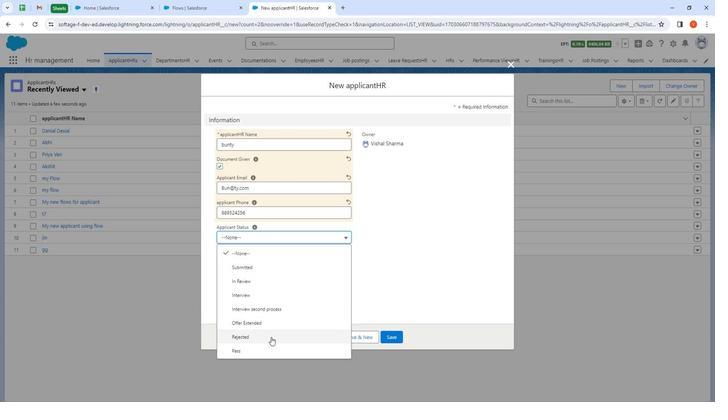 
Action: Mouse moved to (227, 265)
Screenshot: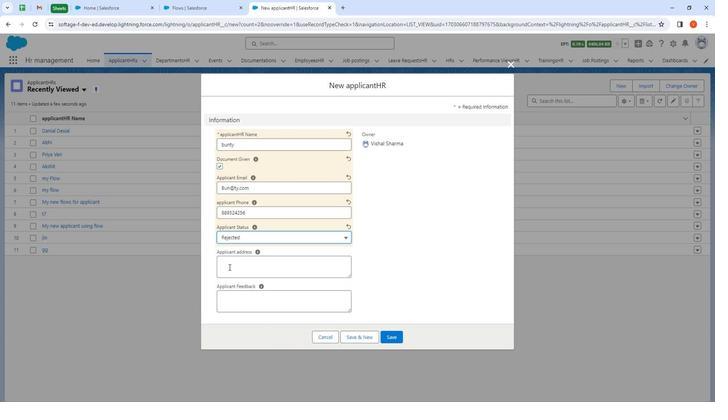 
Action: Mouse pressed left at (227, 265)
Screenshot: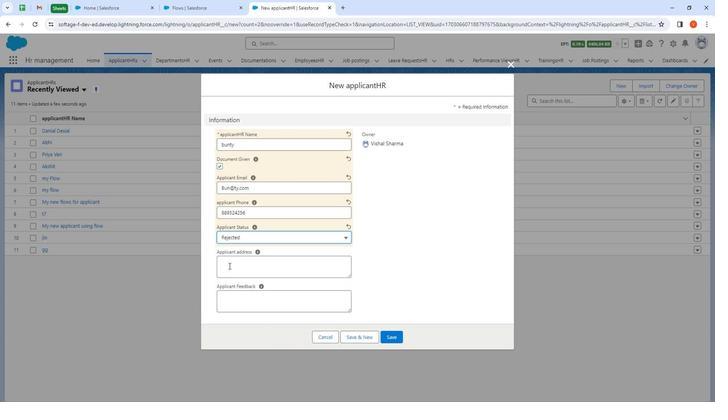 
Action: Mouse moved to (217, 254)
Screenshot: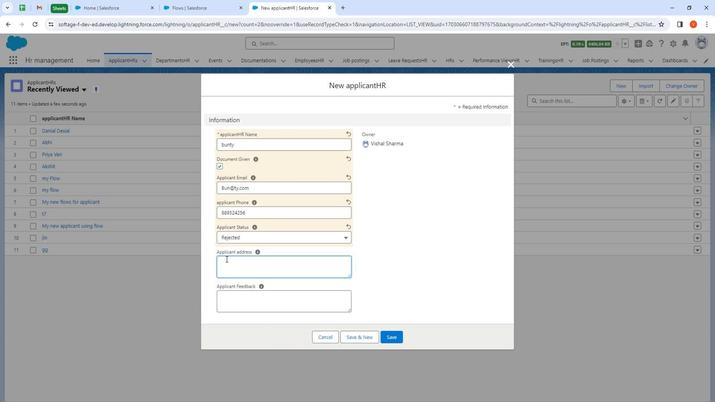 
Action: Key pressed 65/22<Key.space>street<Key.space>canada
Screenshot: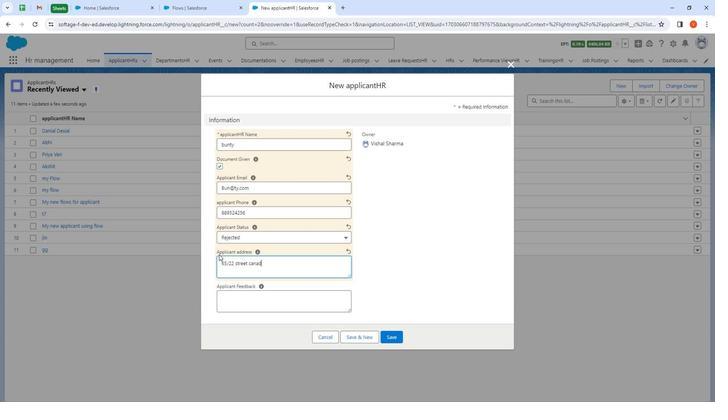 
Action: Mouse moved to (392, 335)
Screenshot: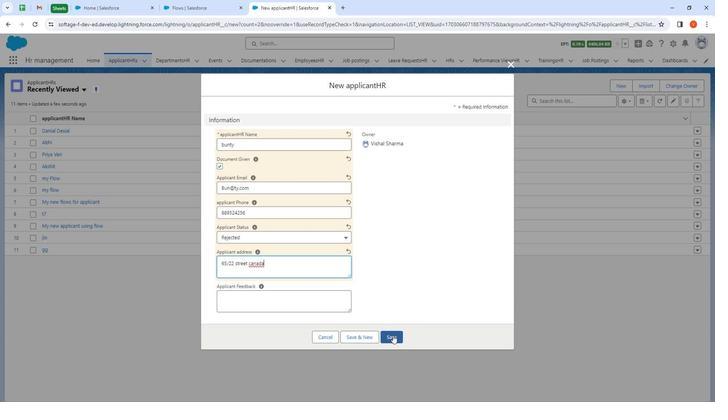 
Action: Mouse pressed left at (392, 335)
Screenshot: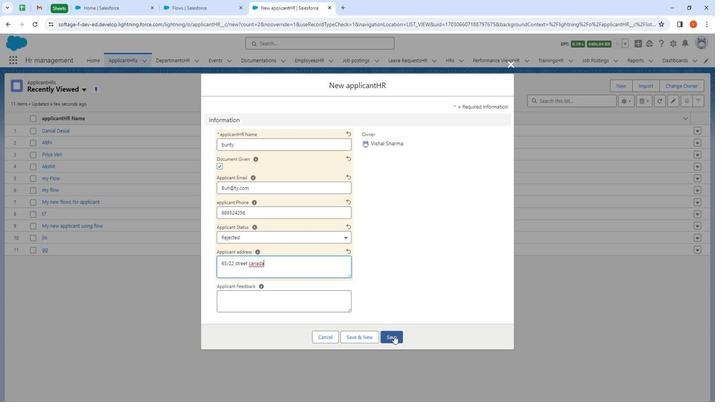 
Action: Mouse moved to (59, 358)
Screenshot: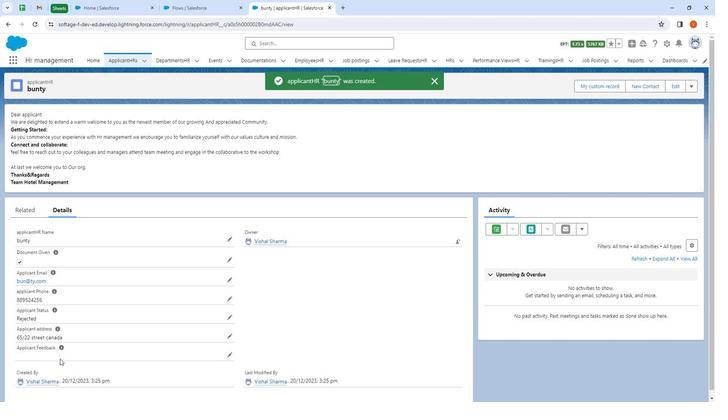 
Action: Mouse pressed left at (59, 358)
Screenshot: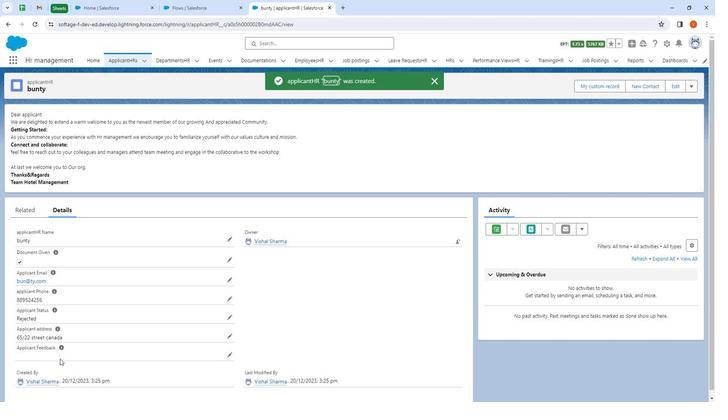 
Action: Mouse moved to (393, 60)
Screenshot: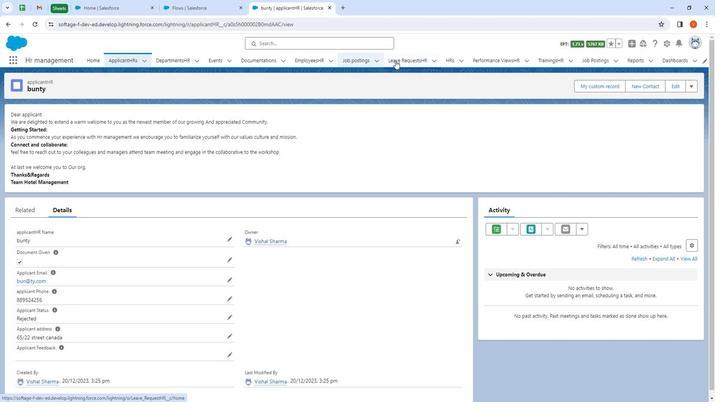 
Action: Mouse pressed left at (393, 60)
Screenshot: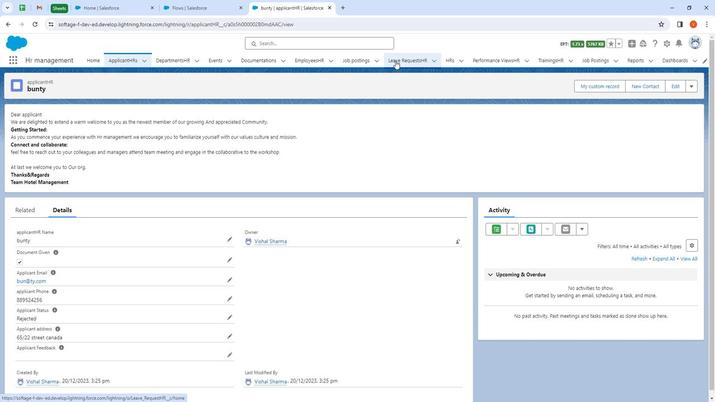 
Action: Mouse moved to (621, 84)
Screenshot: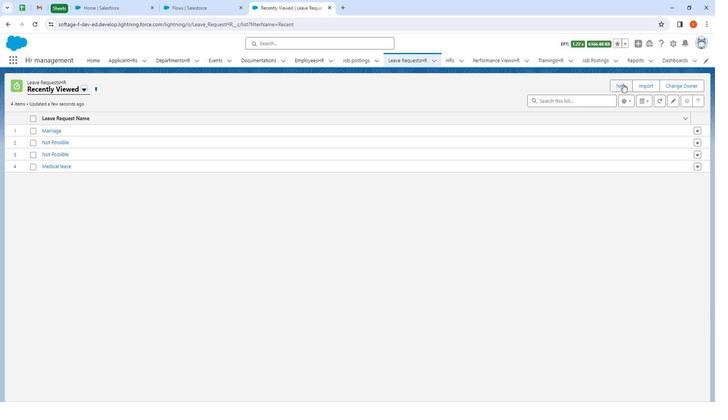 
Action: Mouse pressed left at (621, 84)
Screenshot: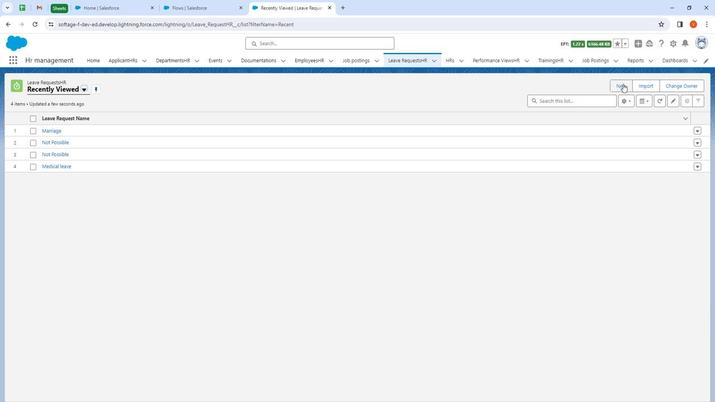 
Action: Mouse moved to (234, 174)
Screenshot: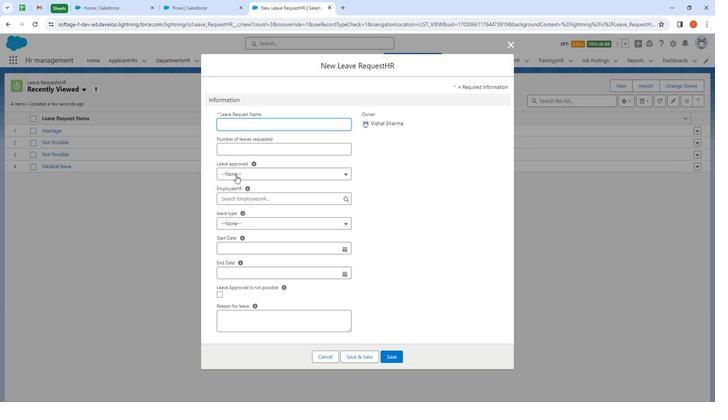 
Action: Mouse pressed left at (234, 174)
Screenshot: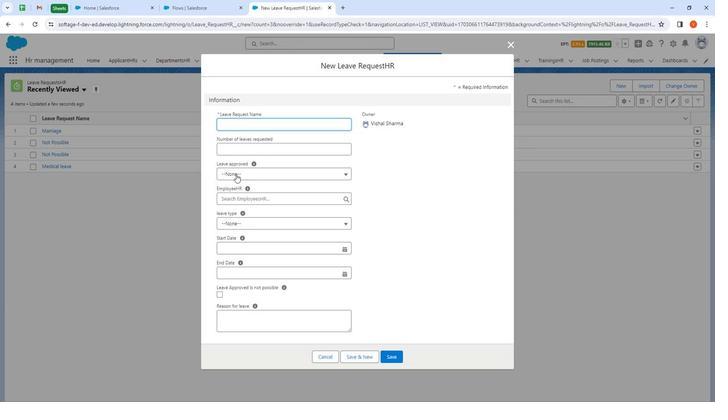 
Action: Mouse moved to (374, 228)
Screenshot: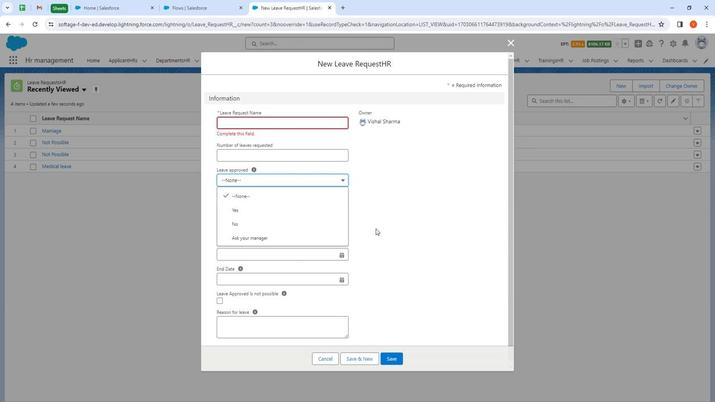 
Action: Mouse pressed left at (374, 228)
Screenshot: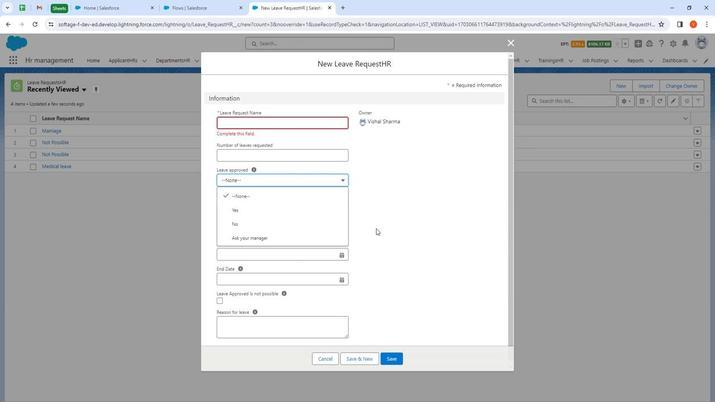 
Action: Mouse moved to (509, 44)
Screenshot: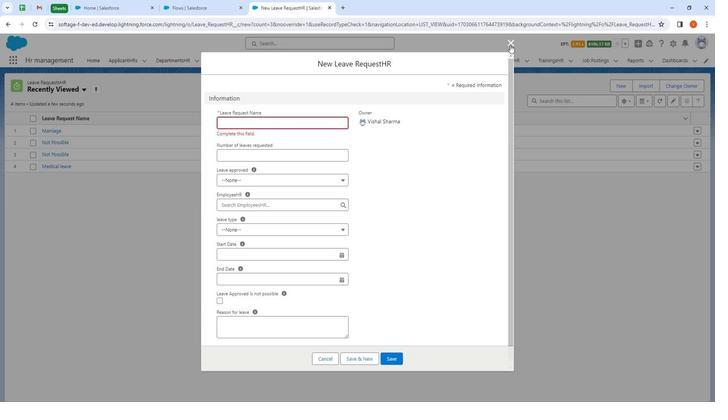 
Action: Mouse pressed left at (509, 44)
Screenshot: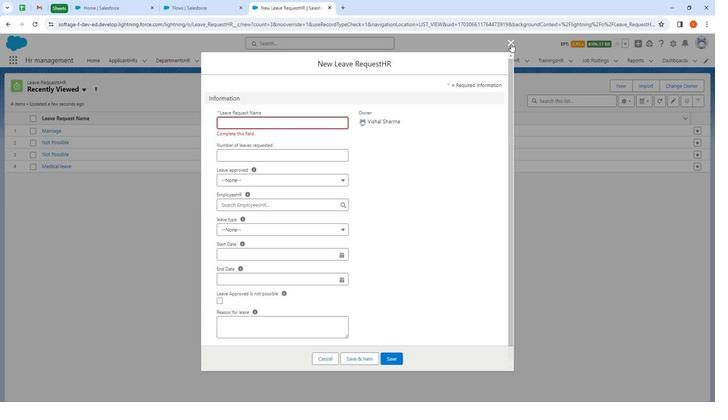 
Action: Mouse moved to (668, 44)
Screenshot: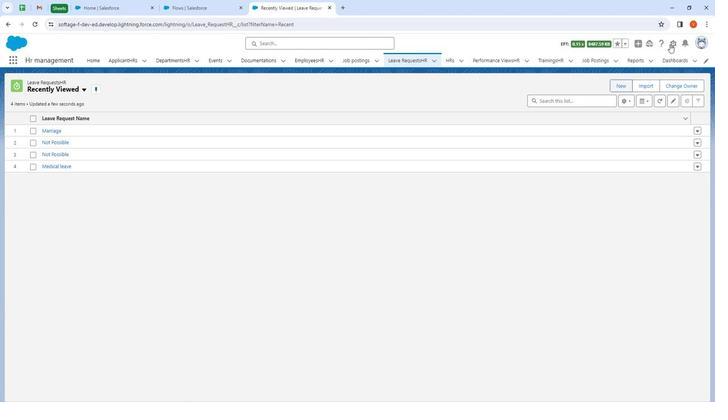 
Action: Mouse pressed left at (668, 44)
Screenshot: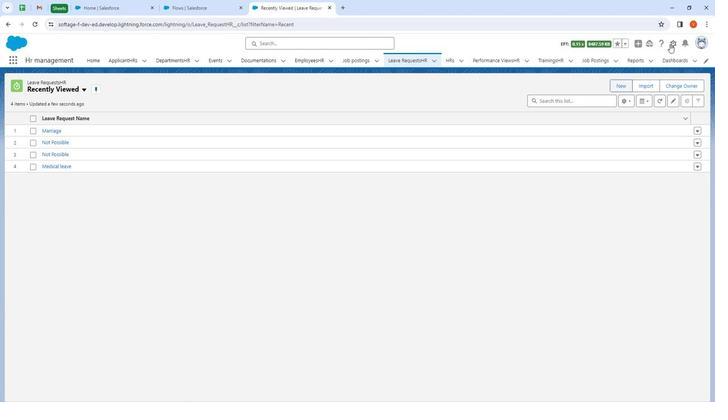 
Action: Mouse moved to (646, 74)
Screenshot: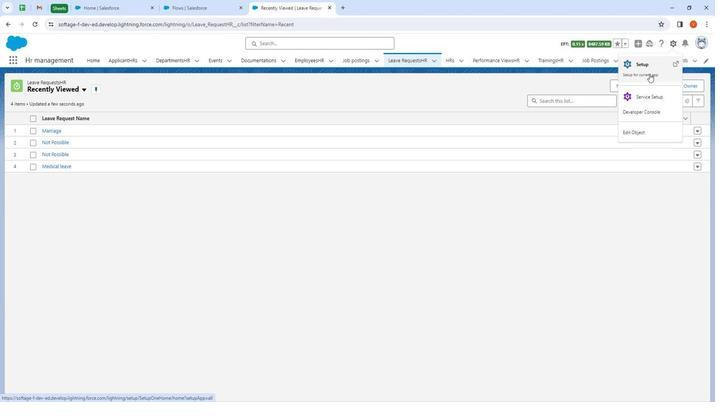 
Action: Mouse pressed left at (646, 74)
Screenshot: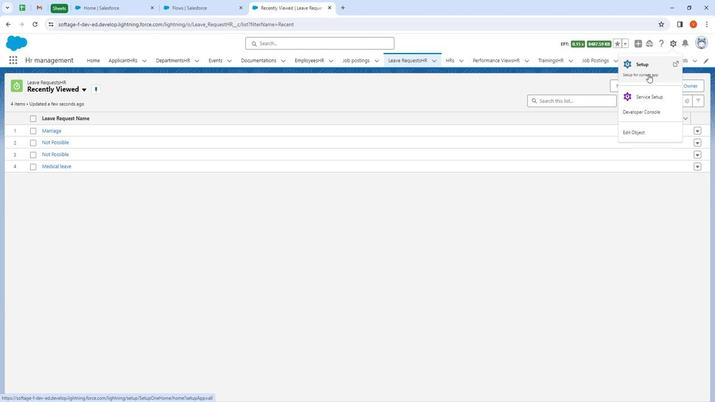 
Action: Mouse moved to (35, 86)
Screenshot: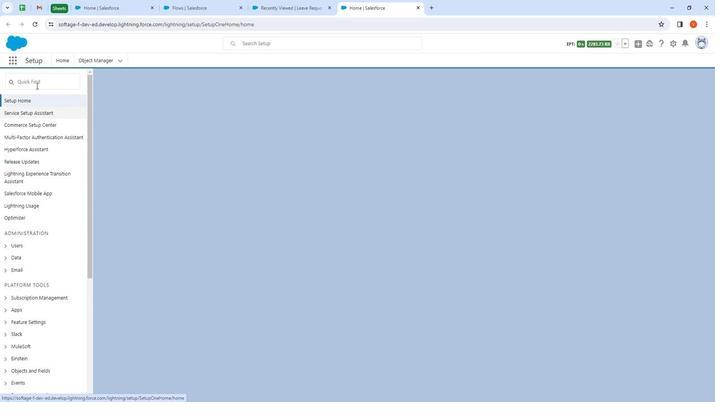 
Action: Mouse pressed left at (35, 86)
Screenshot: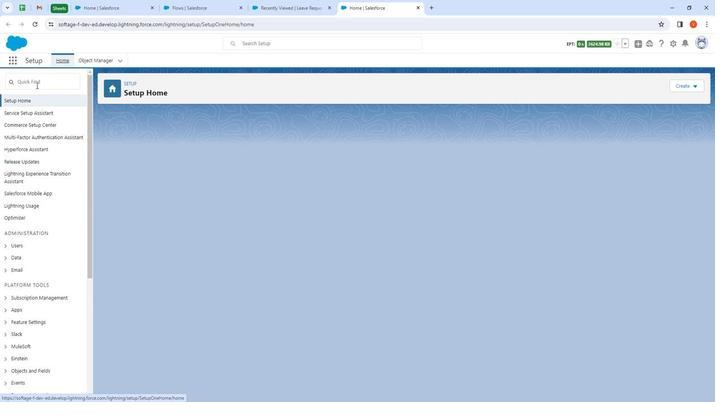 
Action: Key pressed flows
Screenshot: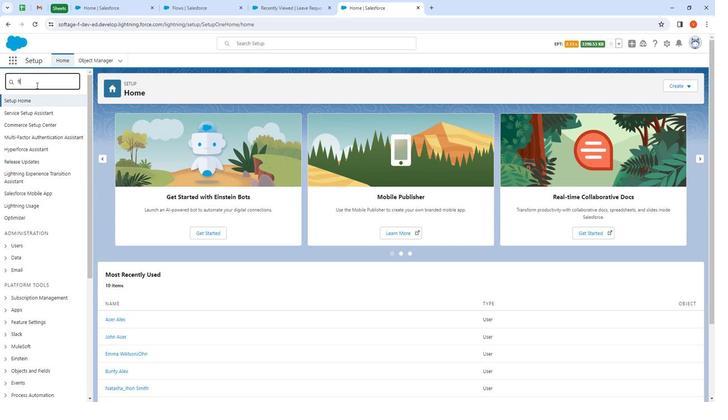 
Action: Mouse moved to (31, 138)
Screenshot: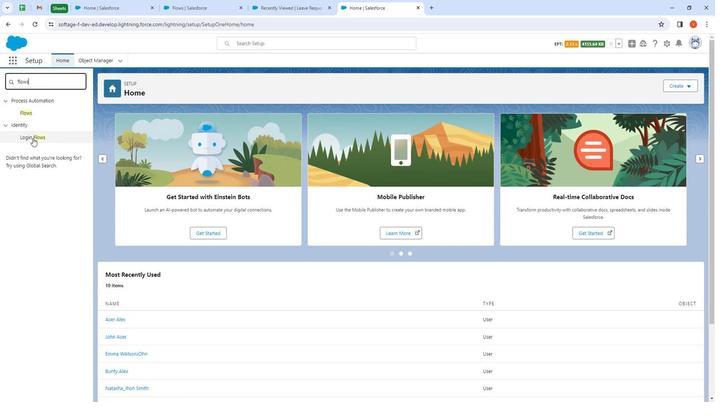 
Action: Mouse pressed left at (31, 138)
Screenshot: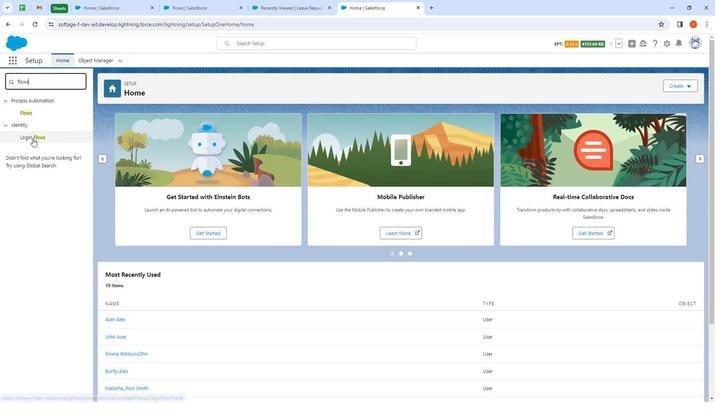 
Action: Mouse moved to (21, 113)
Screenshot: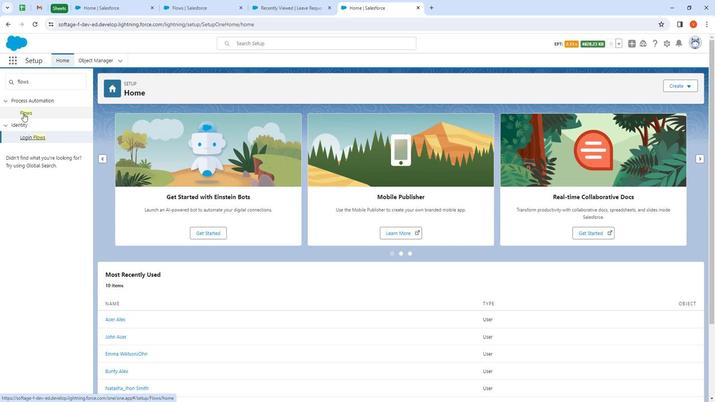 
Action: Mouse pressed left at (21, 113)
Screenshot: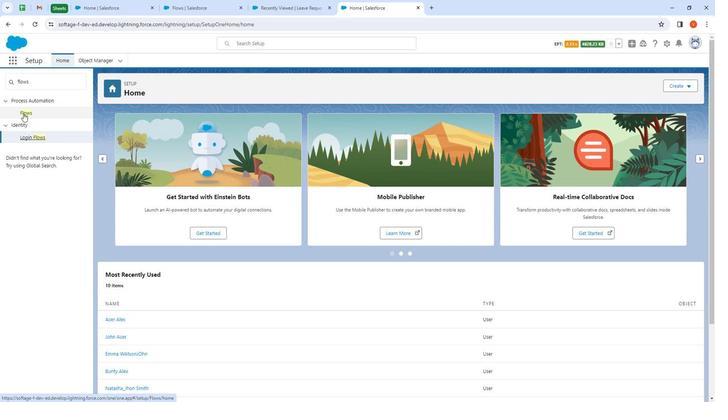 
Action: Mouse pressed left at (21, 113)
Screenshot: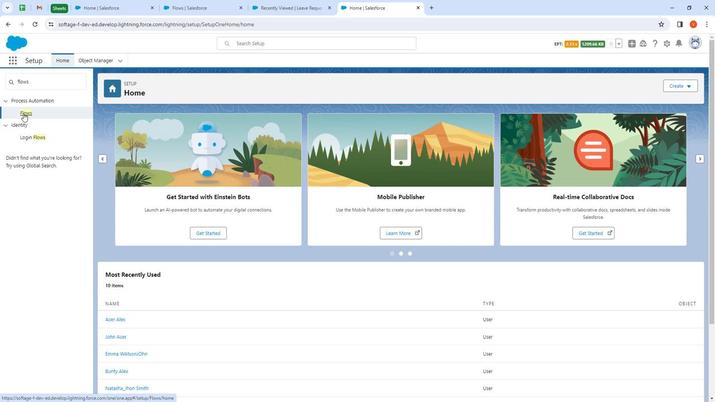 
Action: Mouse moved to (683, 87)
Screenshot: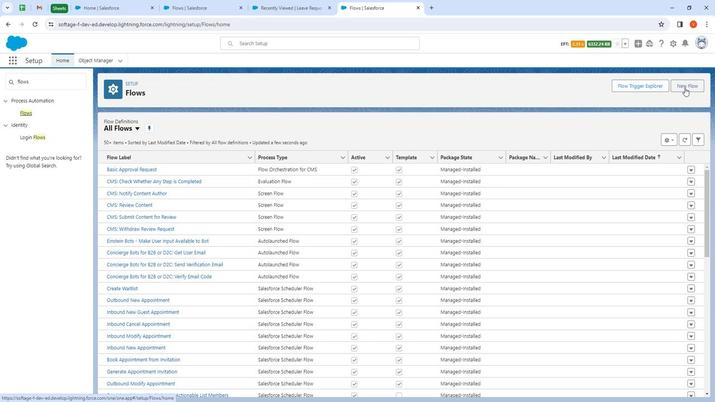
Action: Mouse pressed left at (683, 87)
Screenshot: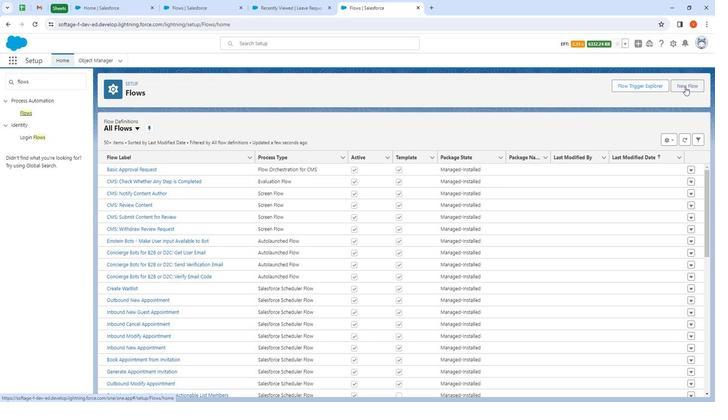 
Action: Mouse moved to (351, 168)
Screenshot: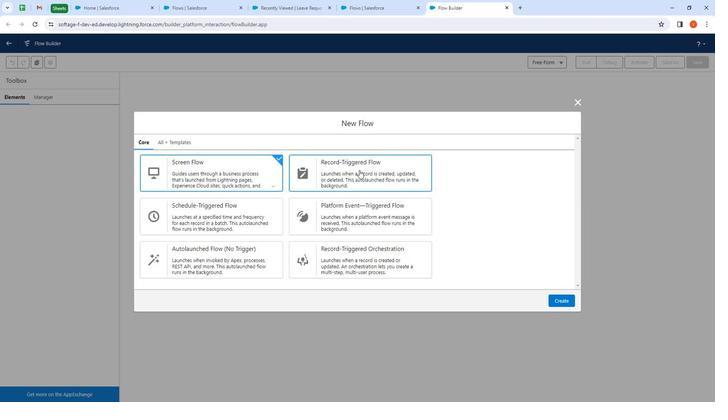 
Action: Mouse pressed left at (351, 168)
